 Task: Look for space in Khātra, India from 17th June, 2023 to 21st June, 2023 for 2 adults in price range Rs.7000 to Rs.12000. Place can be private room with 1  bedroom having 2 beds and 1 bathroom. Property type can be house, flat, guest house. Amenities needed are: wifi. Booking option can be shelf check-in. Required host language is English.
Action: Mouse moved to (571, 107)
Screenshot: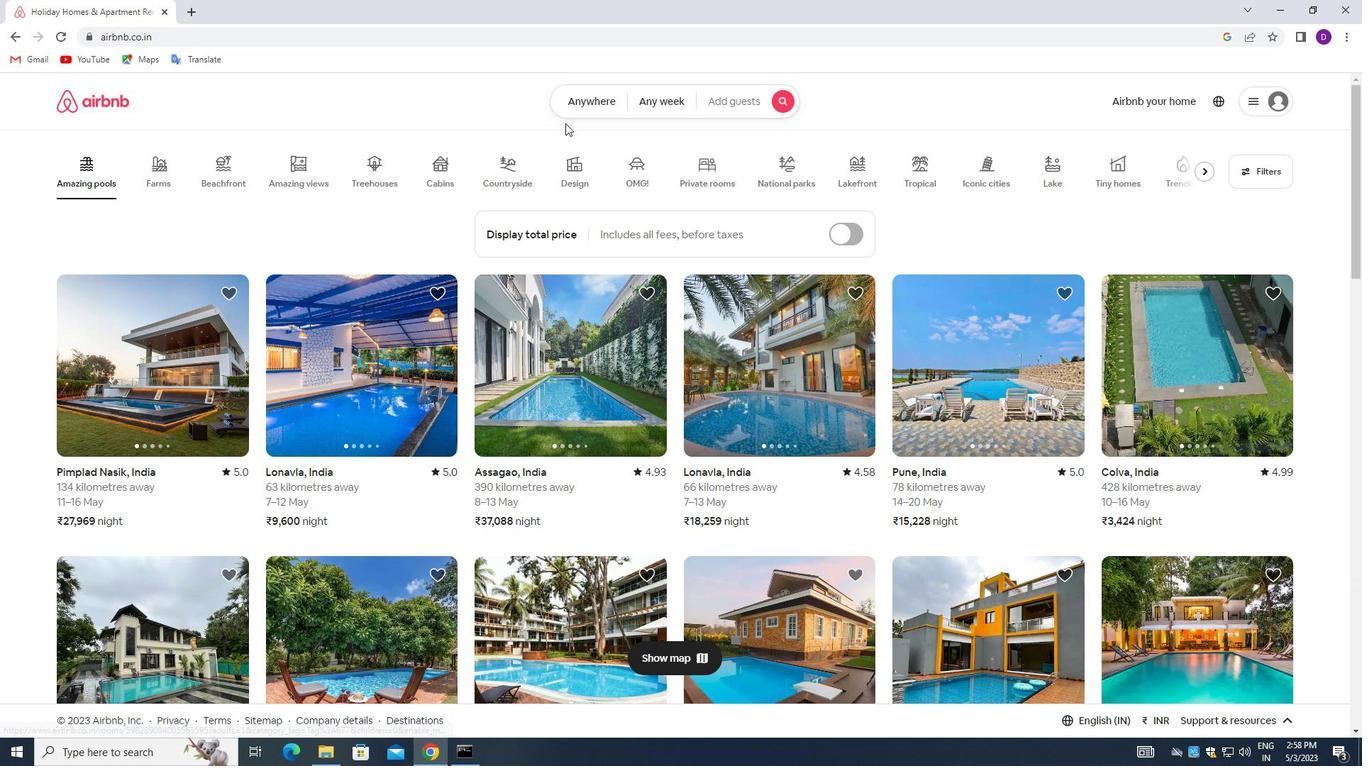 
Action: Mouse pressed left at (571, 107)
Screenshot: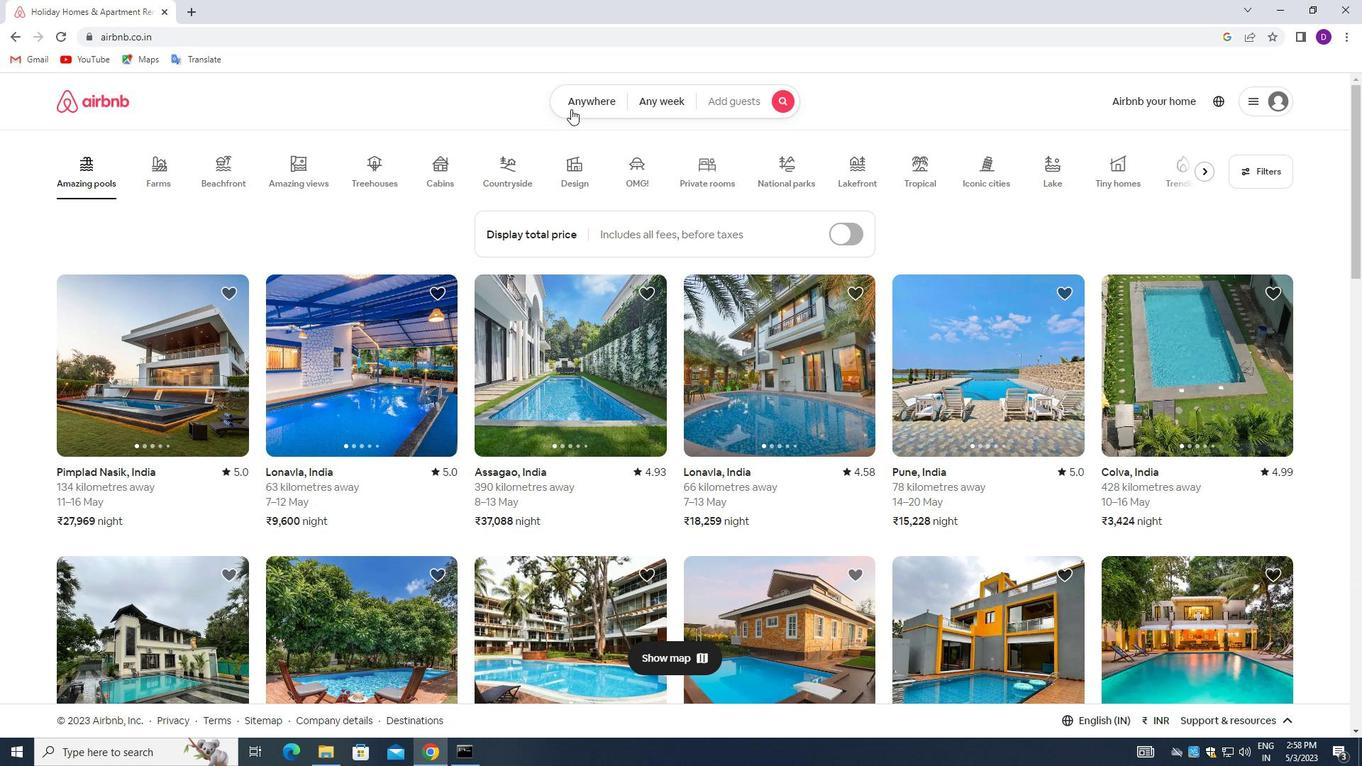 
Action: Mouse moved to (446, 161)
Screenshot: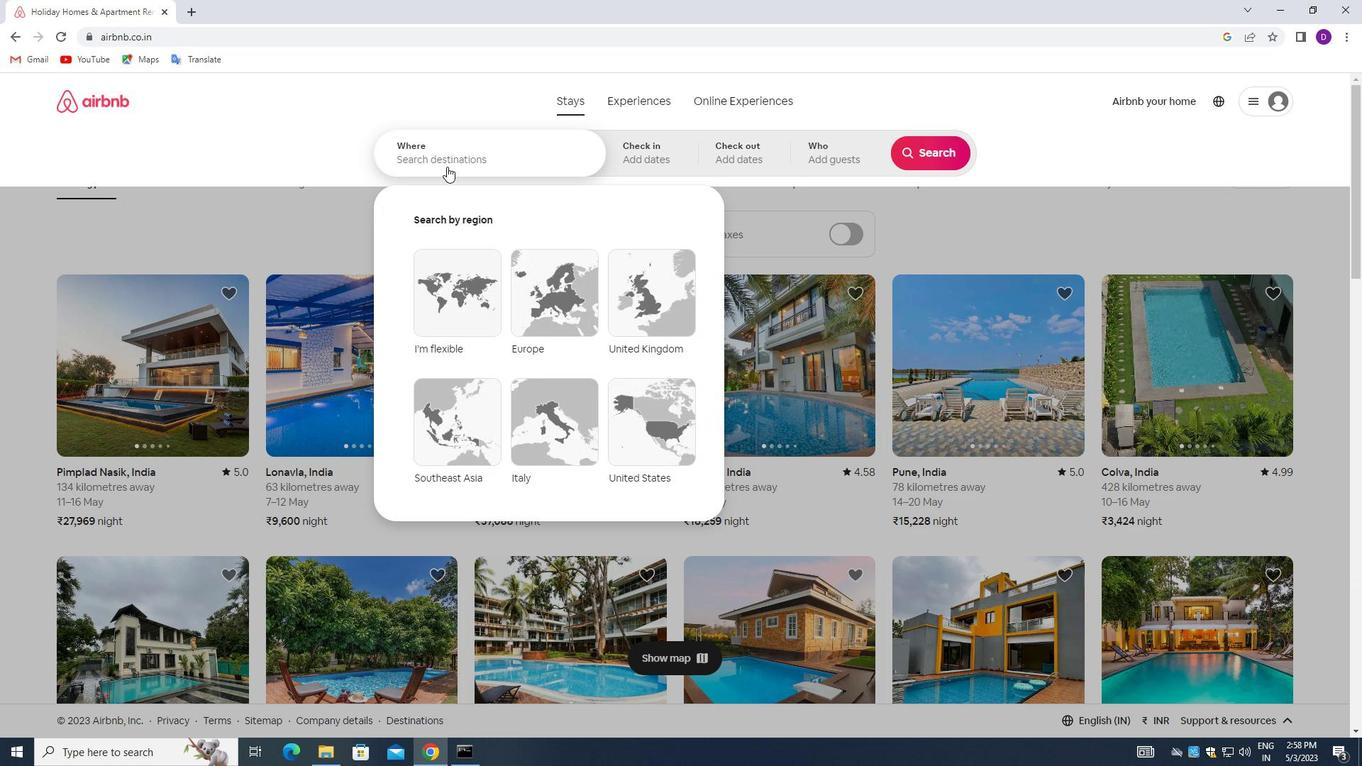 
Action: Mouse pressed left at (446, 161)
Screenshot: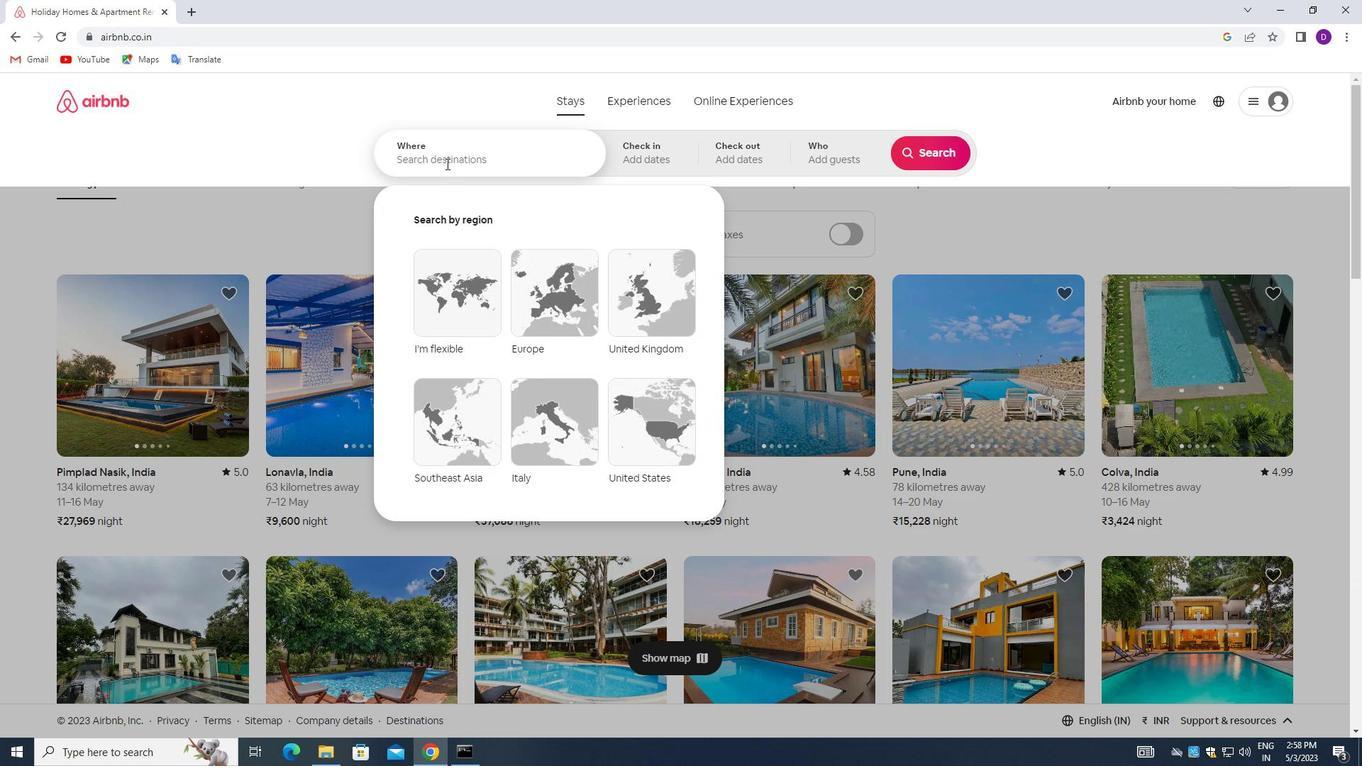 
Action: Mouse moved to (309, 134)
Screenshot: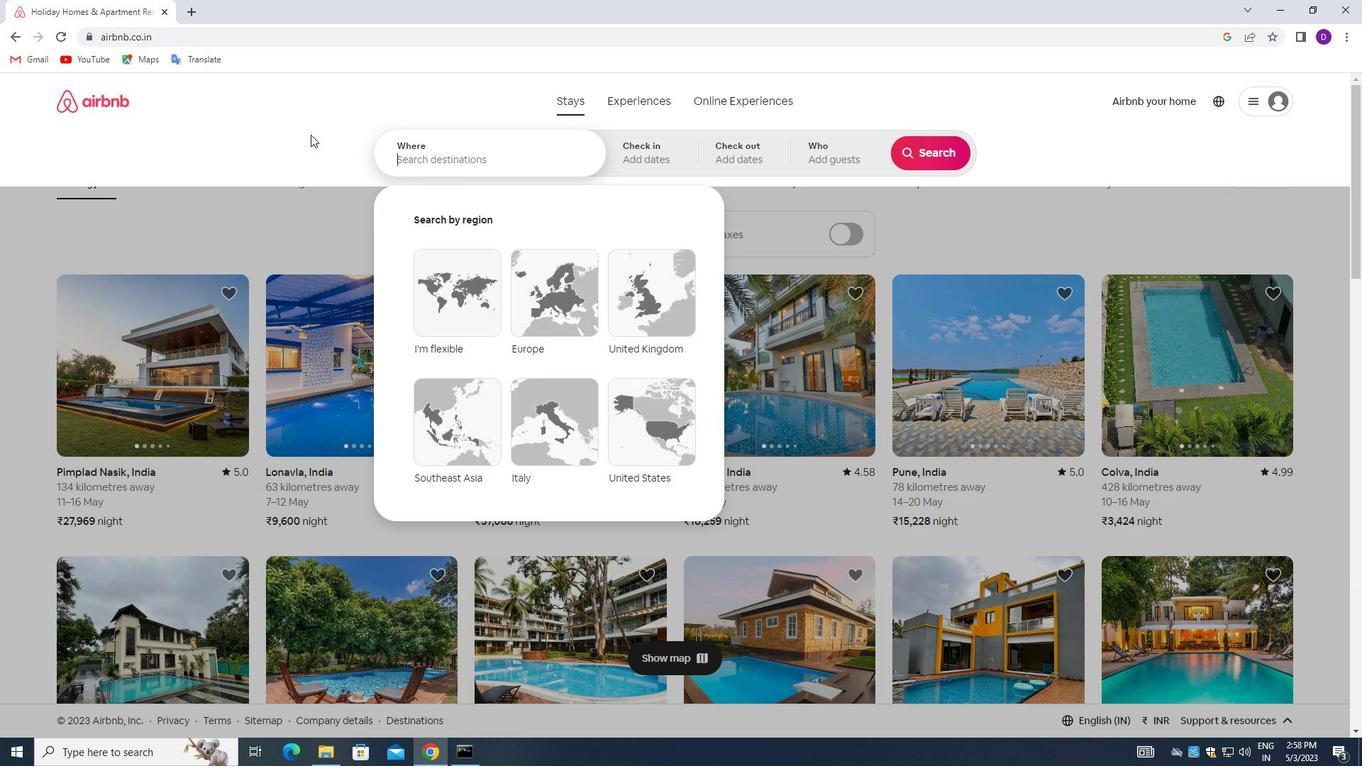 
Action: Key pressed <Key.shift>KHAR<Key.backspace>TRA,<Key.space><Key.shift>INDIA<Key.enter>
Screenshot: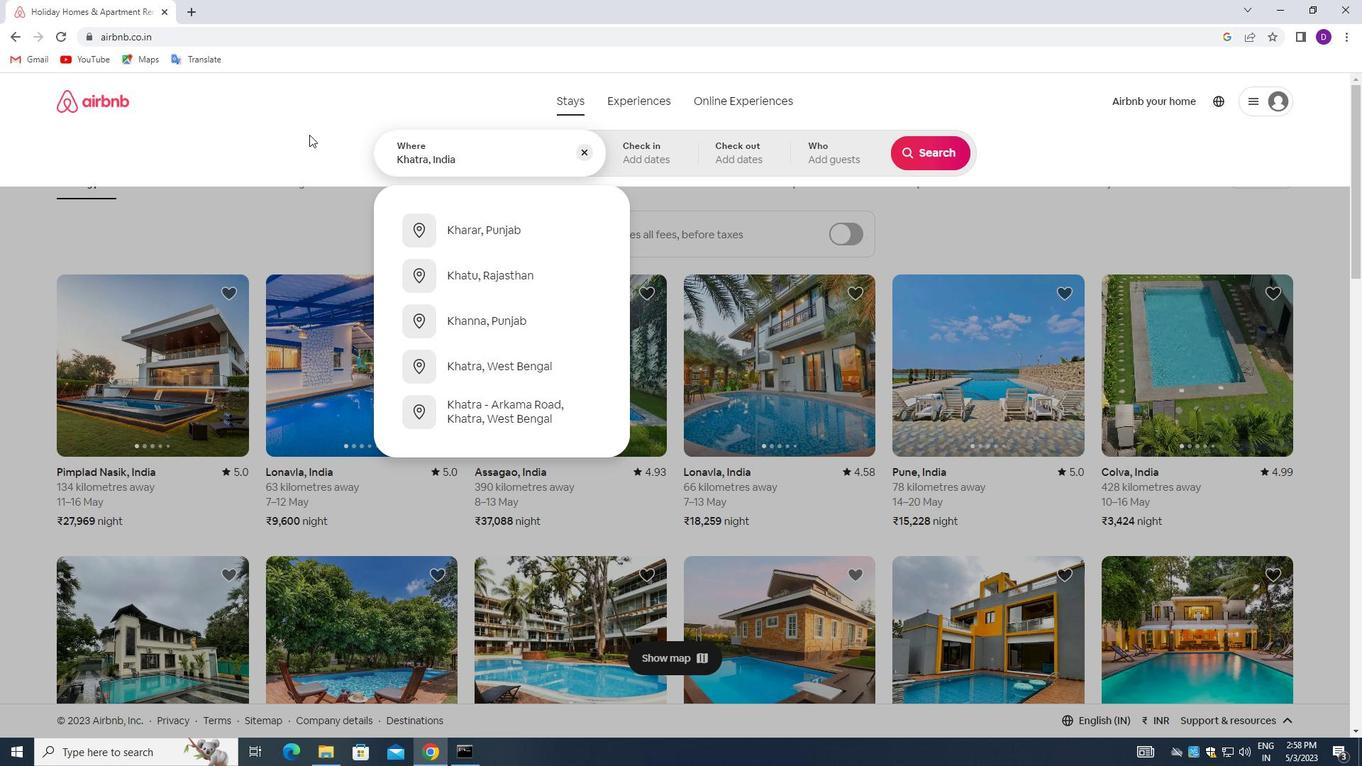 
Action: Mouse moved to (910, 391)
Screenshot: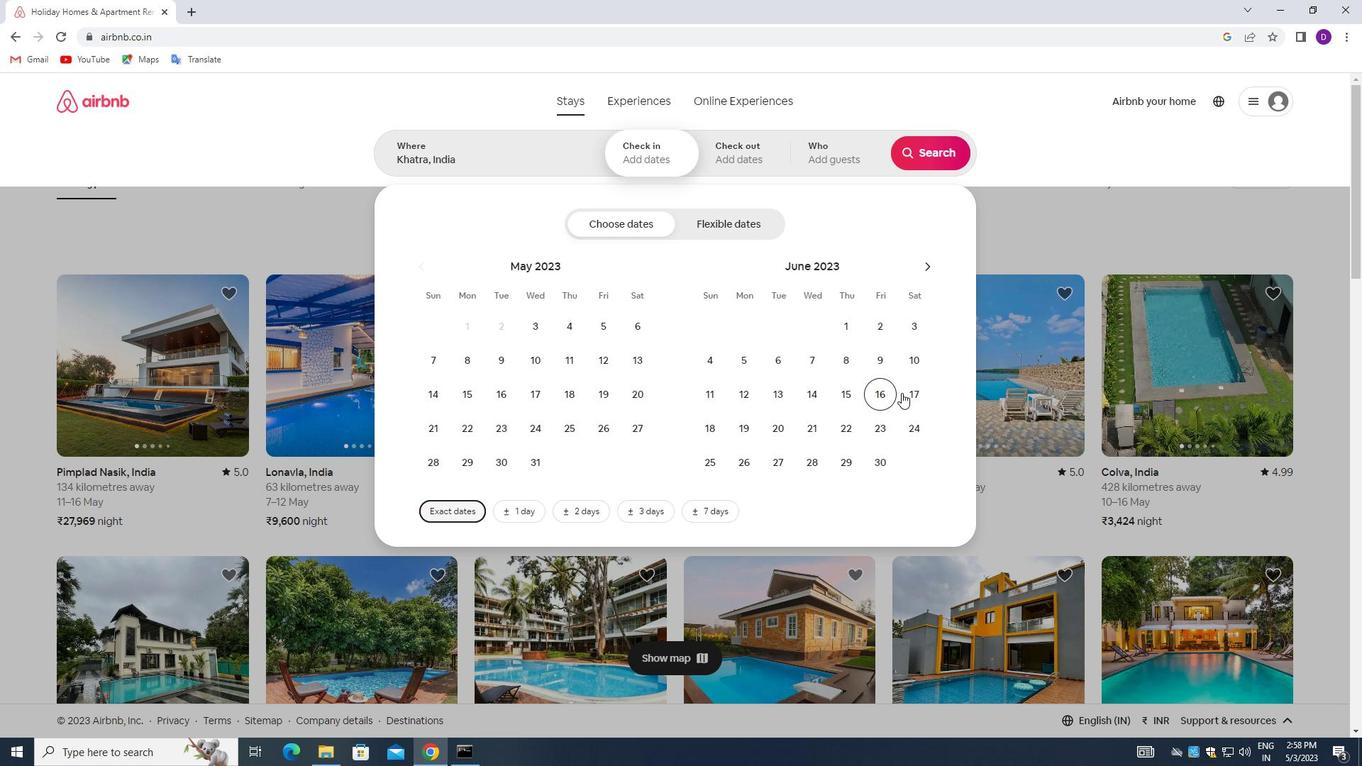 
Action: Mouse pressed left at (910, 391)
Screenshot: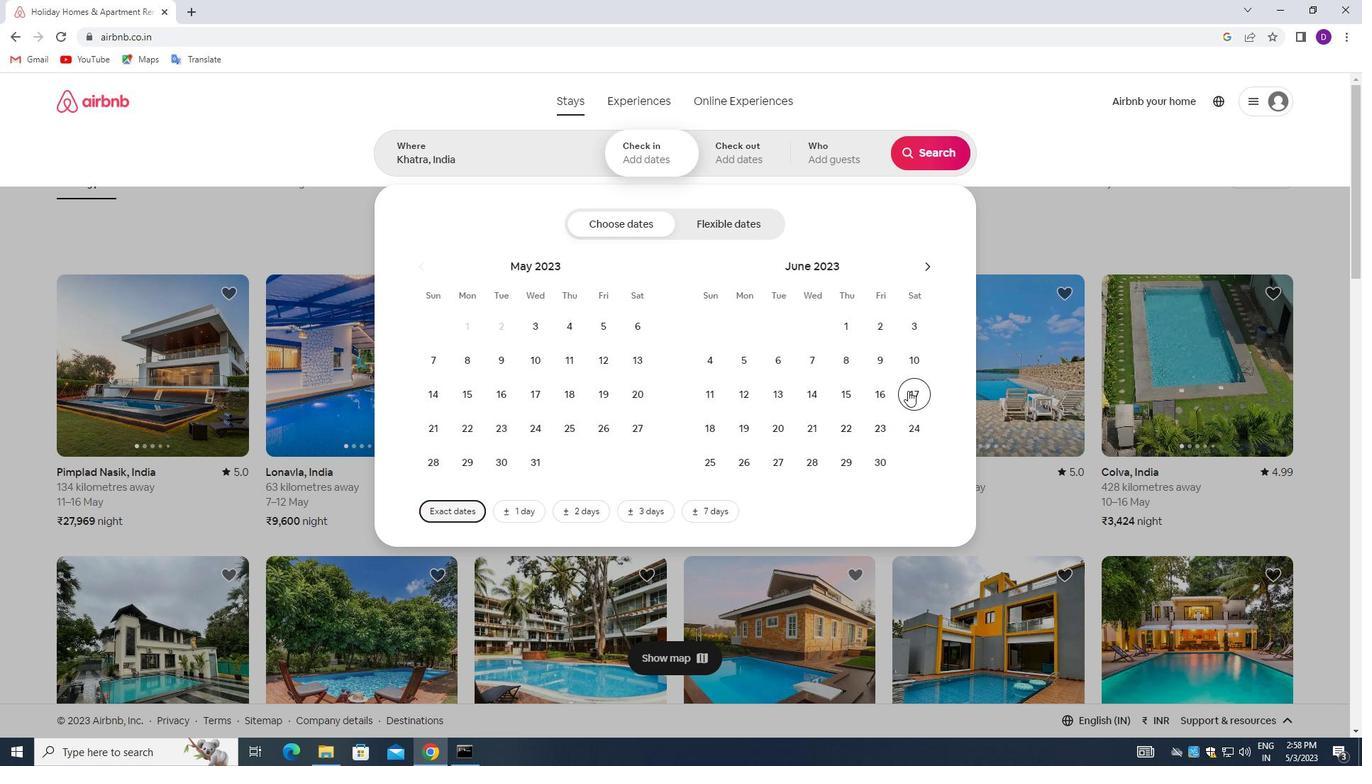 
Action: Mouse moved to (806, 430)
Screenshot: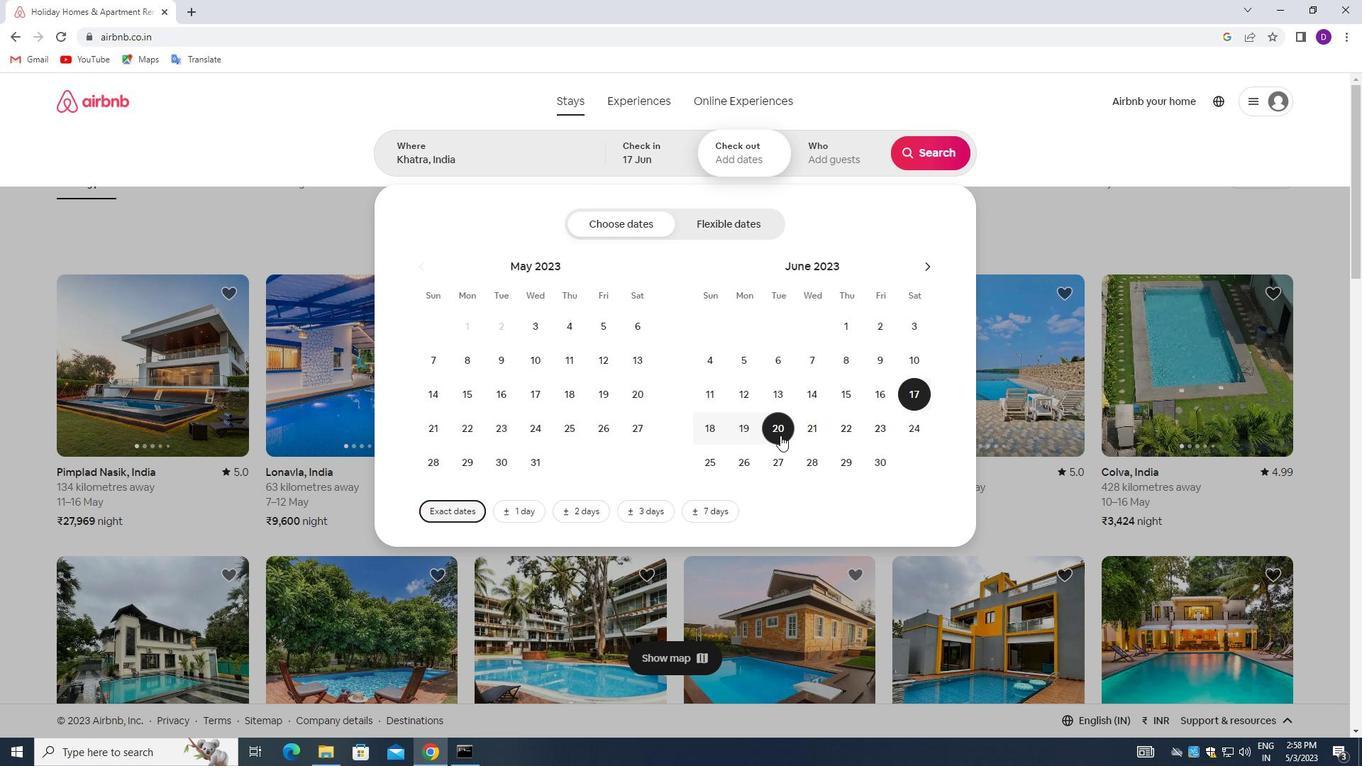 
Action: Mouse pressed left at (806, 430)
Screenshot: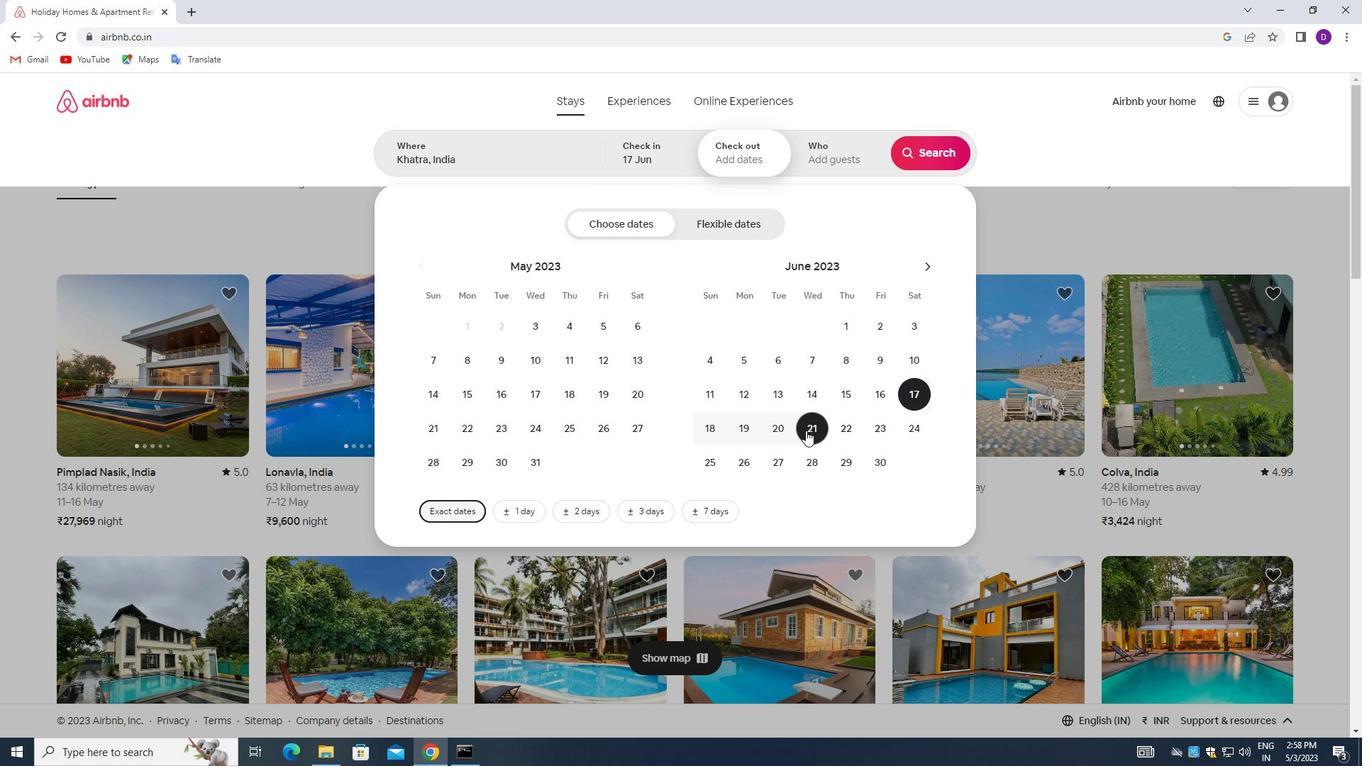 
Action: Mouse moved to (816, 160)
Screenshot: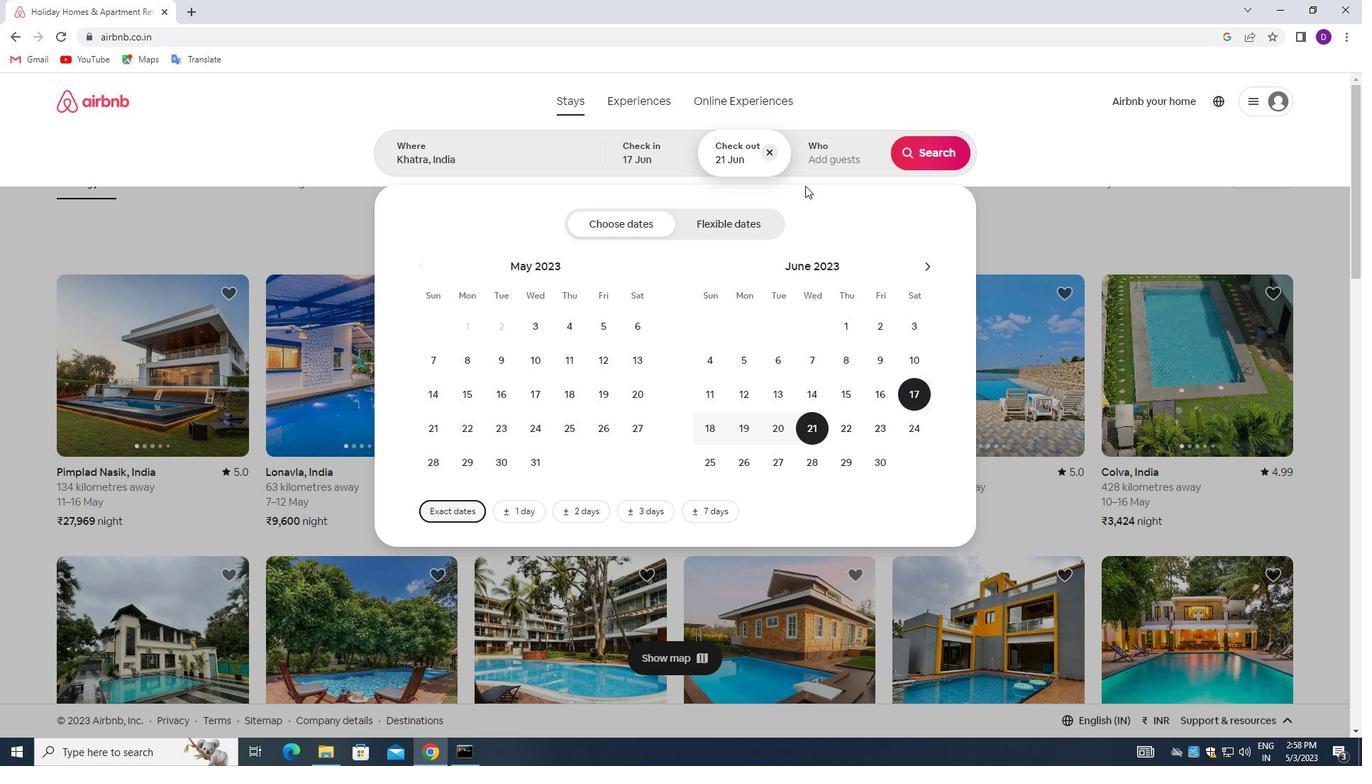 
Action: Mouse pressed left at (816, 160)
Screenshot: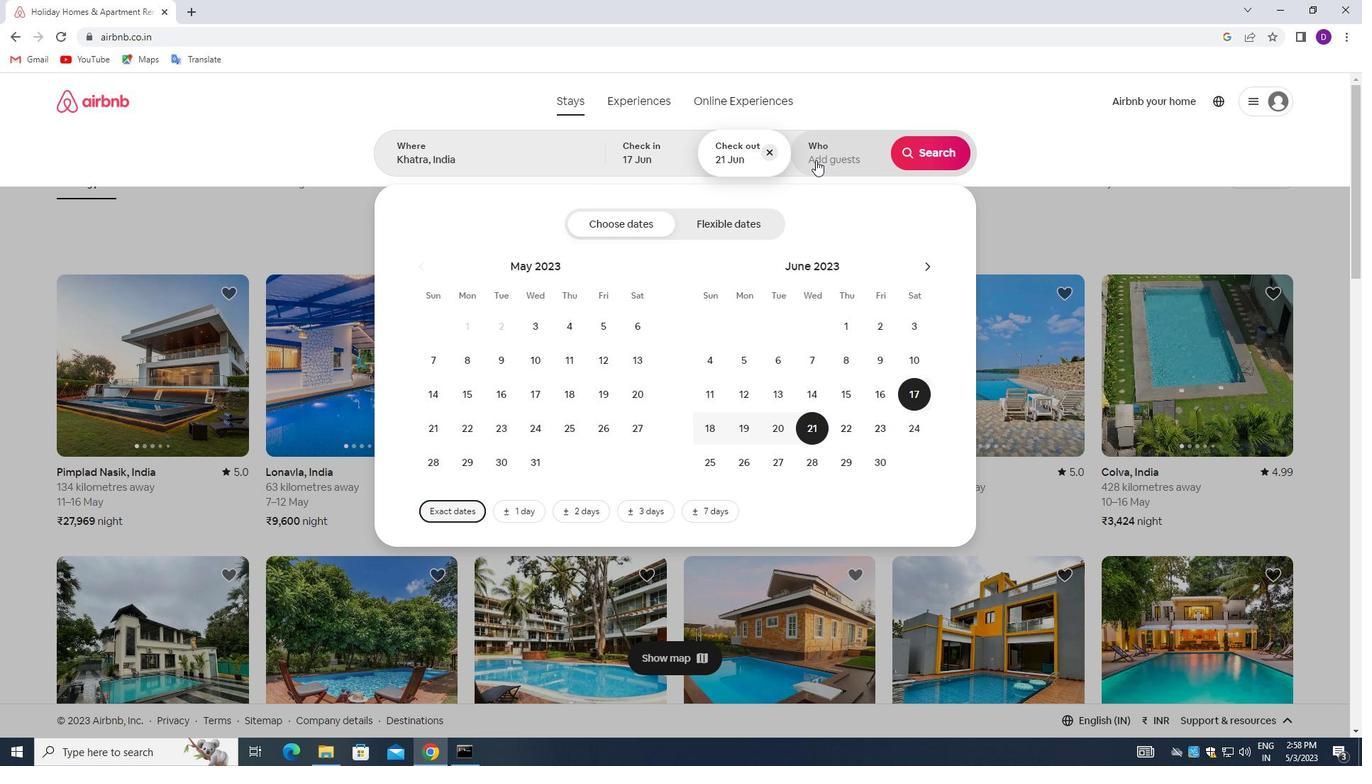 
Action: Mouse moved to (935, 229)
Screenshot: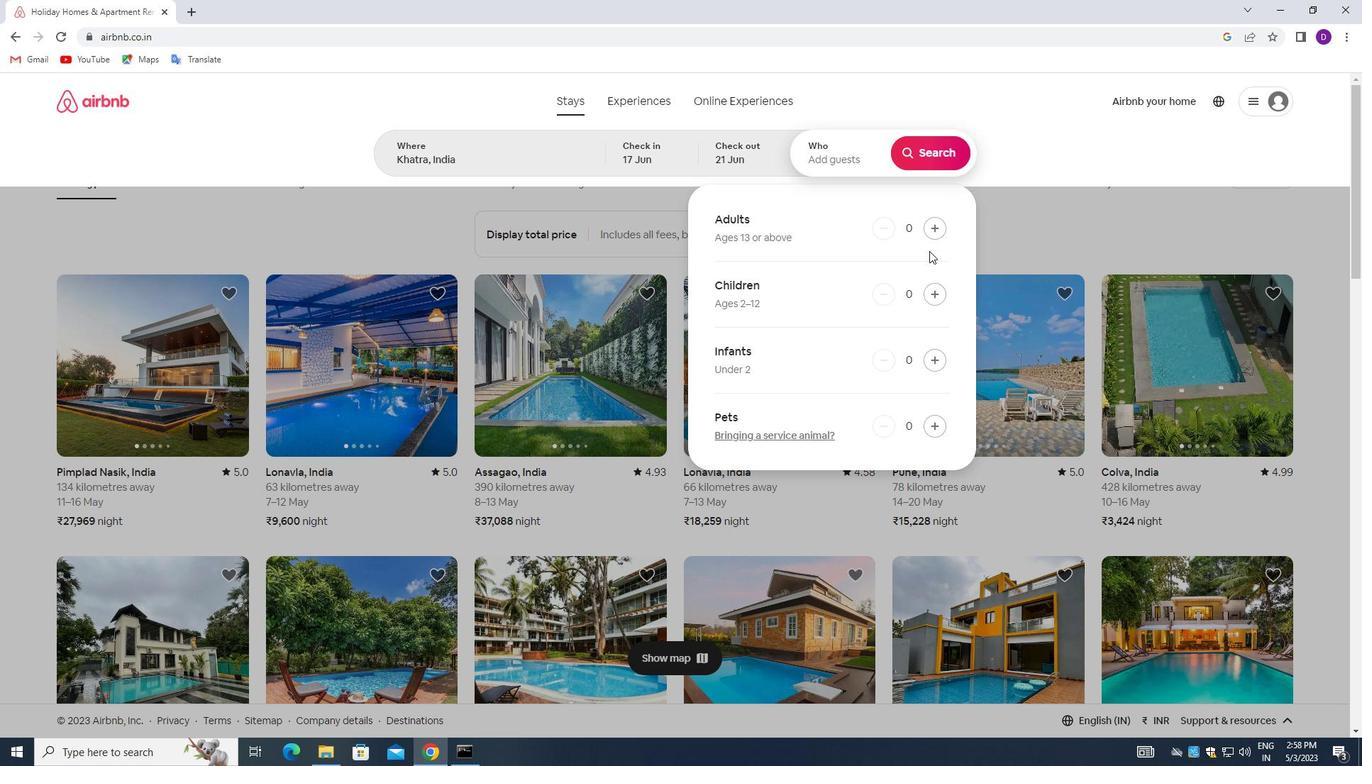 
Action: Mouse pressed left at (935, 229)
Screenshot: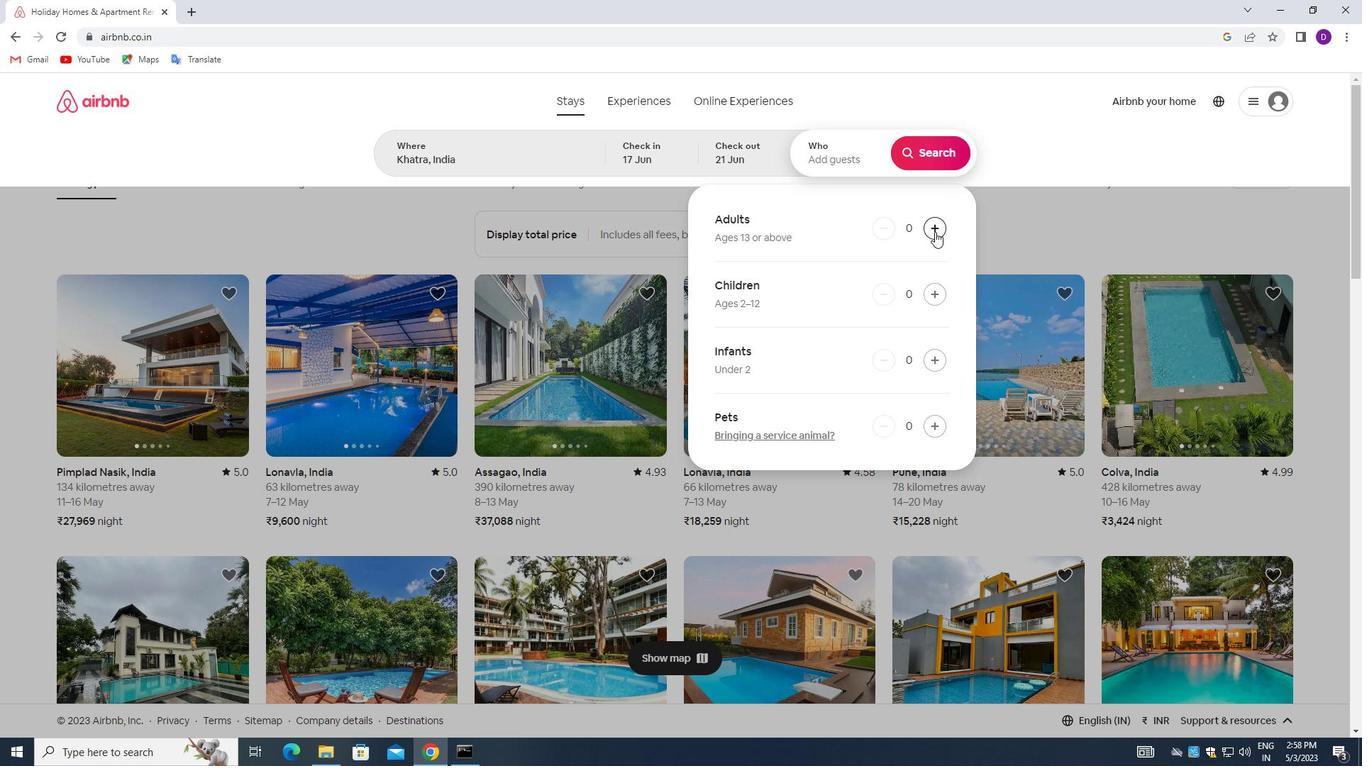 
Action: Mouse pressed left at (935, 229)
Screenshot: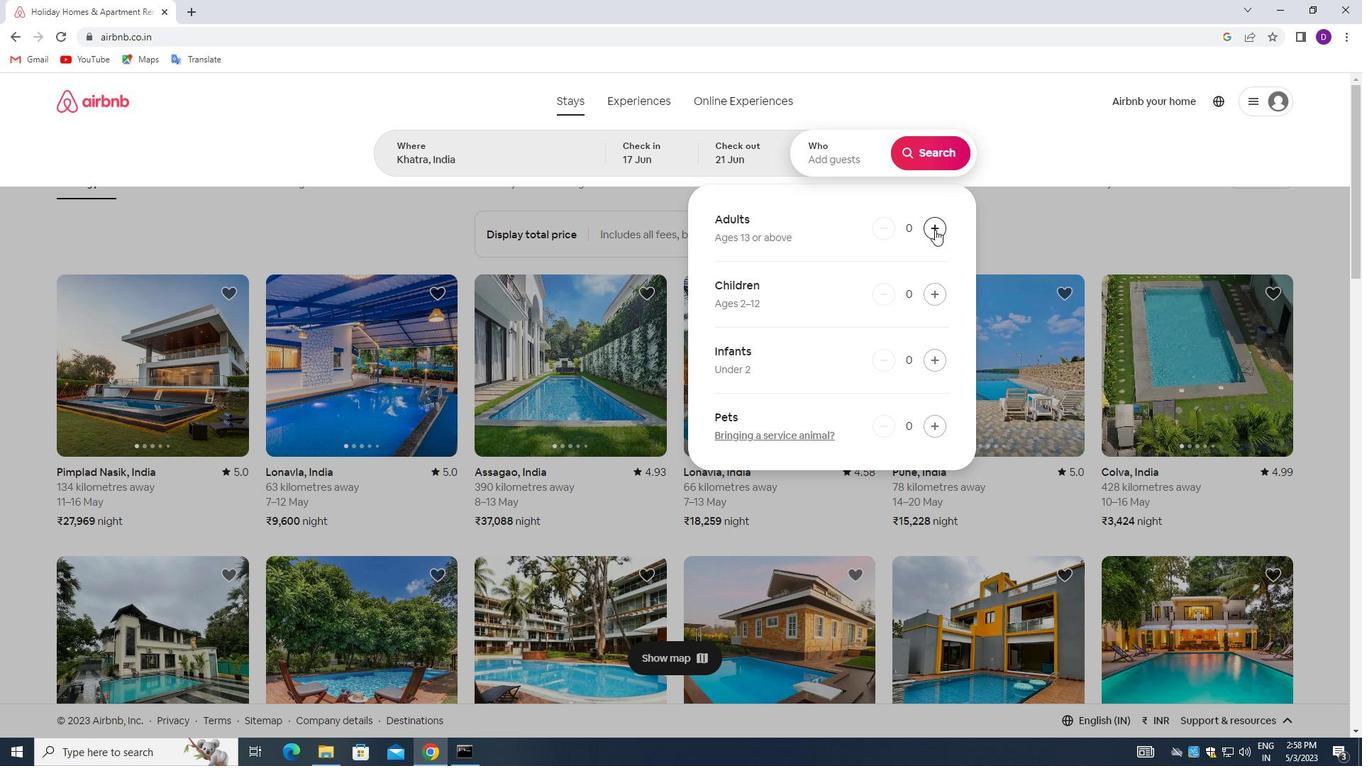 
Action: Mouse moved to (929, 154)
Screenshot: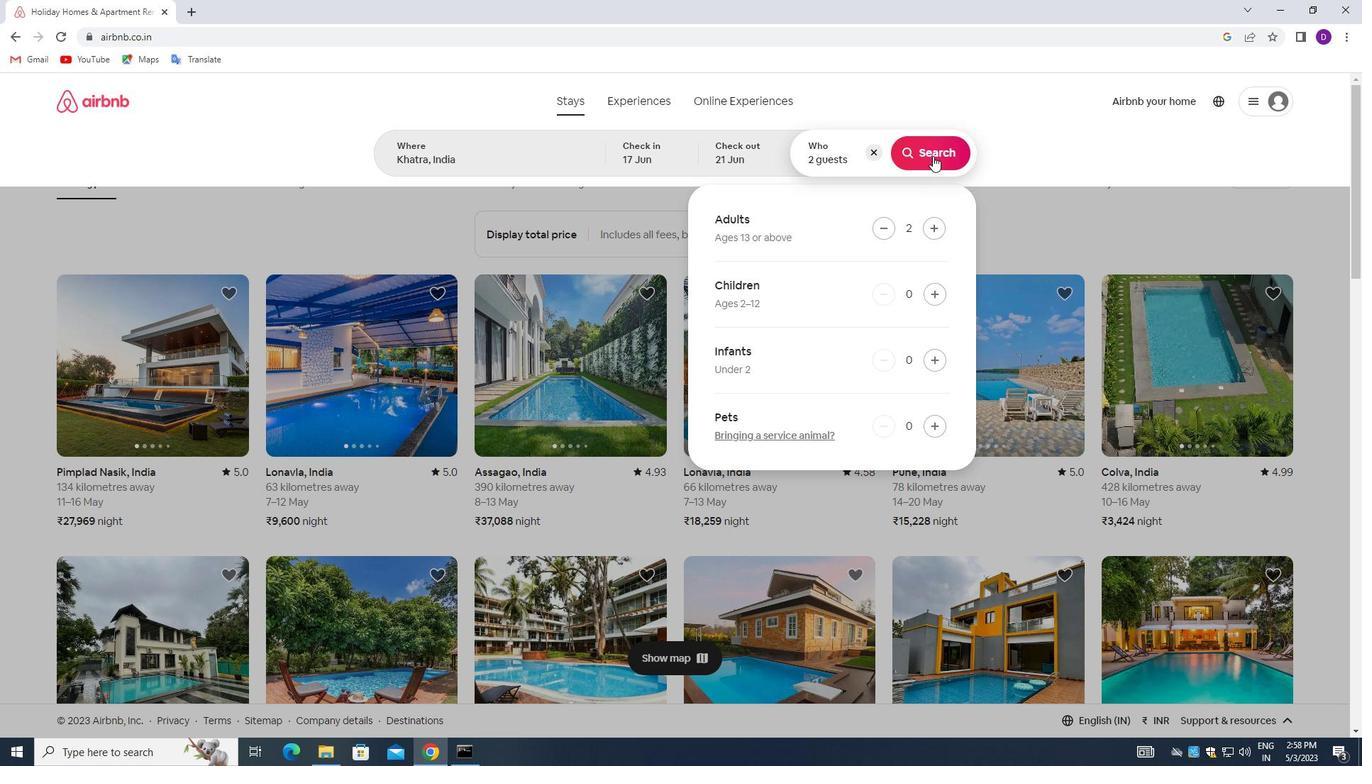 
Action: Mouse pressed left at (929, 154)
Screenshot: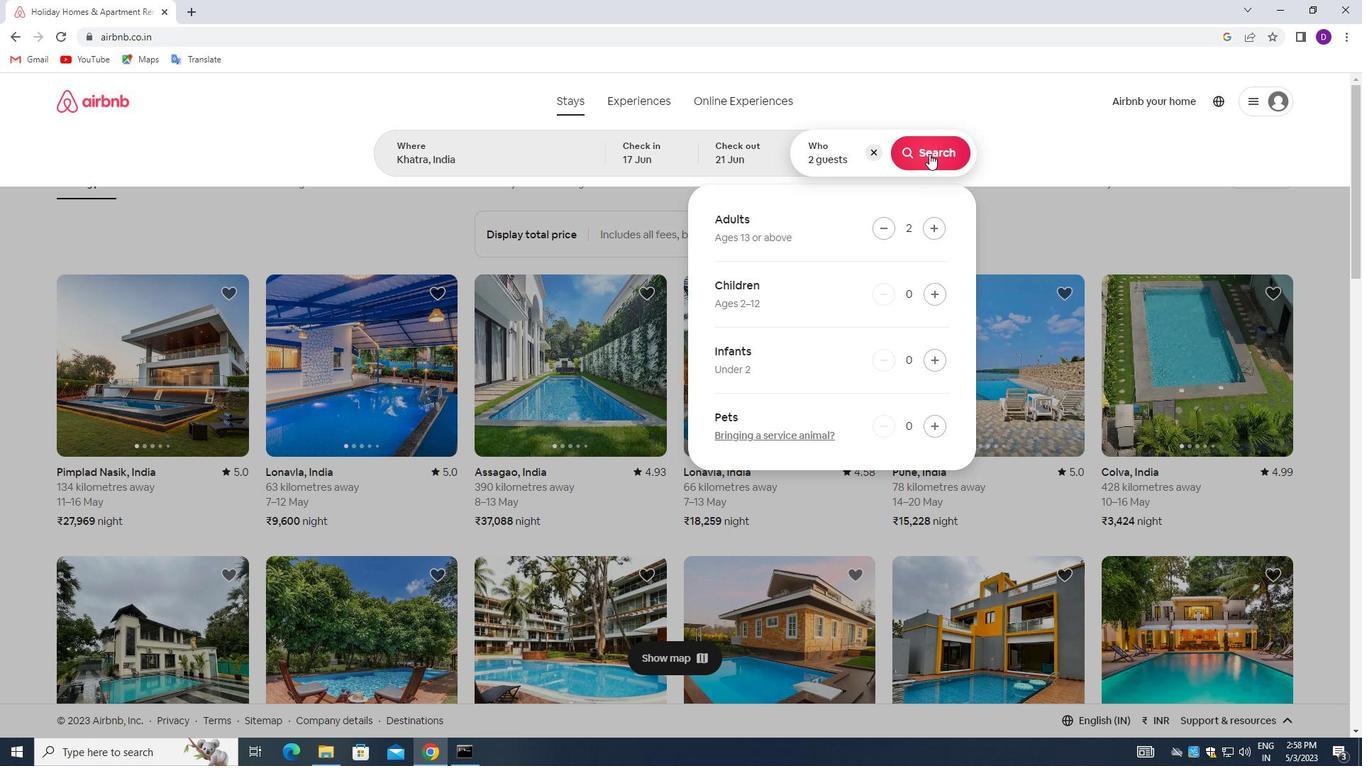 
Action: Mouse moved to (1281, 164)
Screenshot: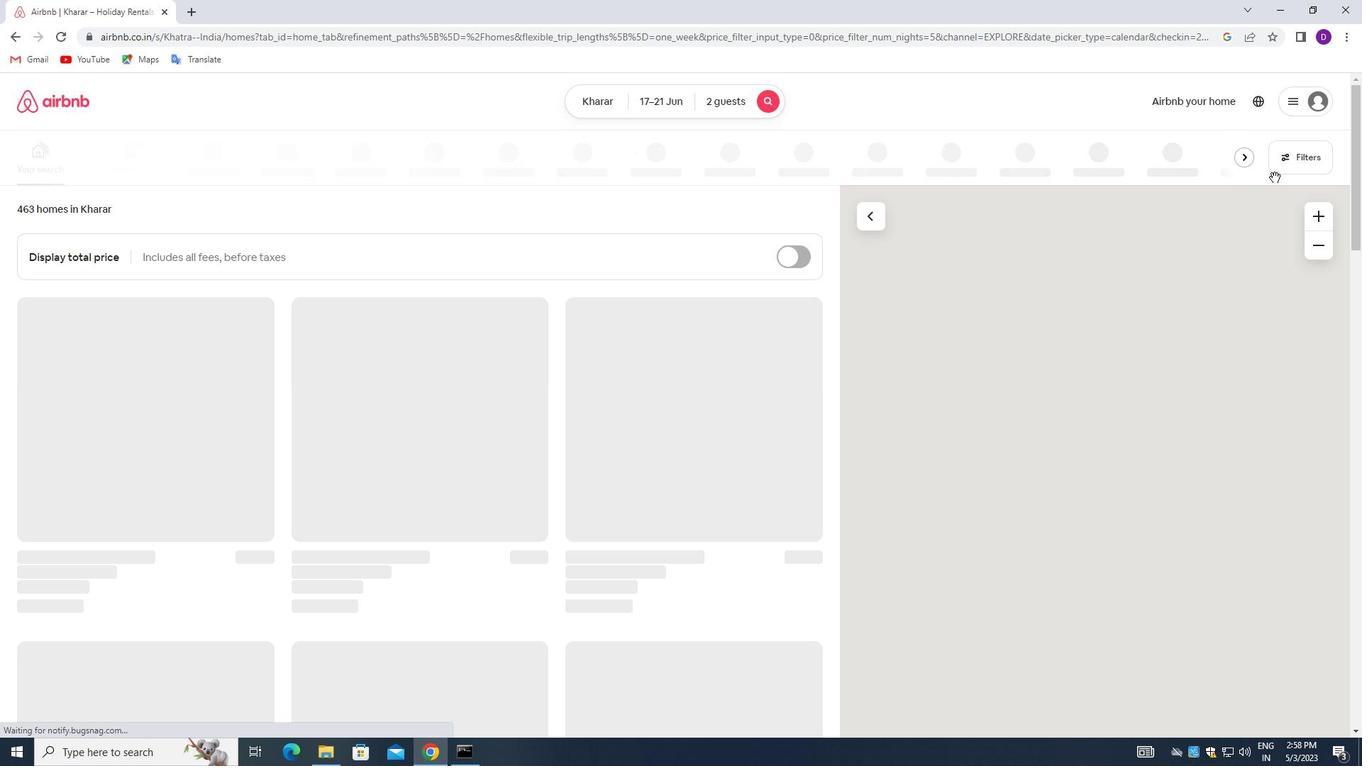 
Action: Mouse pressed left at (1281, 164)
Screenshot: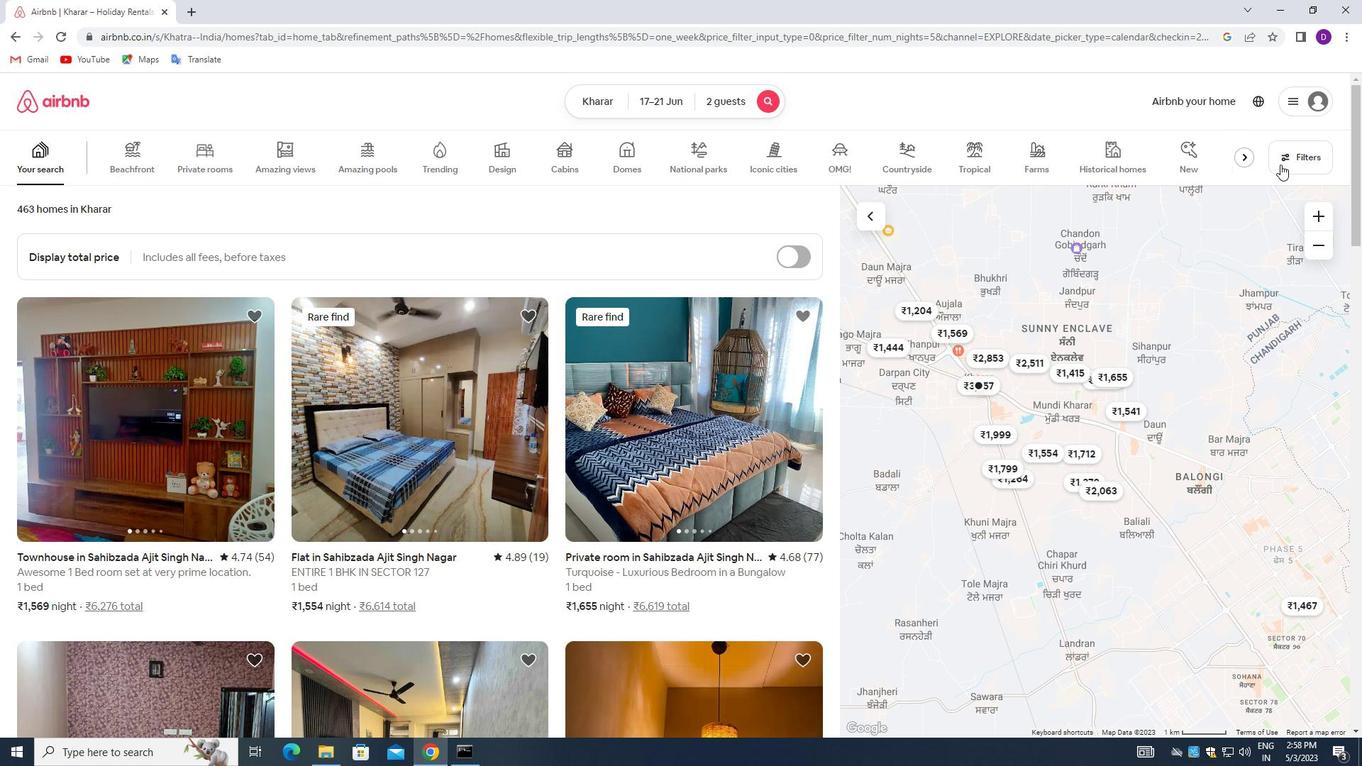 
Action: Mouse moved to (492, 340)
Screenshot: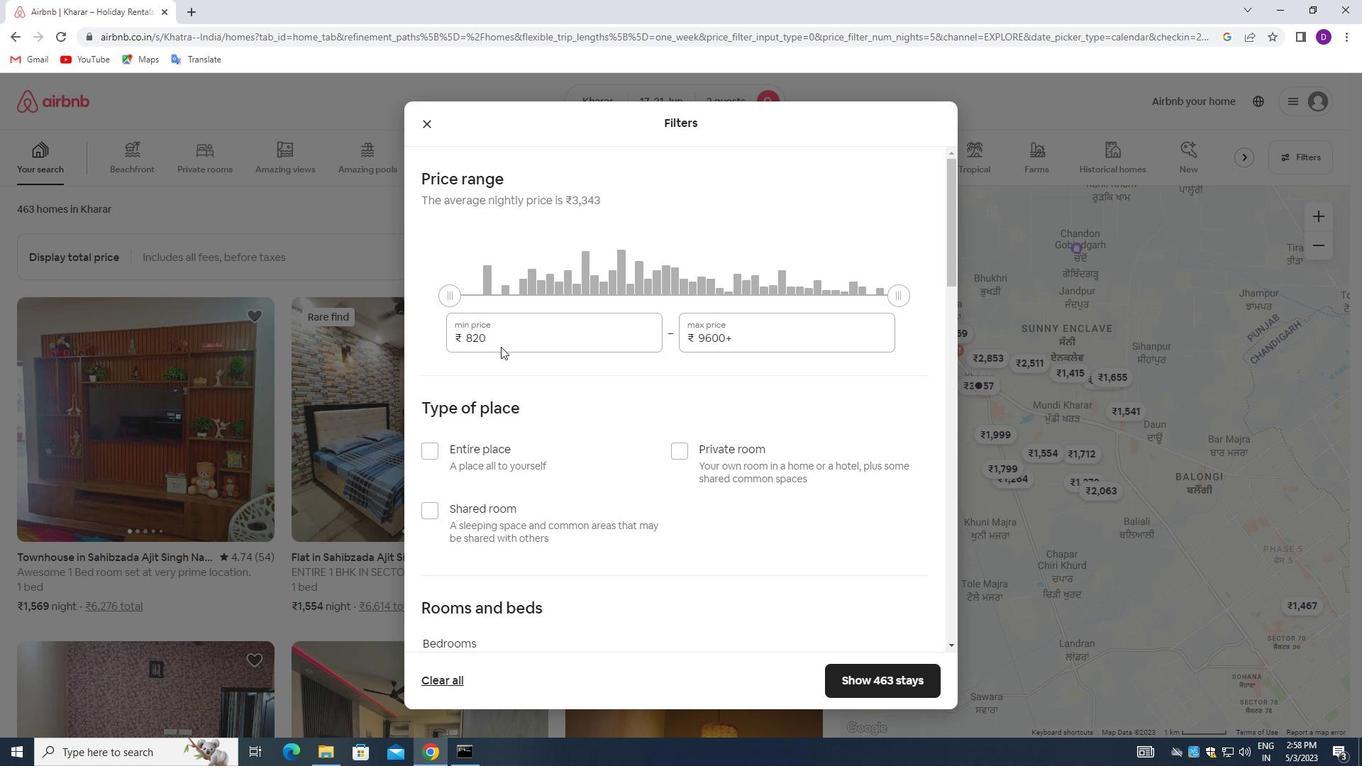
Action: Mouse pressed left at (492, 340)
Screenshot: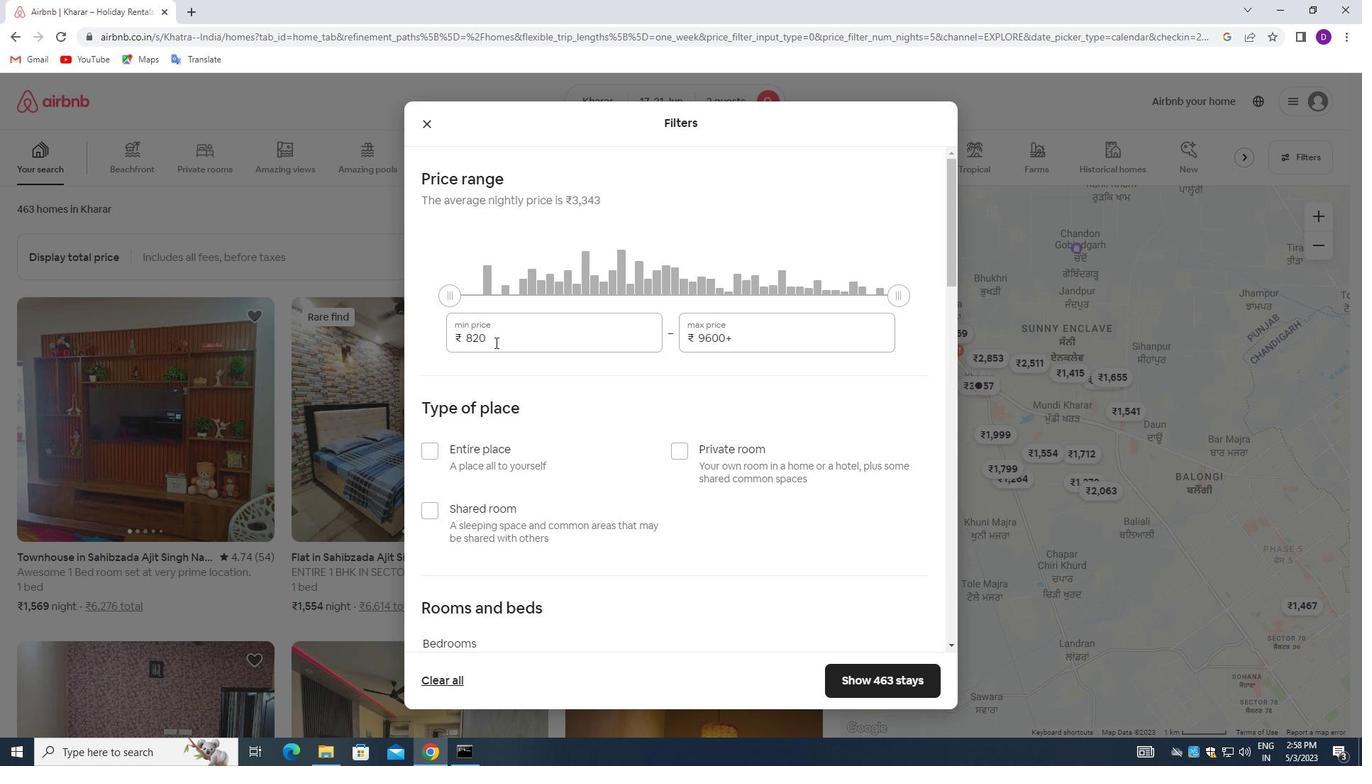 
Action: Mouse pressed left at (492, 340)
Screenshot: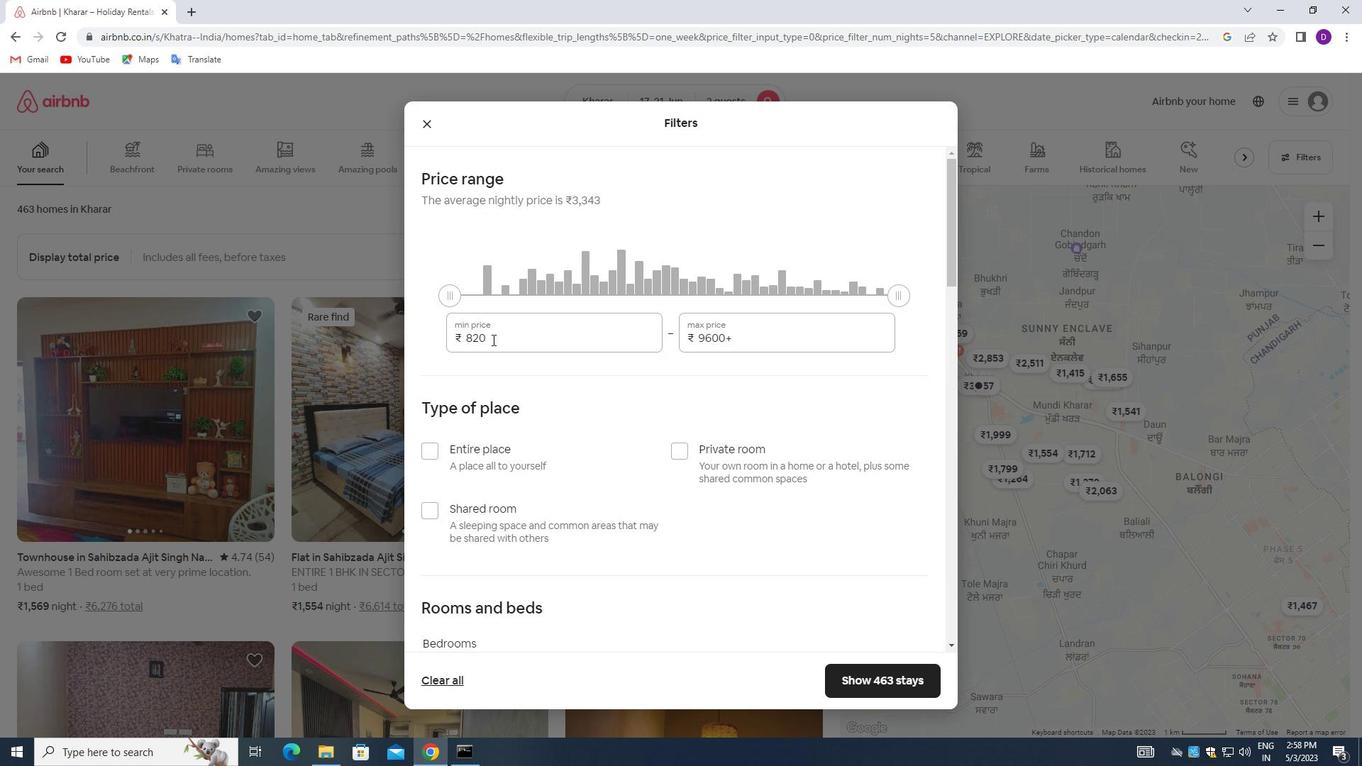 
Action: Key pressed 7000<Key.tab>12000
Screenshot: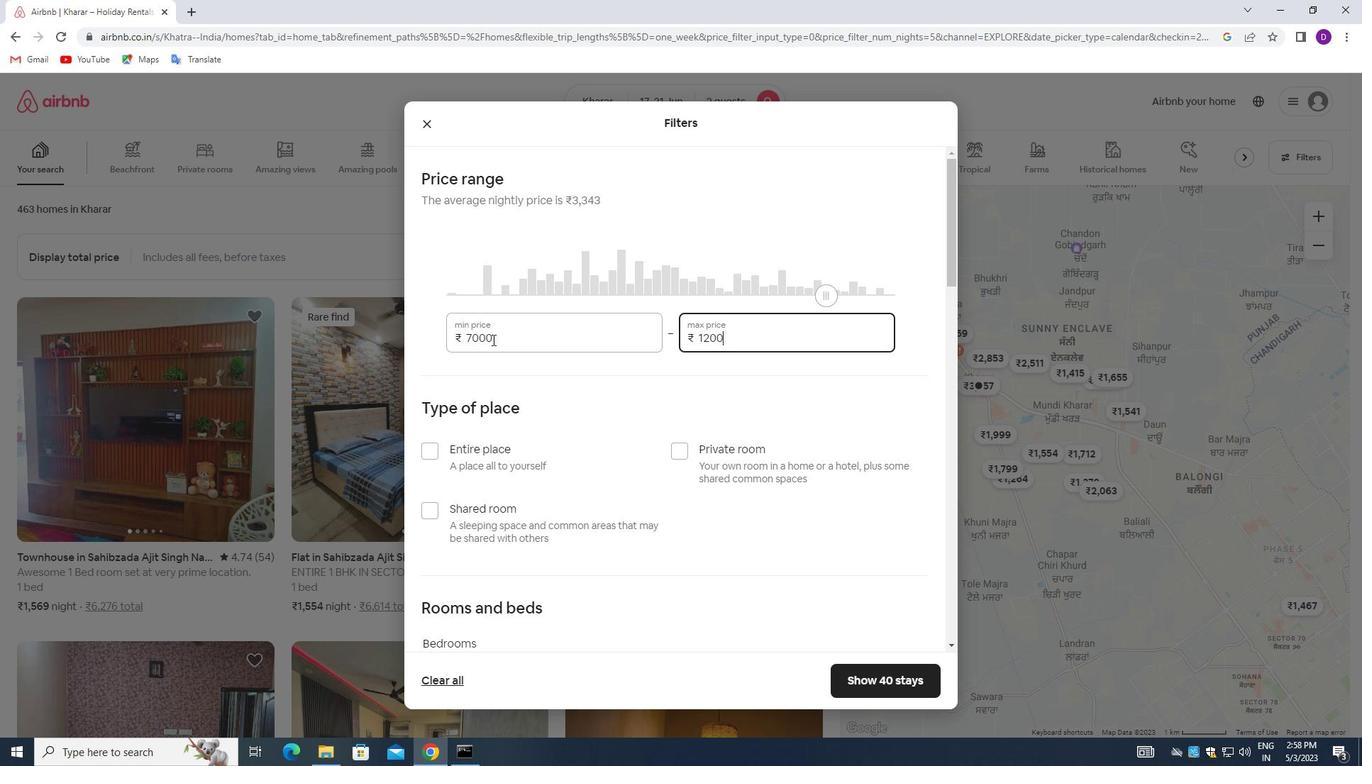 
Action: Mouse moved to (532, 401)
Screenshot: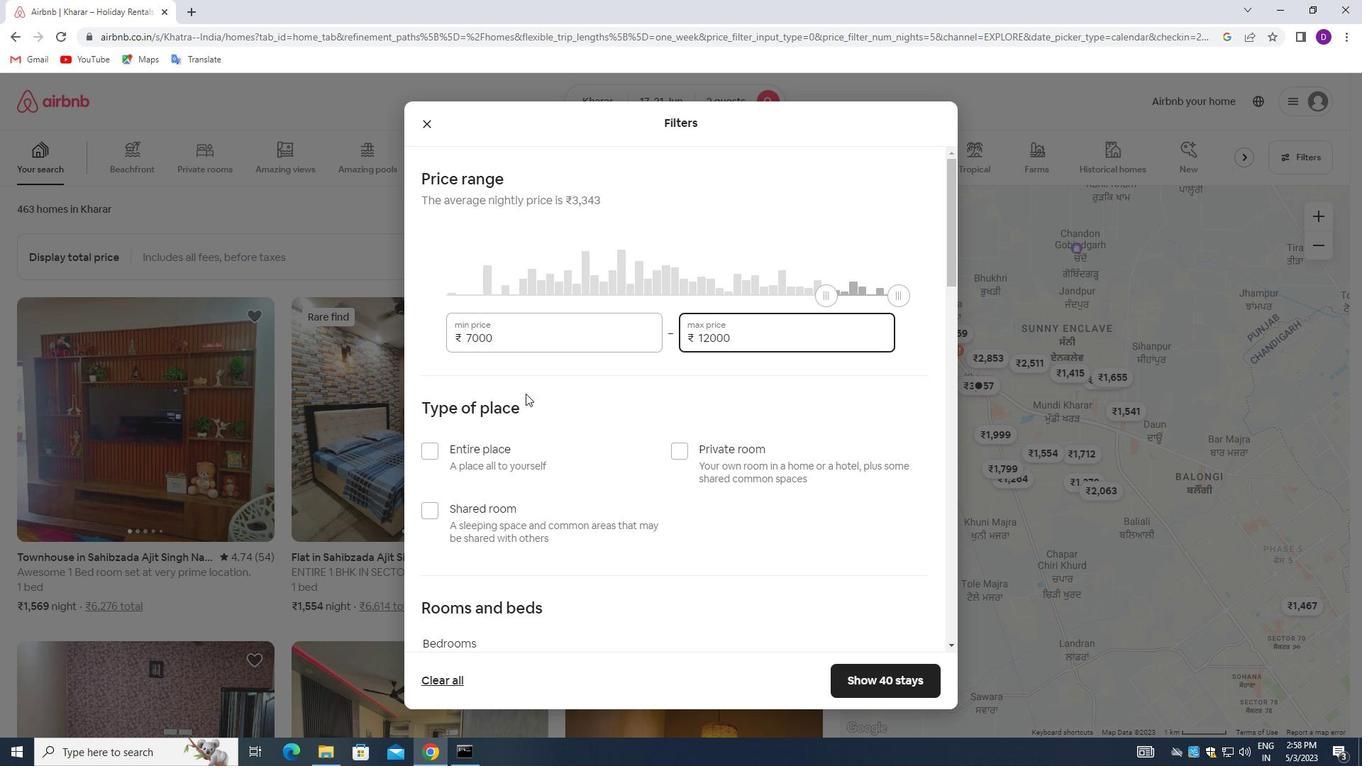 
Action: Mouse scrolled (532, 401) with delta (0, 0)
Screenshot: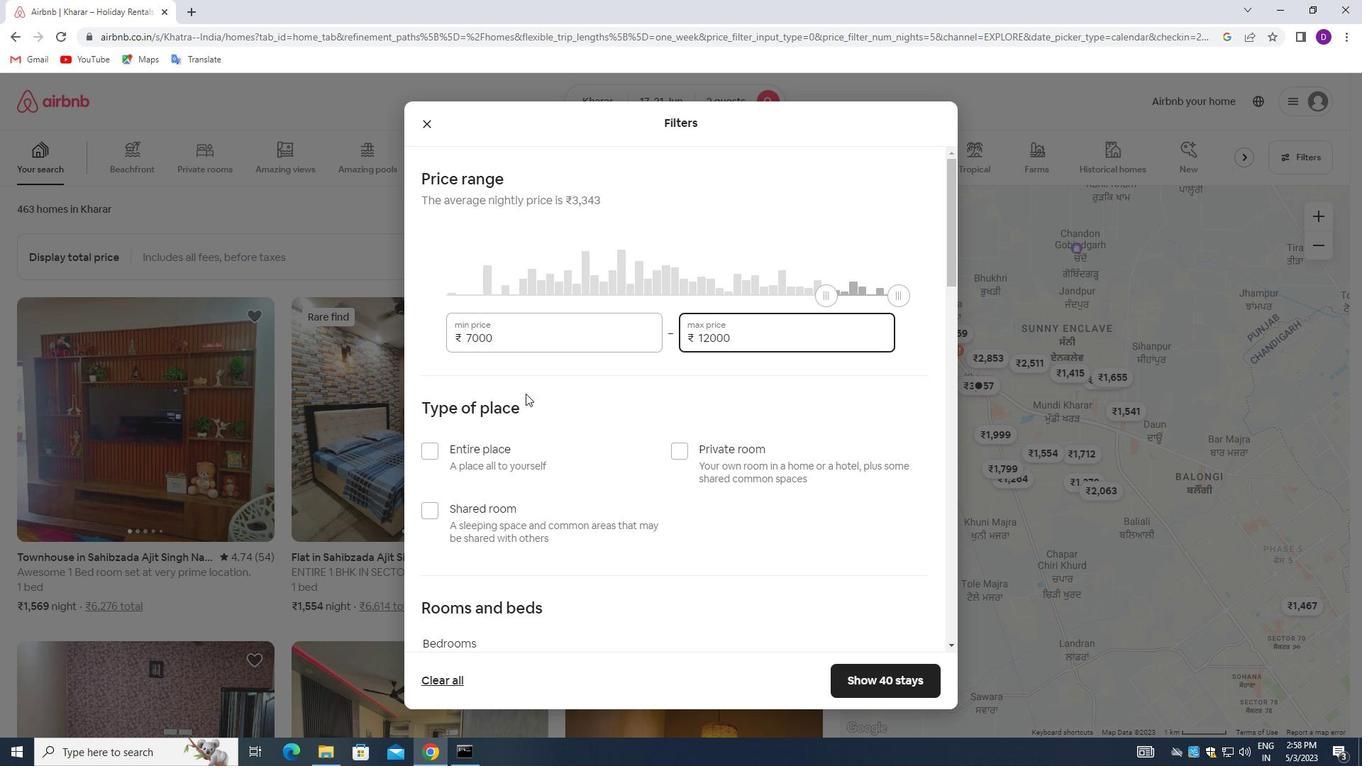 
Action: Mouse moved to (673, 388)
Screenshot: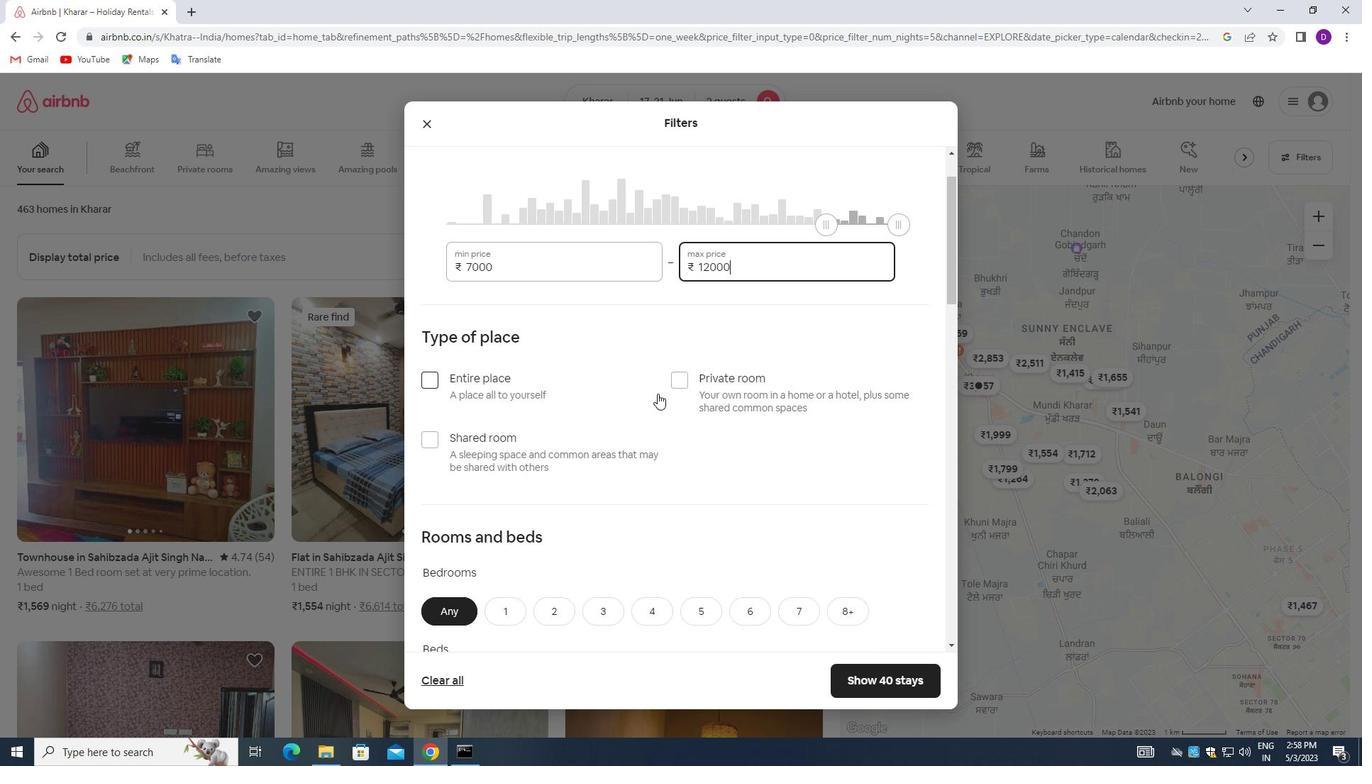 
Action: Mouse pressed left at (673, 388)
Screenshot: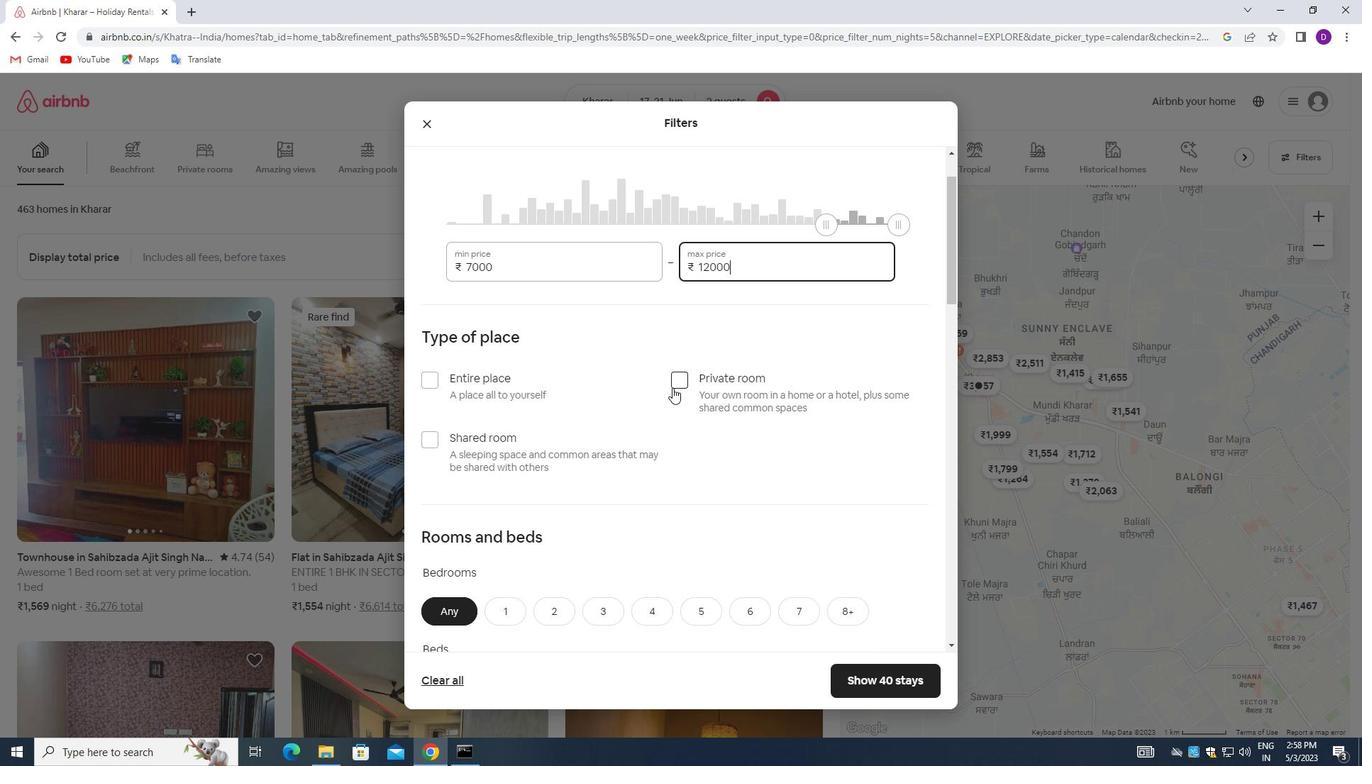 
Action: Mouse moved to (597, 411)
Screenshot: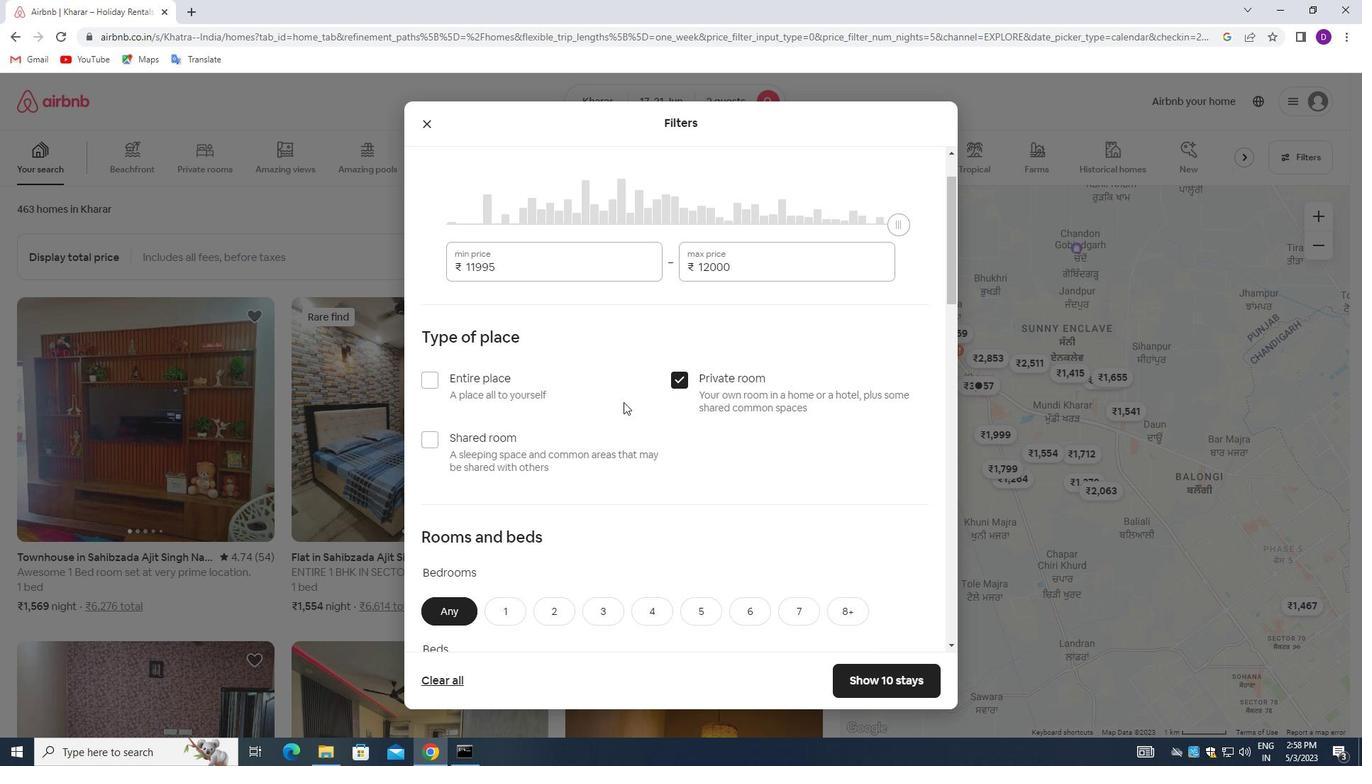 
Action: Mouse scrolled (597, 410) with delta (0, 0)
Screenshot: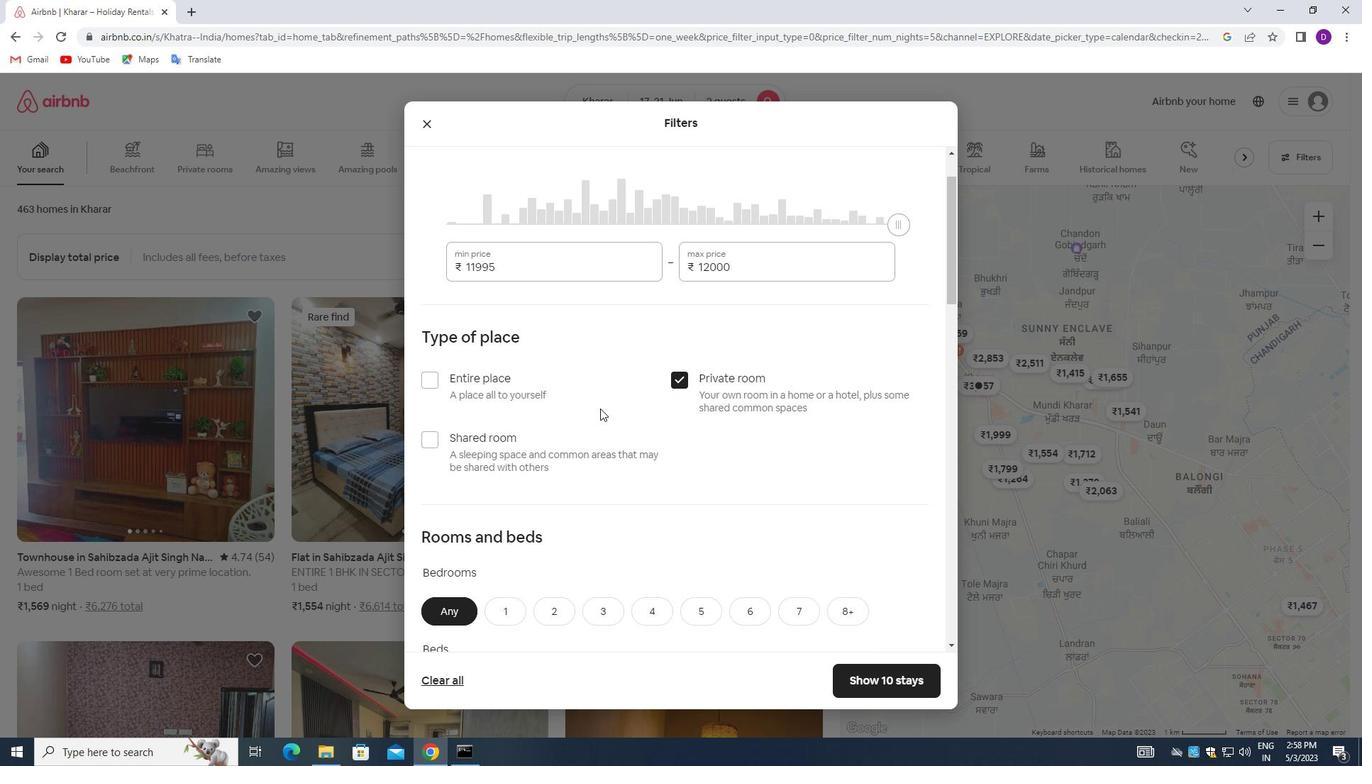 
Action: Mouse scrolled (597, 410) with delta (0, 0)
Screenshot: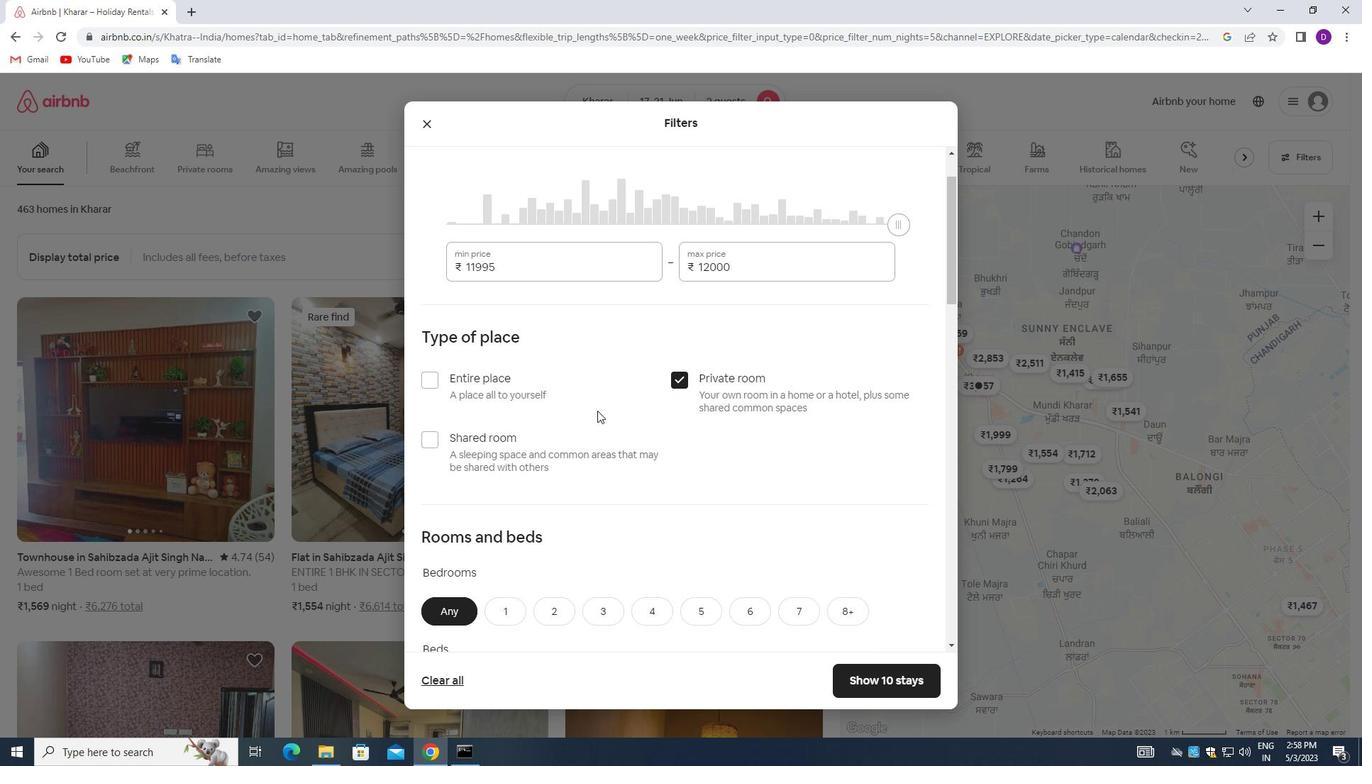 
Action: Mouse scrolled (597, 410) with delta (0, 0)
Screenshot: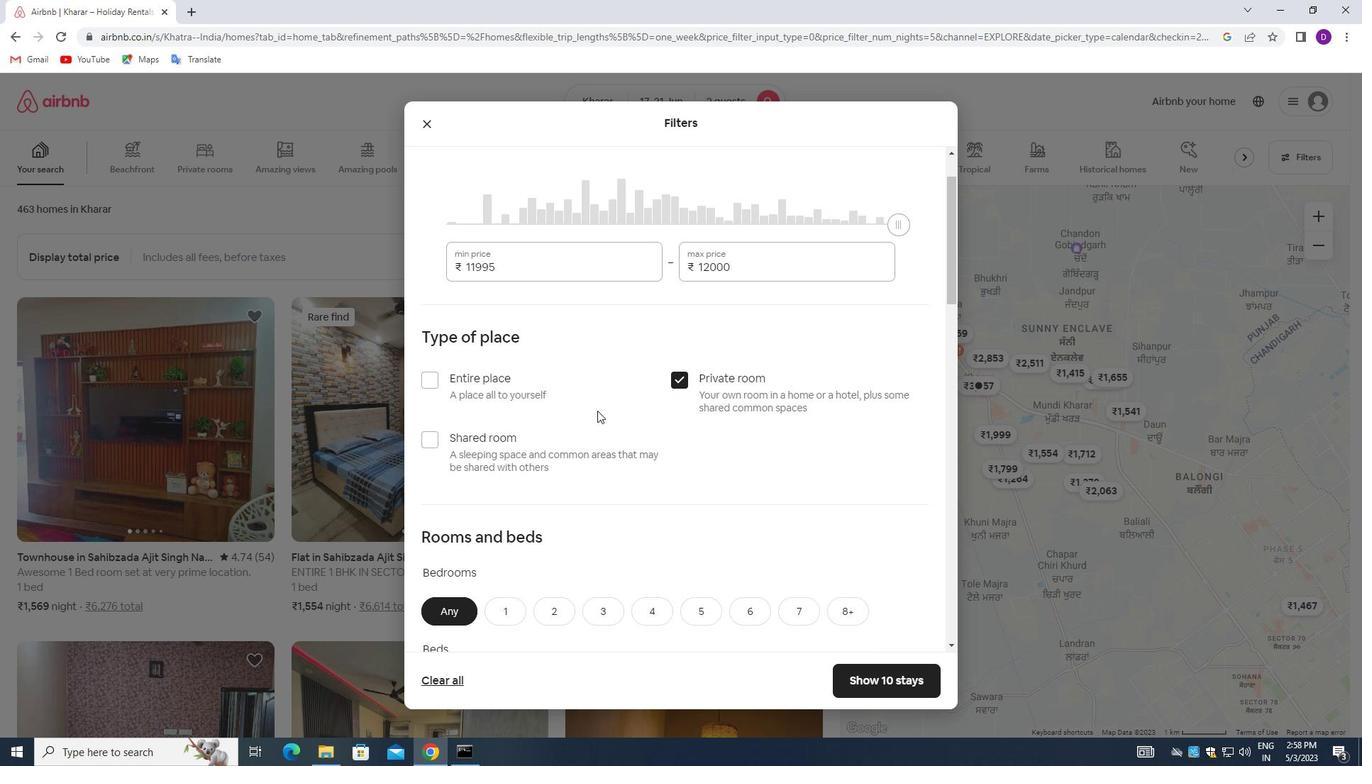 
Action: Mouse scrolled (597, 410) with delta (0, 0)
Screenshot: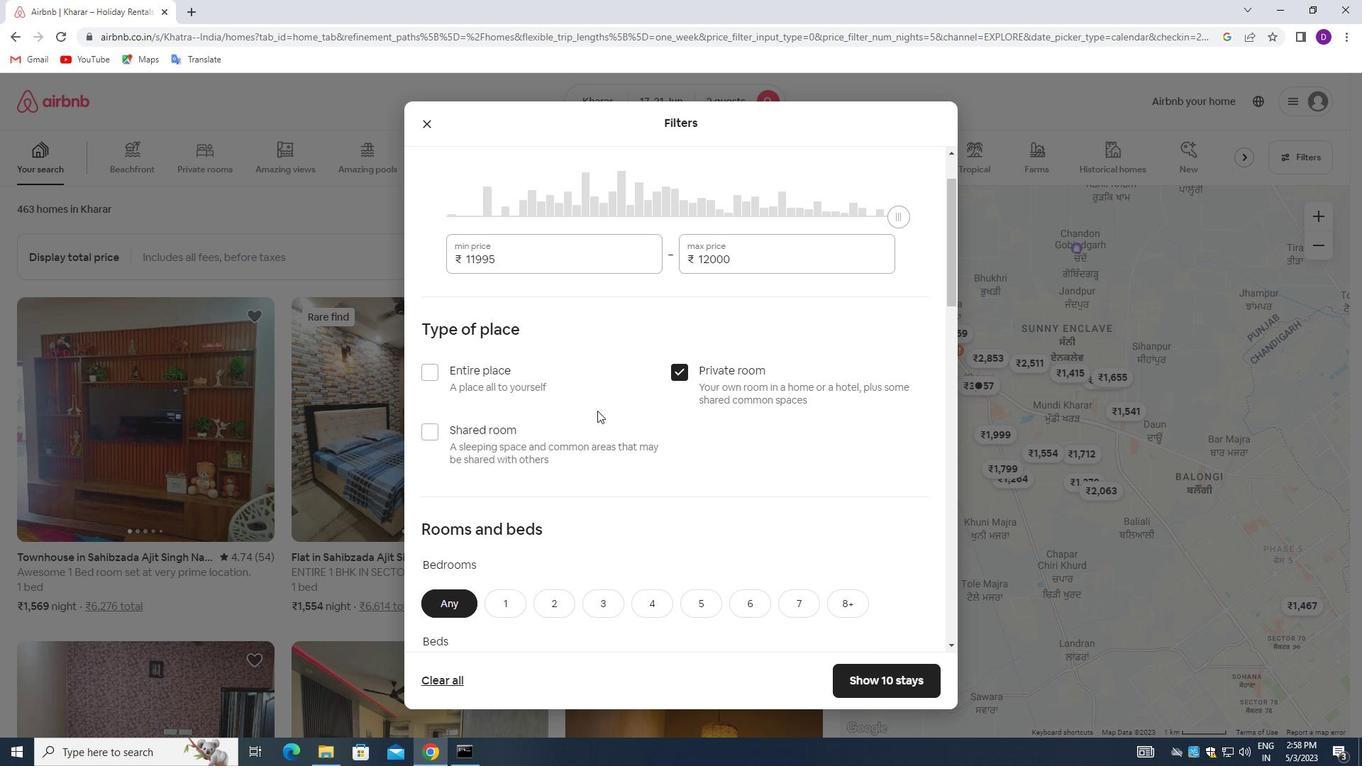 
Action: Mouse moved to (501, 337)
Screenshot: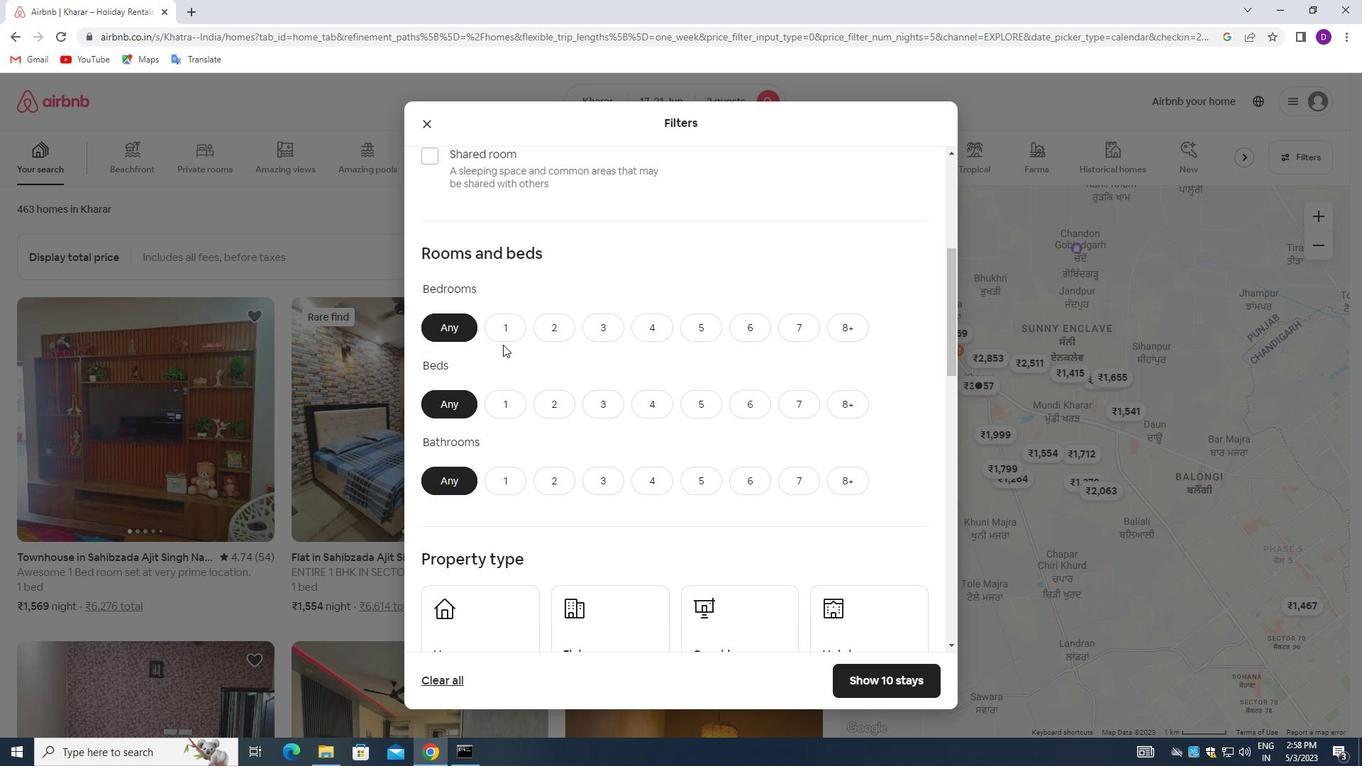 
Action: Mouse pressed left at (501, 337)
Screenshot: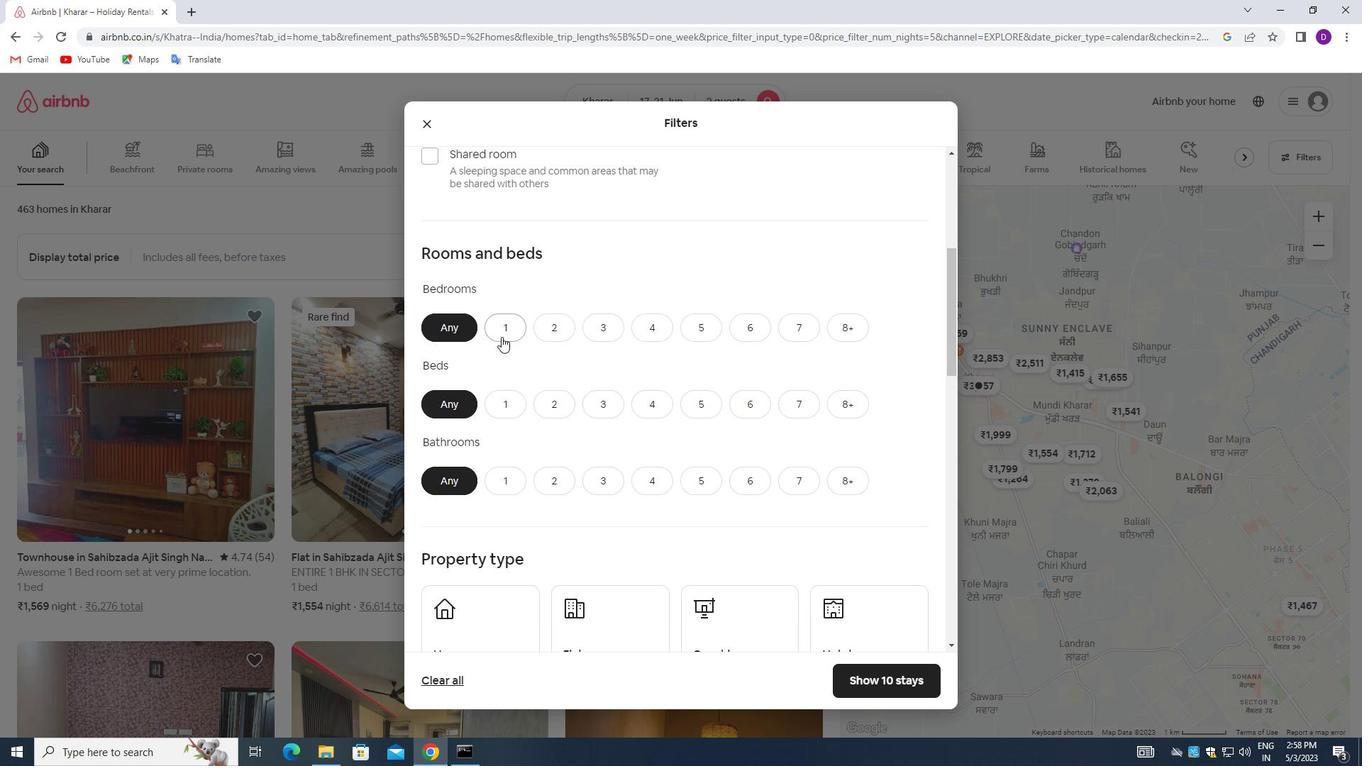 
Action: Mouse moved to (544, 405)
Screenshot: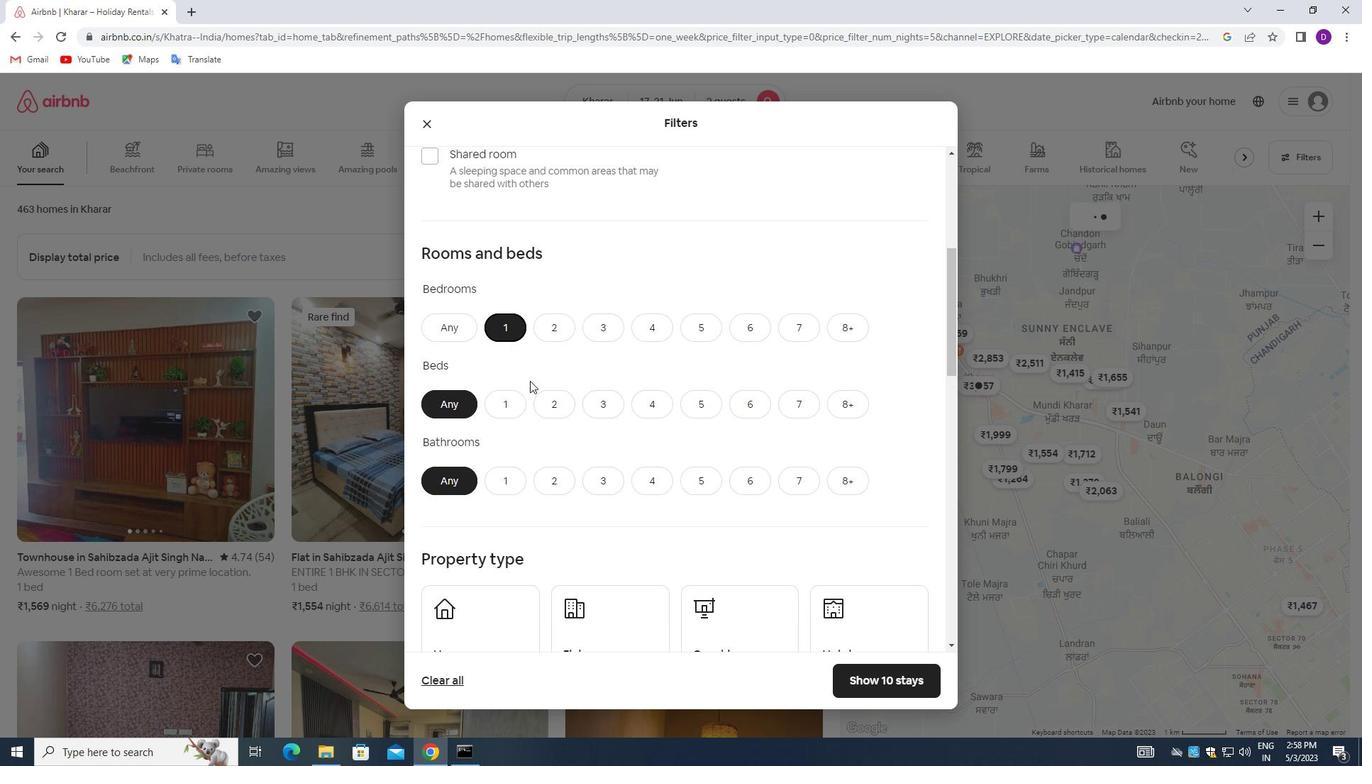 
Action: Mouse pressed left at (544, 405)
Screenshot: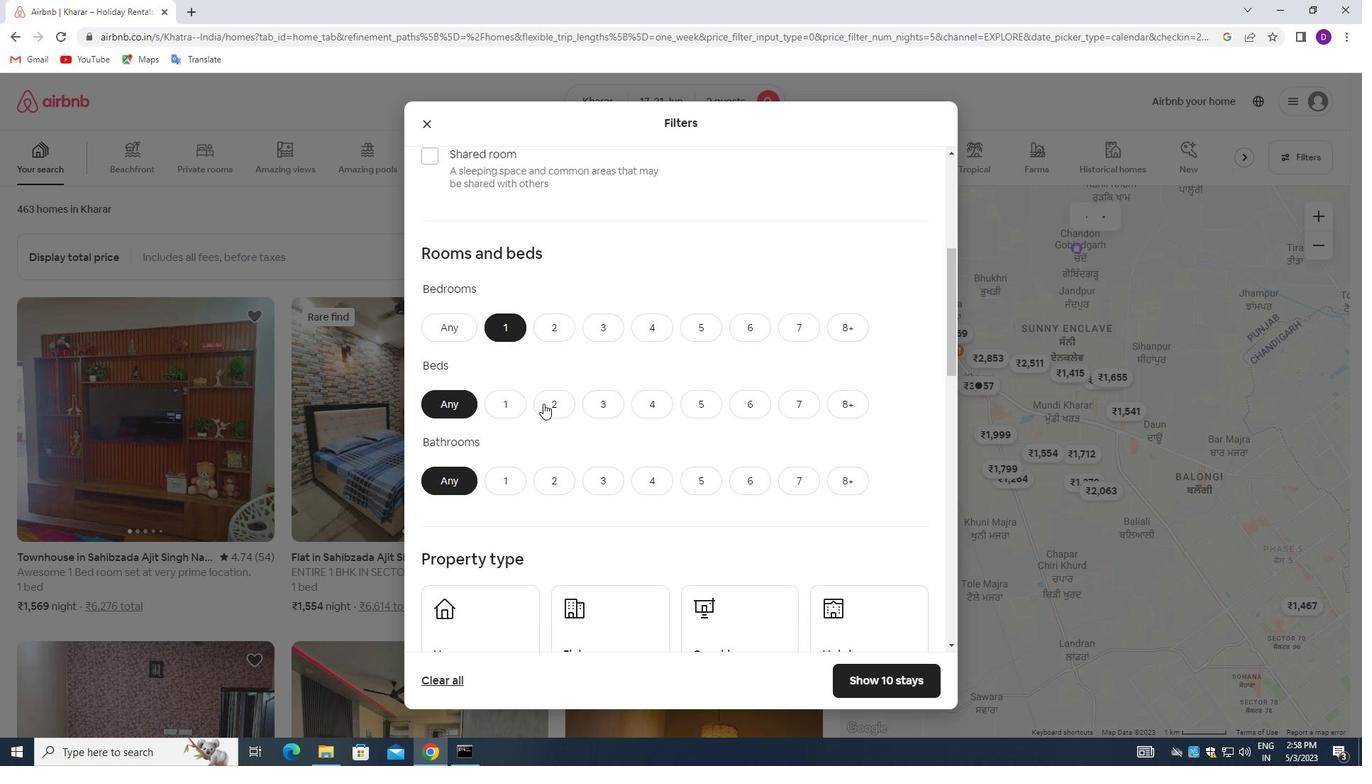 
Action: Mouse moved to (509, 474)
Screenshot: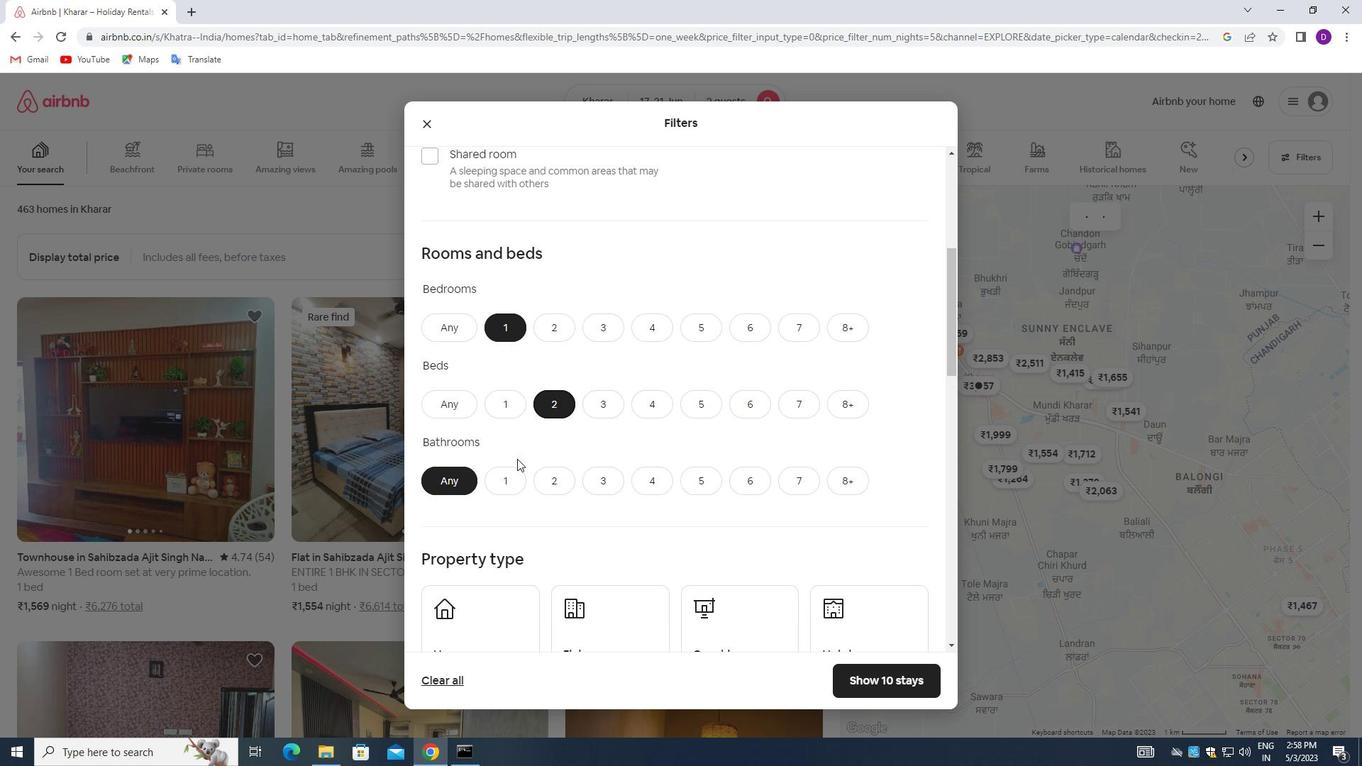 
Action: Mouse pressed left at (509, 474)
Screenshot: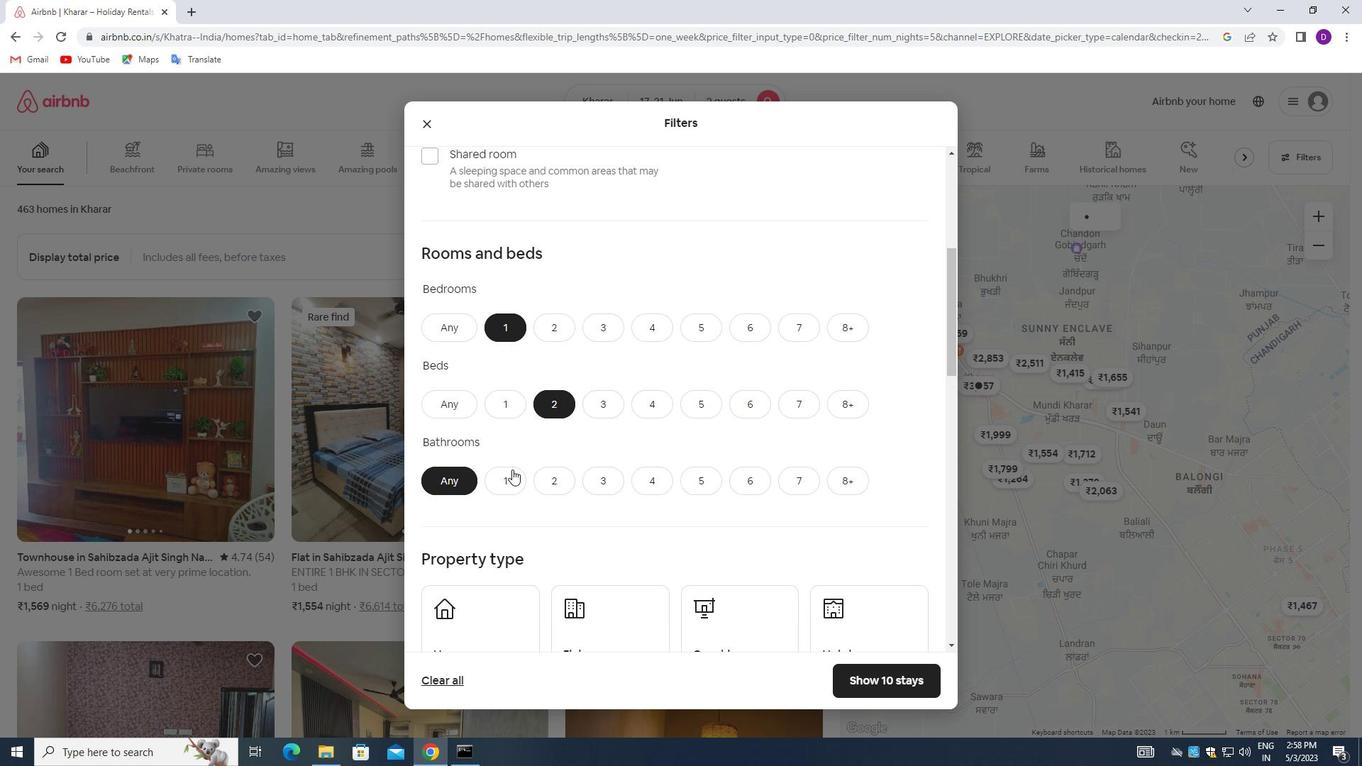 
Action: Mouse moved to (606, 454)
Screenshot: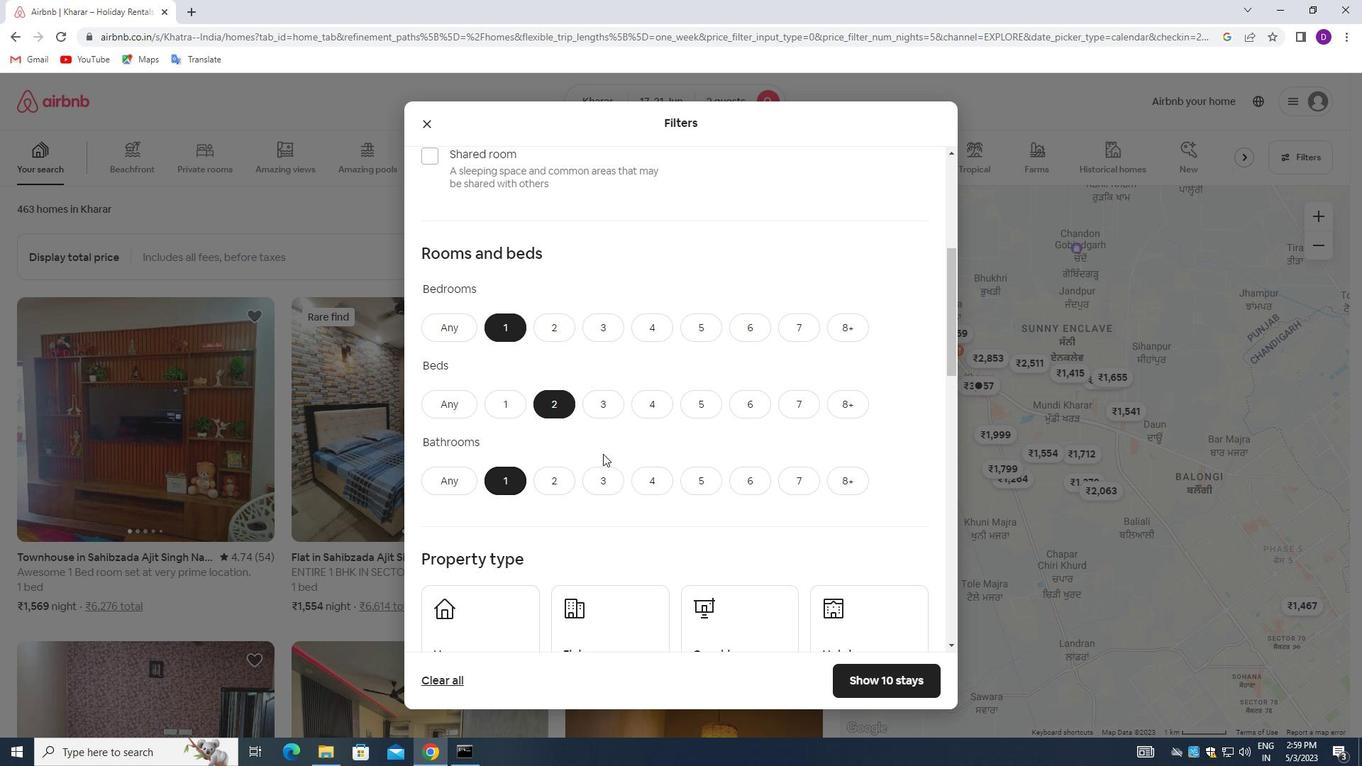 
Action: Mouse scrolled (606, 453) with delta (0, 0)
Screenshot: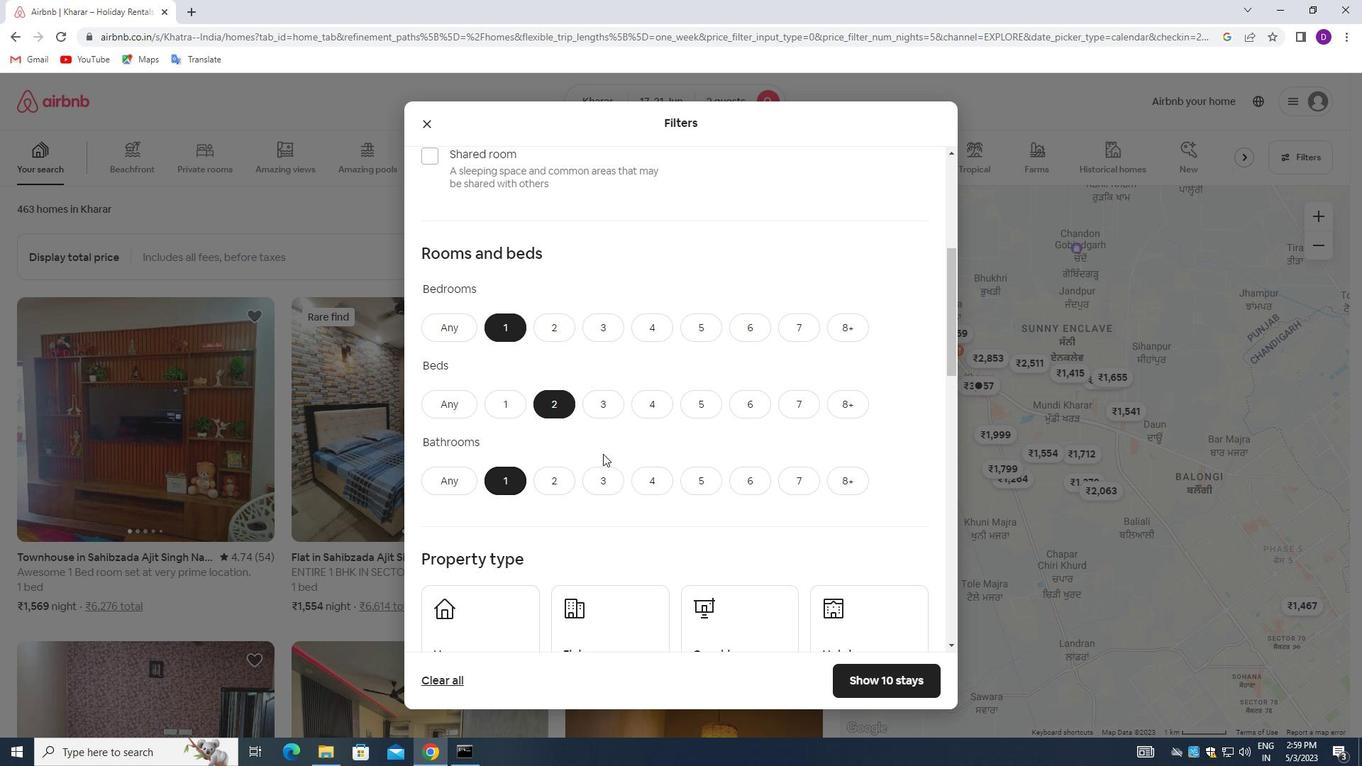 
Action: Mouse moved to (607, 453)
Screenshot: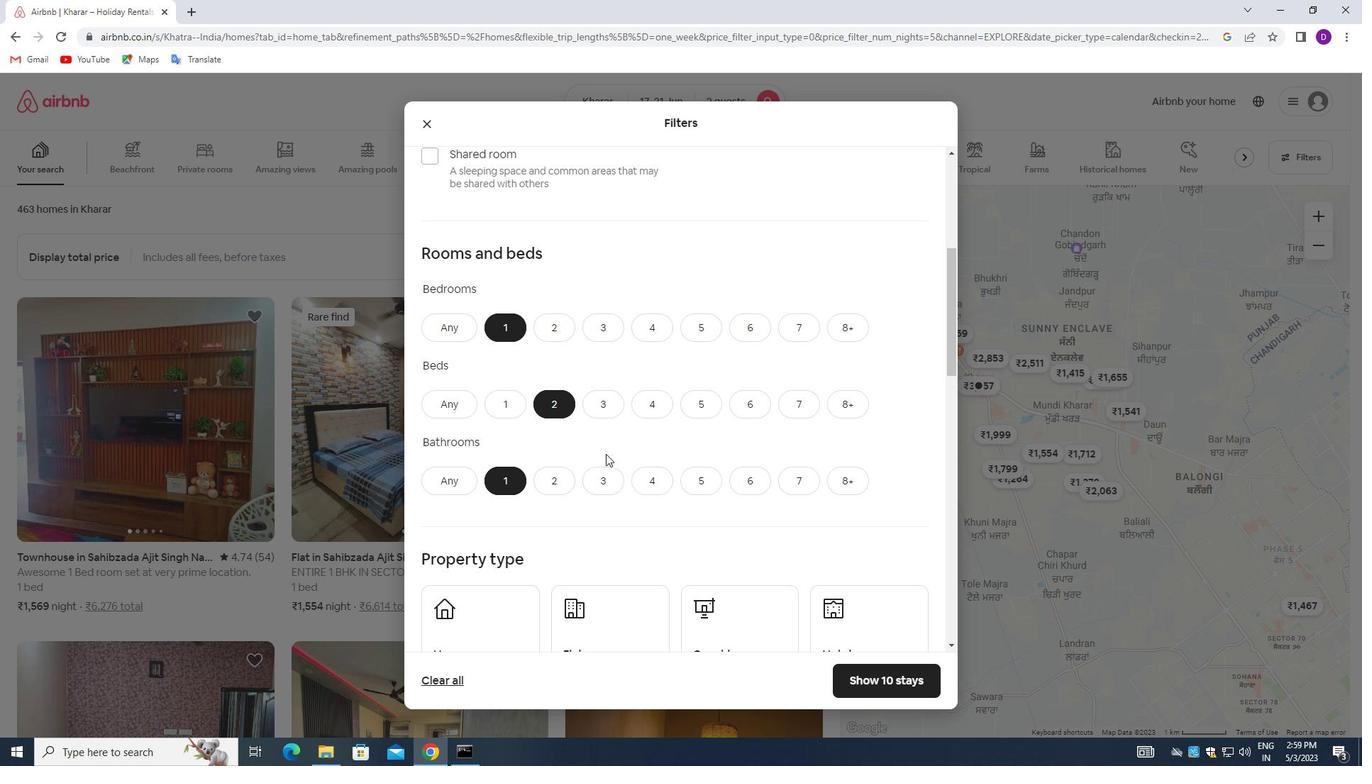 
Action: Mouse scrolled (607, 452) with delta (0, 0)
Screenshot: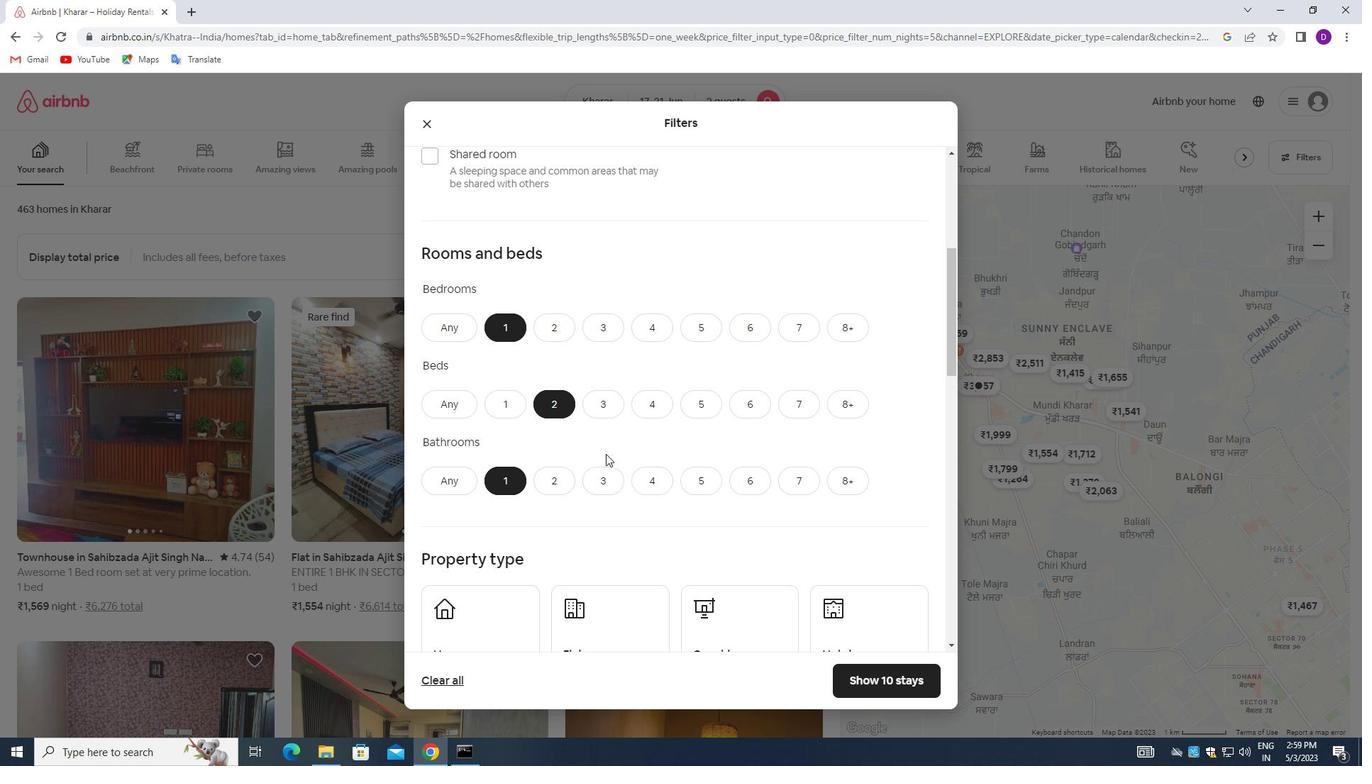 
Action: Mouse moved to (516, 480)
Screenshot: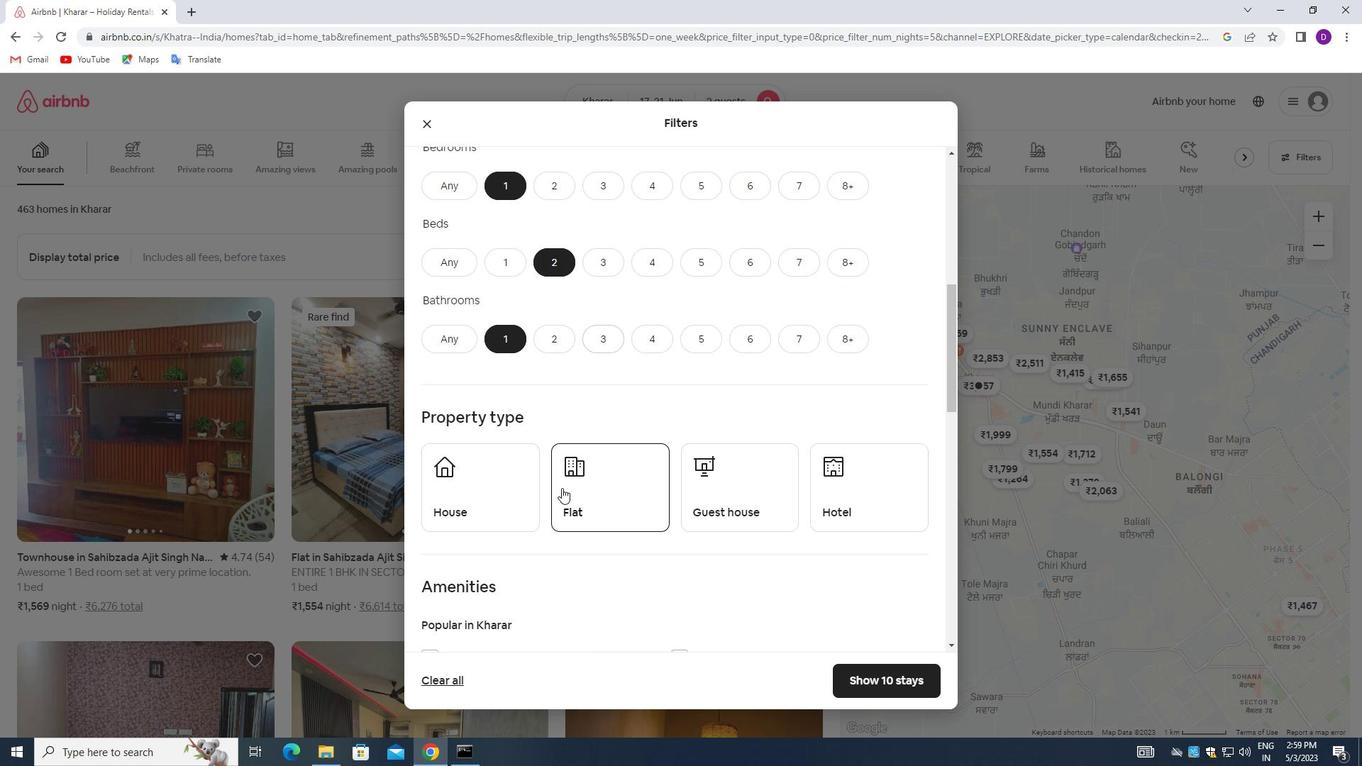 
Action: Mouse pressed left at (516, 480)
Screenshot: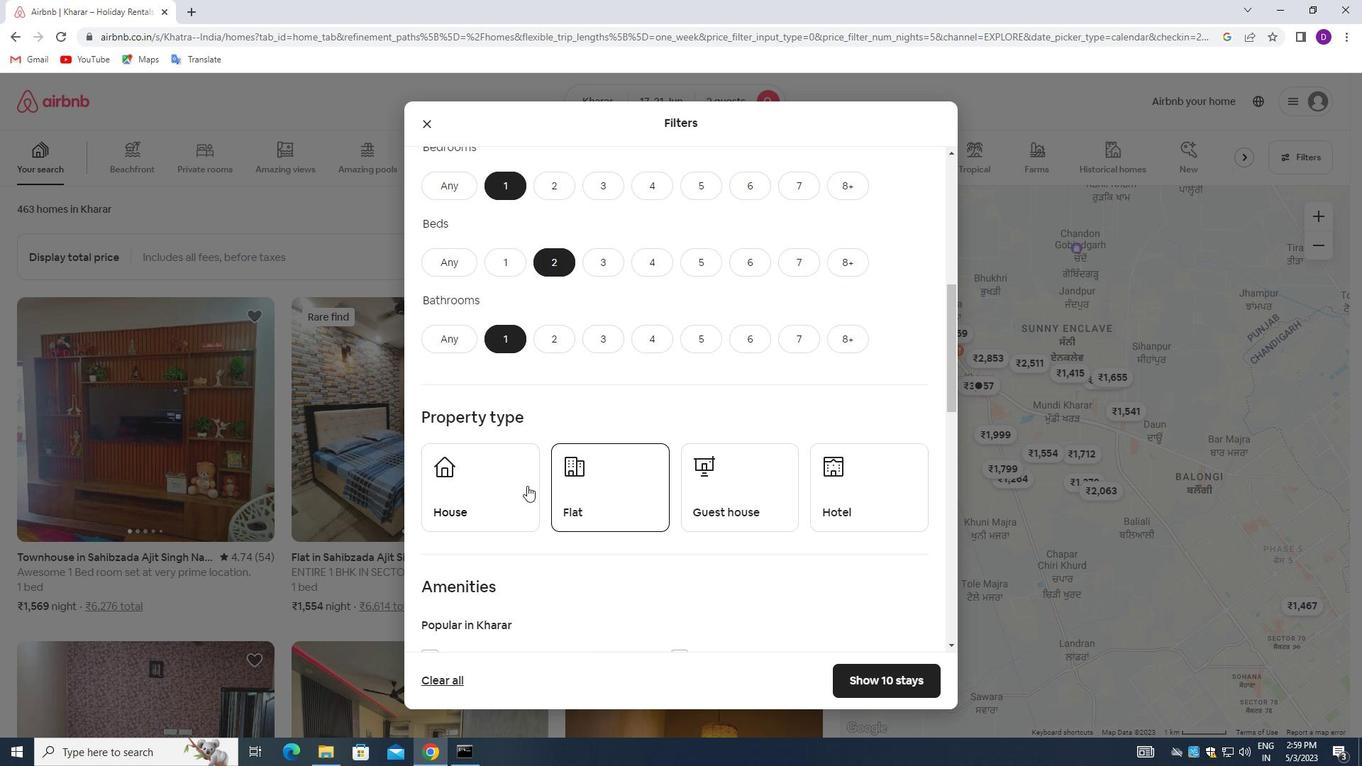 
Action: Mouse moved to (589, 497)
Screenshot: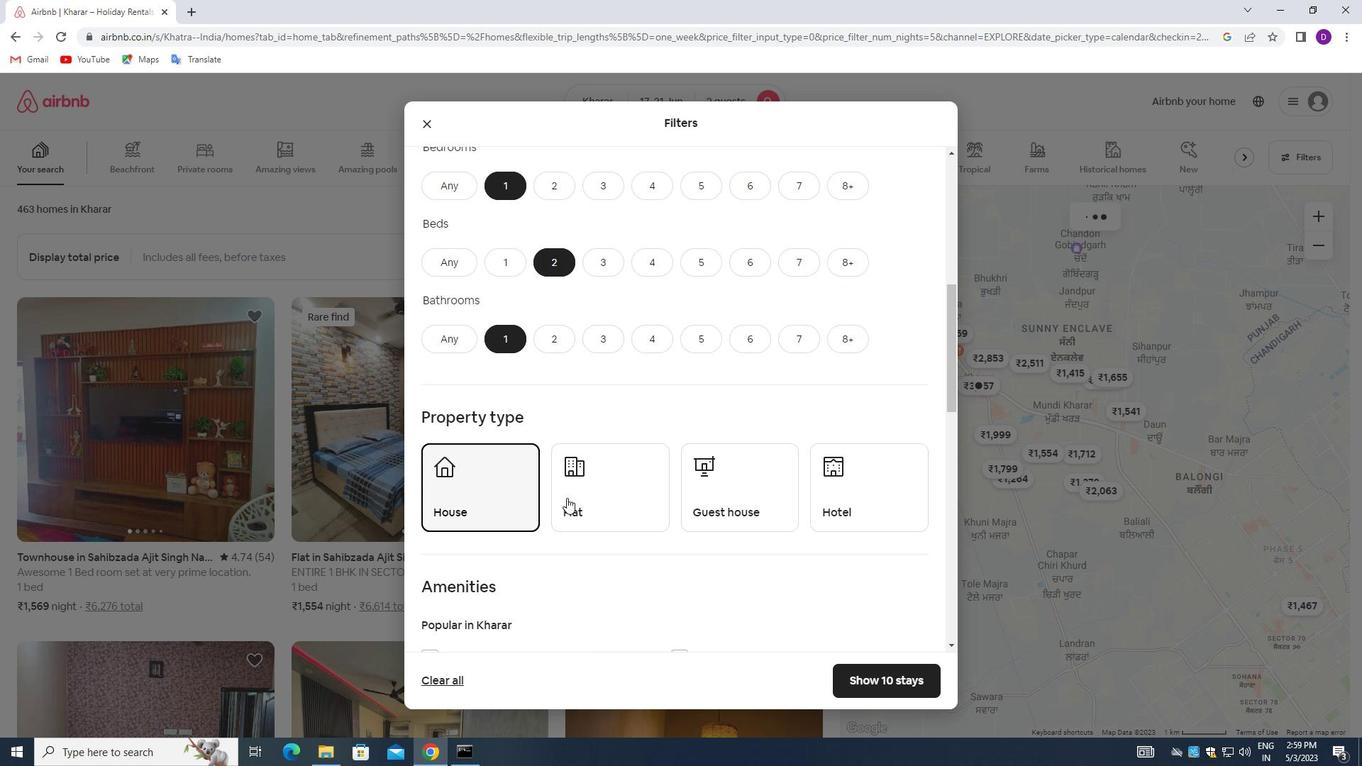 
Action: Mouse pressed left at (589, 497)
Screenshot: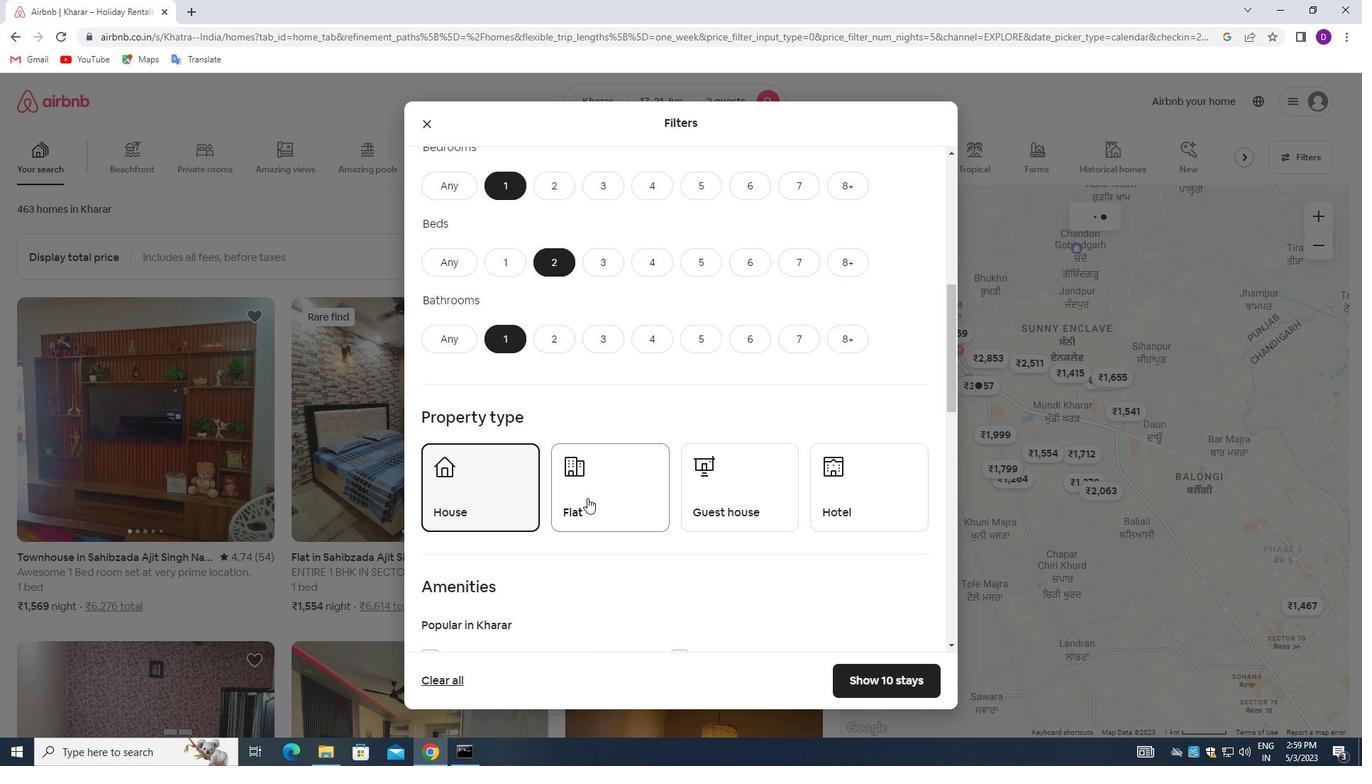 
Action: Mouse moved to (704, 492)
Screenshot: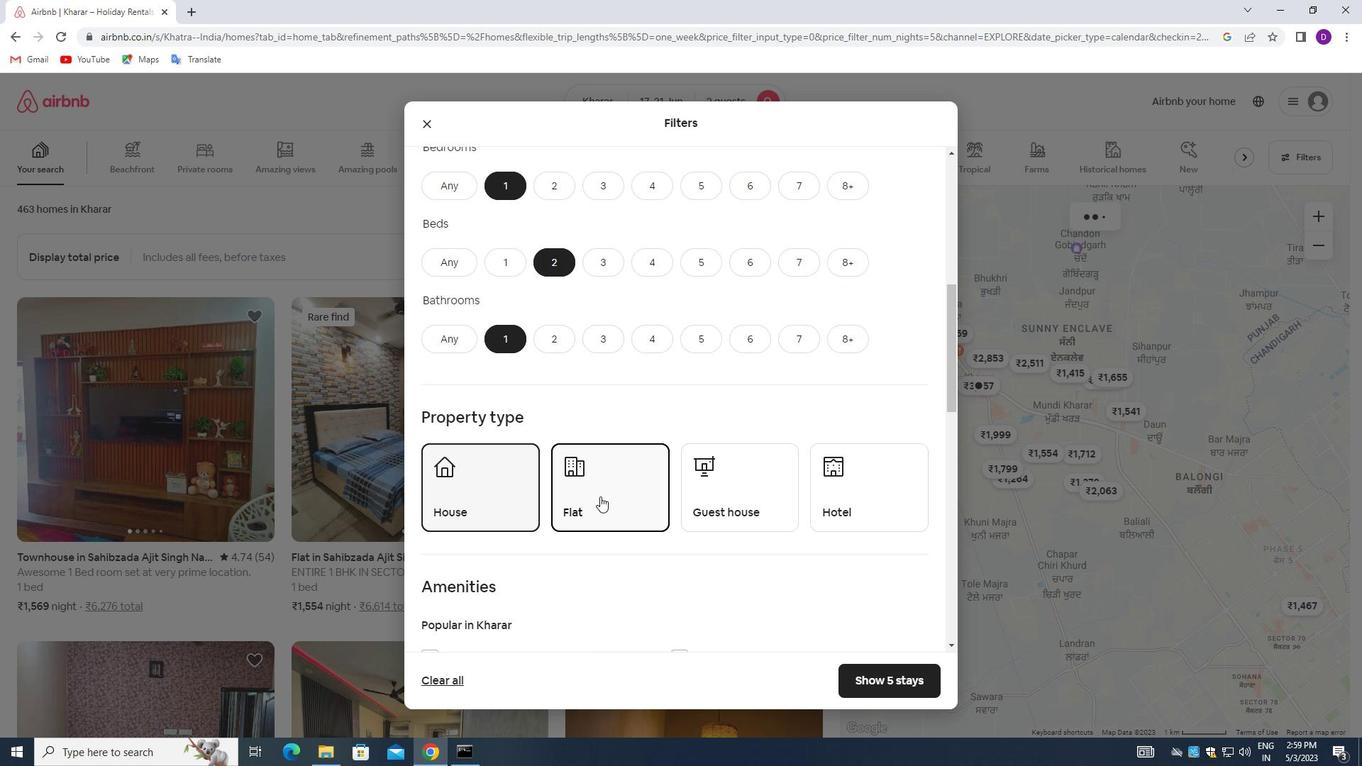 
Action: Mouse pressed left at (704, 492)
Screenshot: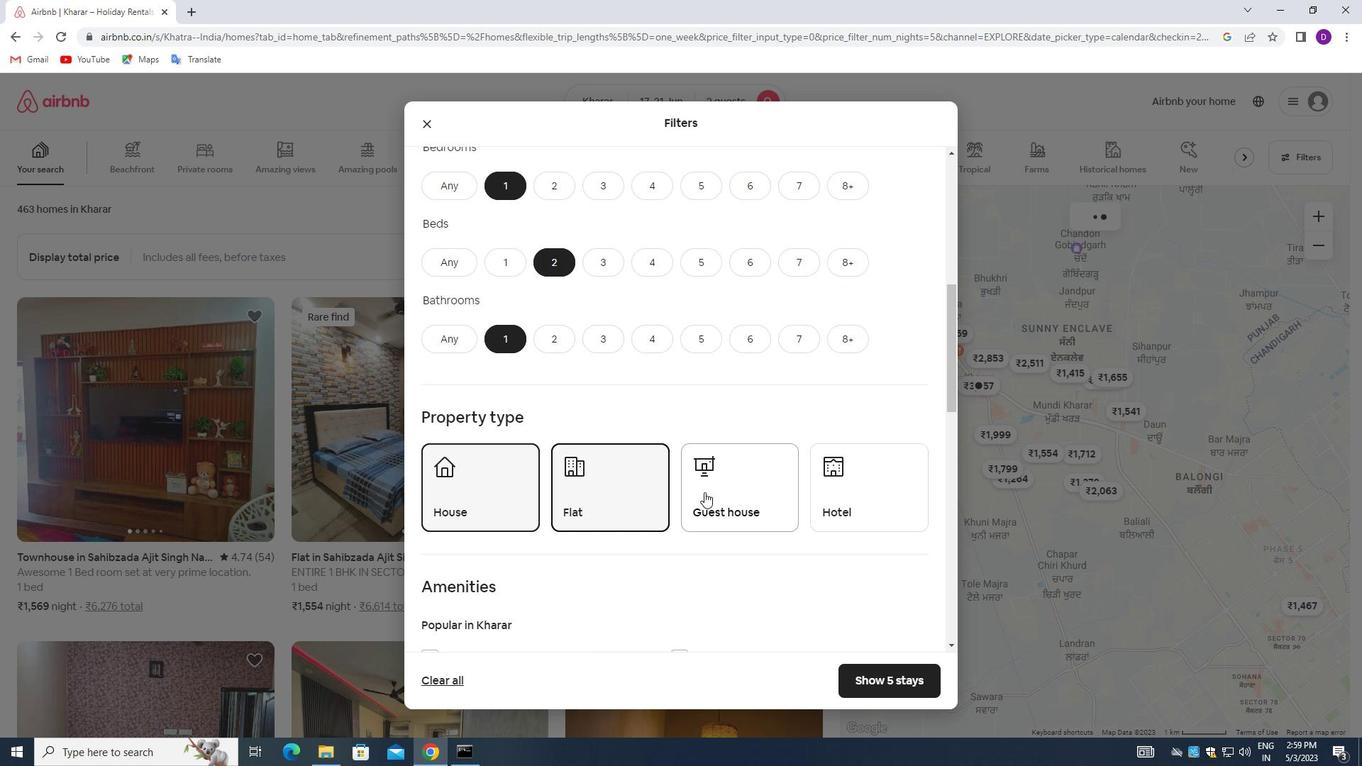 
Action: Mouse moved to (665, 457)
Screenshot: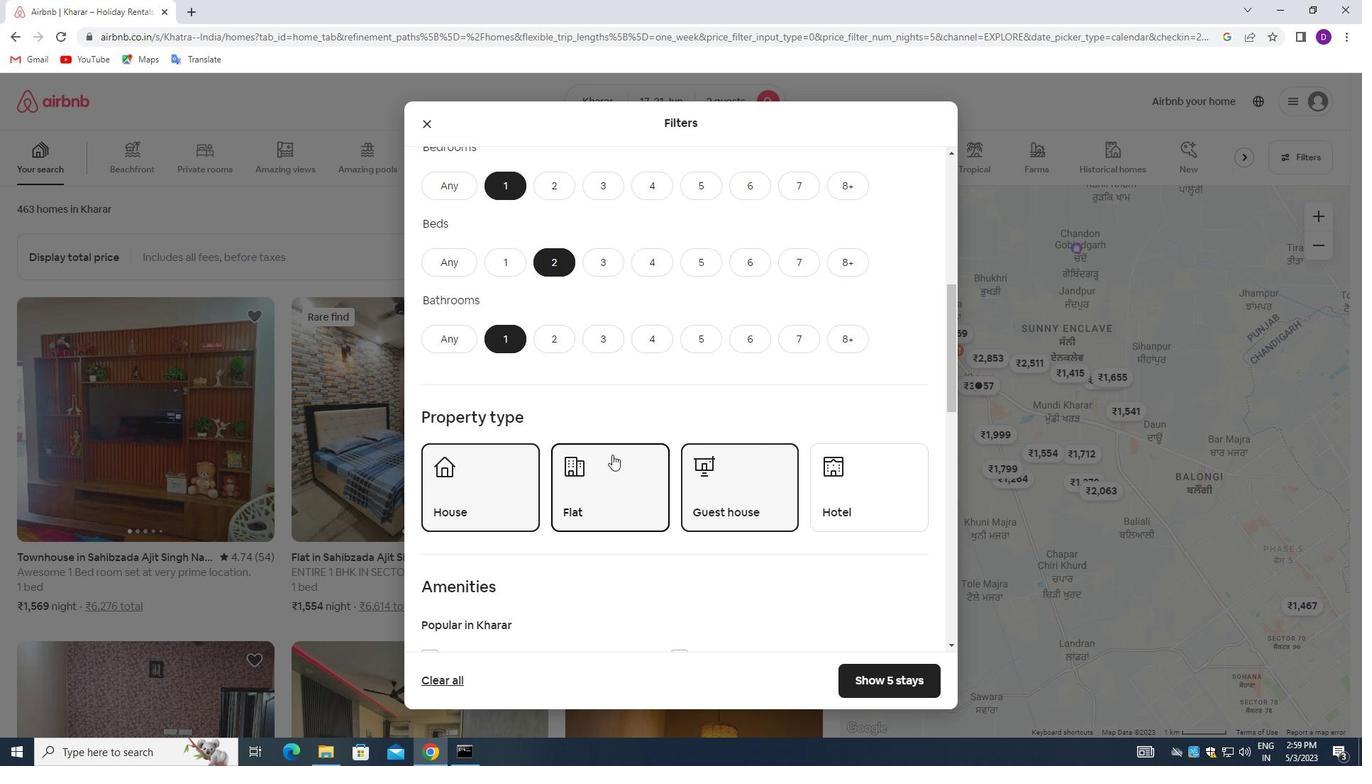 
Action: Mouse scrolled (665, 457) with delta (0, 0)
Screenshot: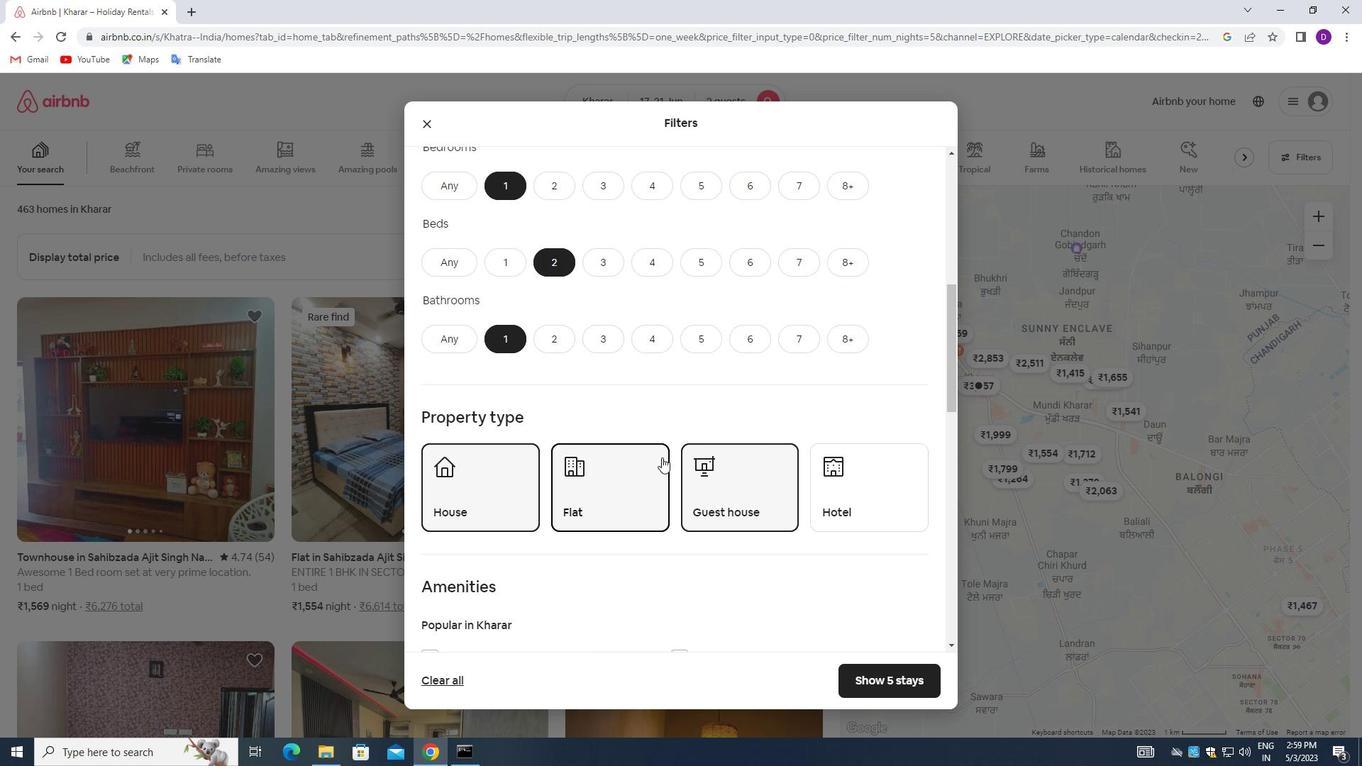 
Action: Mouse moved to (663, 455)
Screenshot: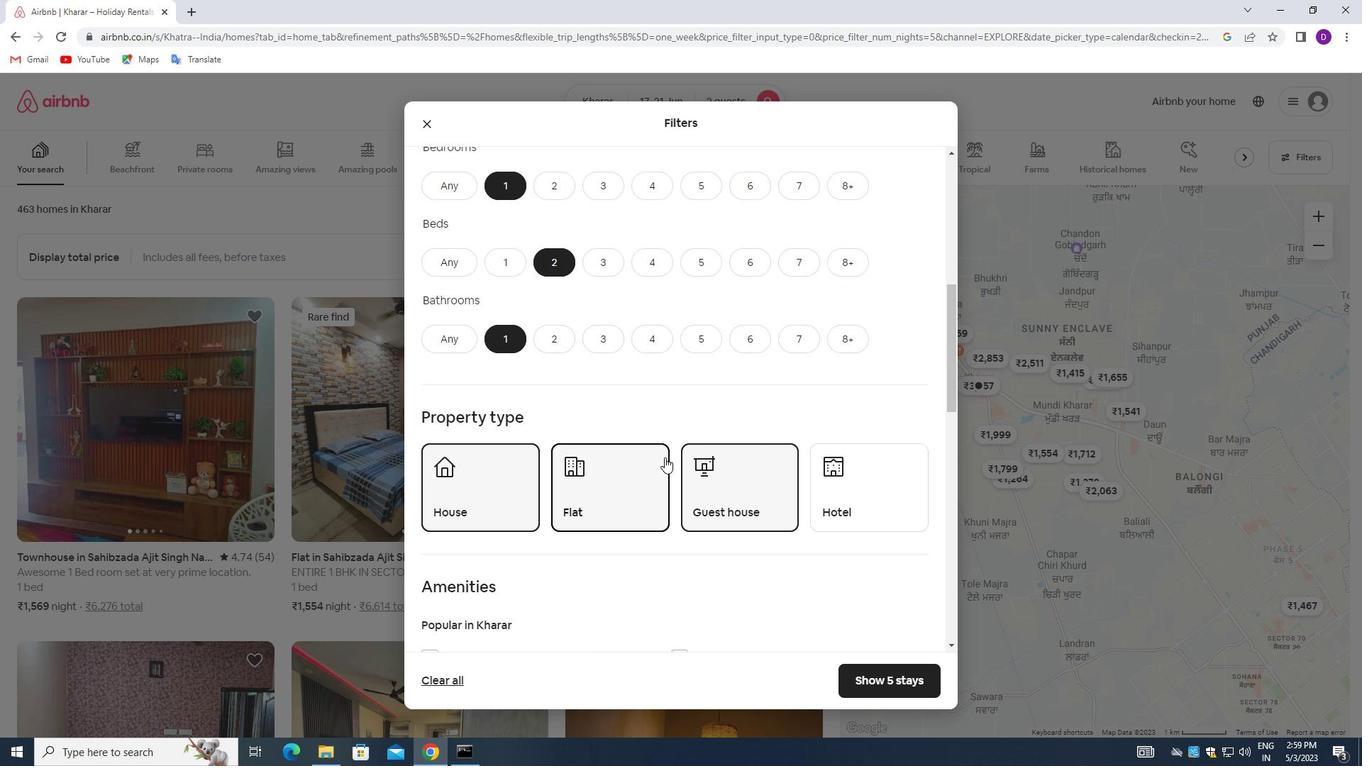 
Action: Mouse scrolled (663, 455) with delta (0, 0)
Screenshot: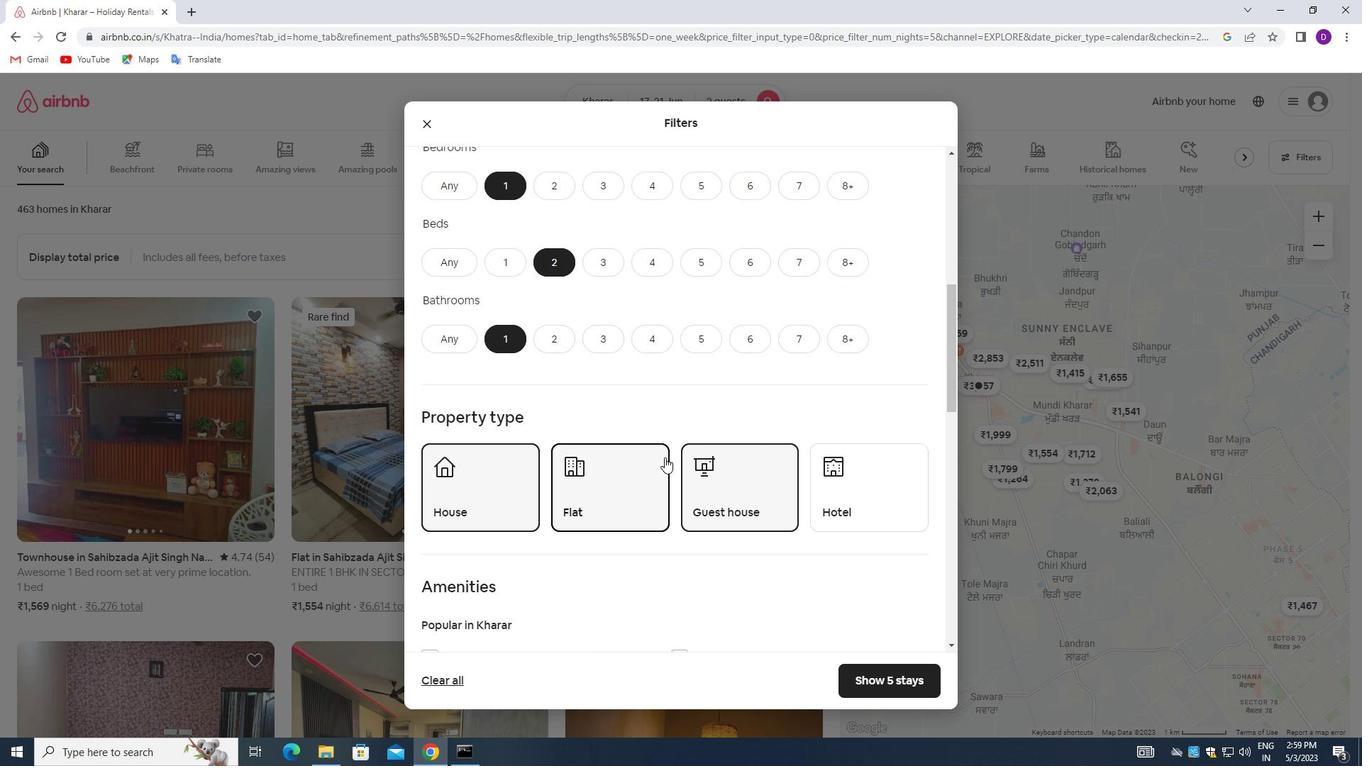 
Action: Mouse moved to (629, 442)
Screenshot: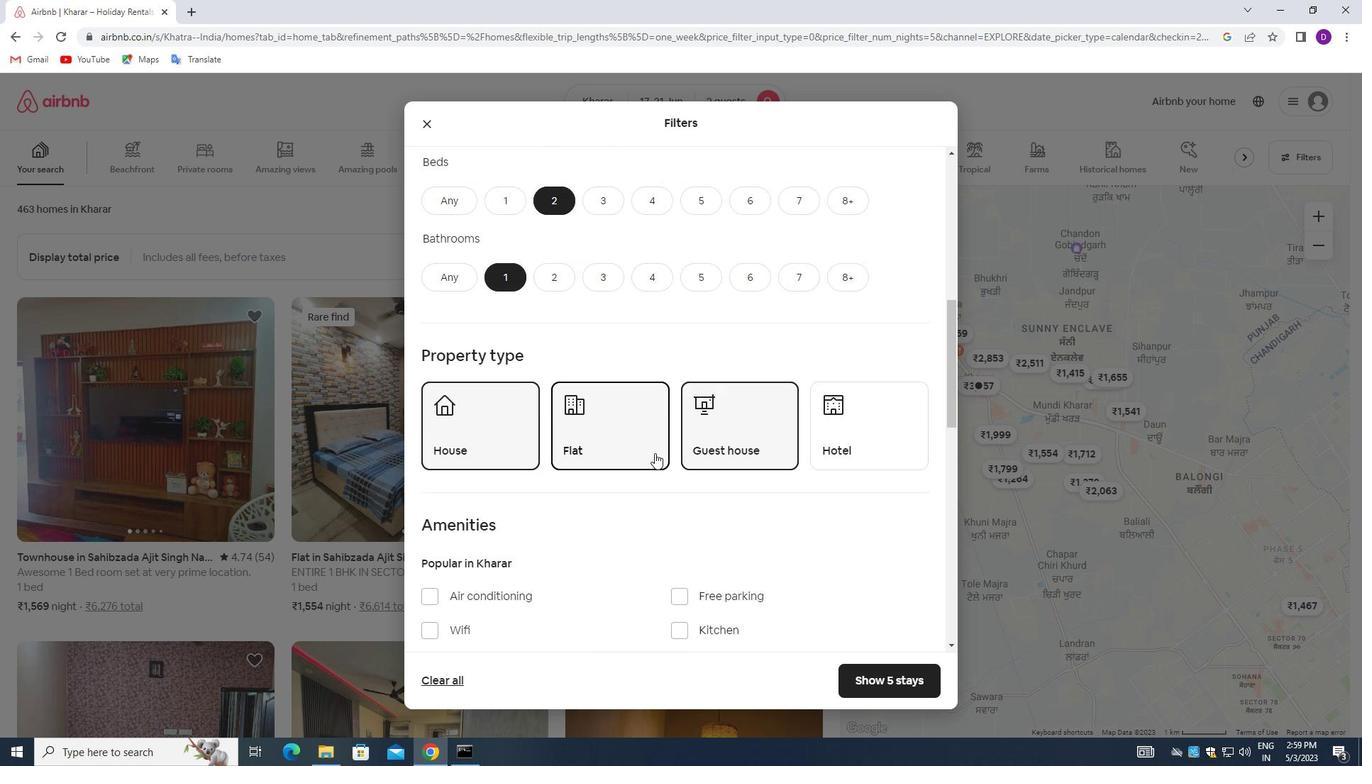 
Action: Mouse scrolled (629, 442) with delta (0, 0)
Screenshot: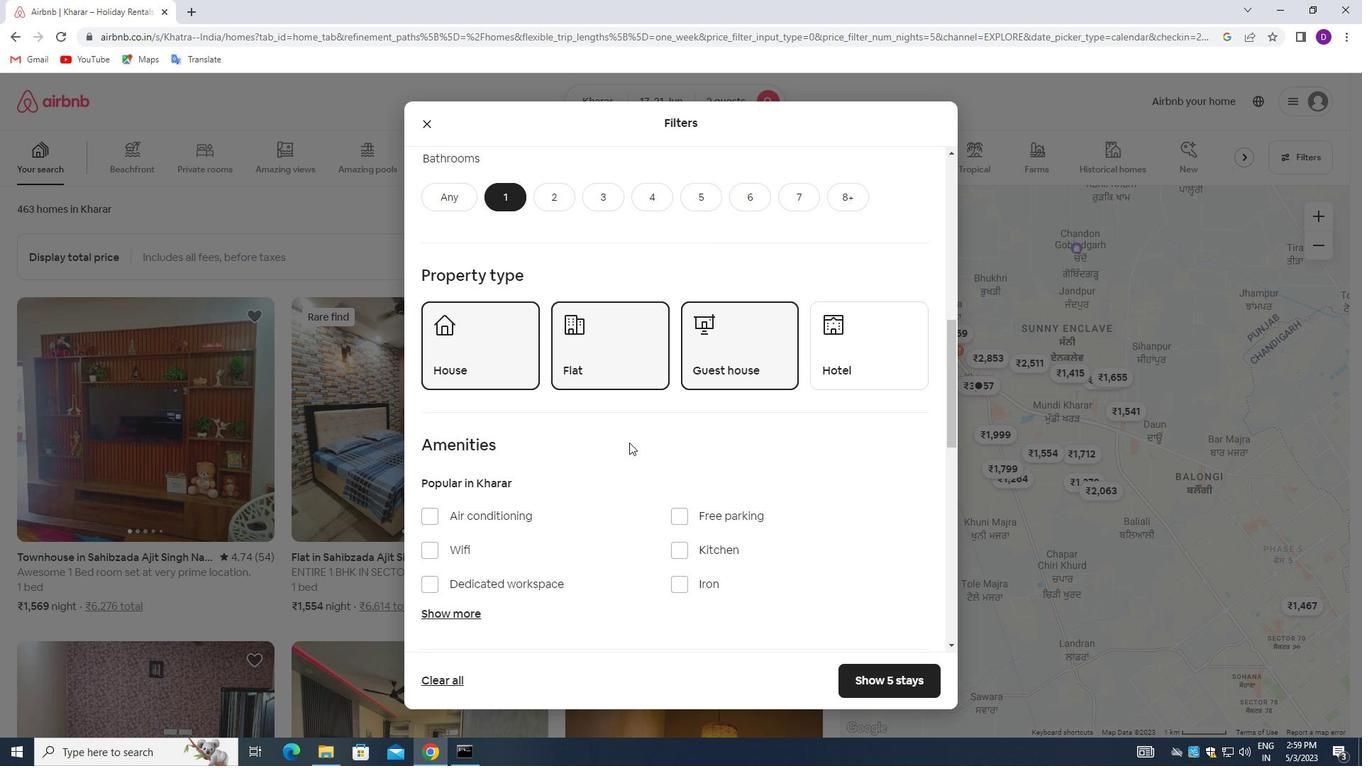 
Action: Mouse scrolled (629, 442) with delta (0, 0)
Screenshot: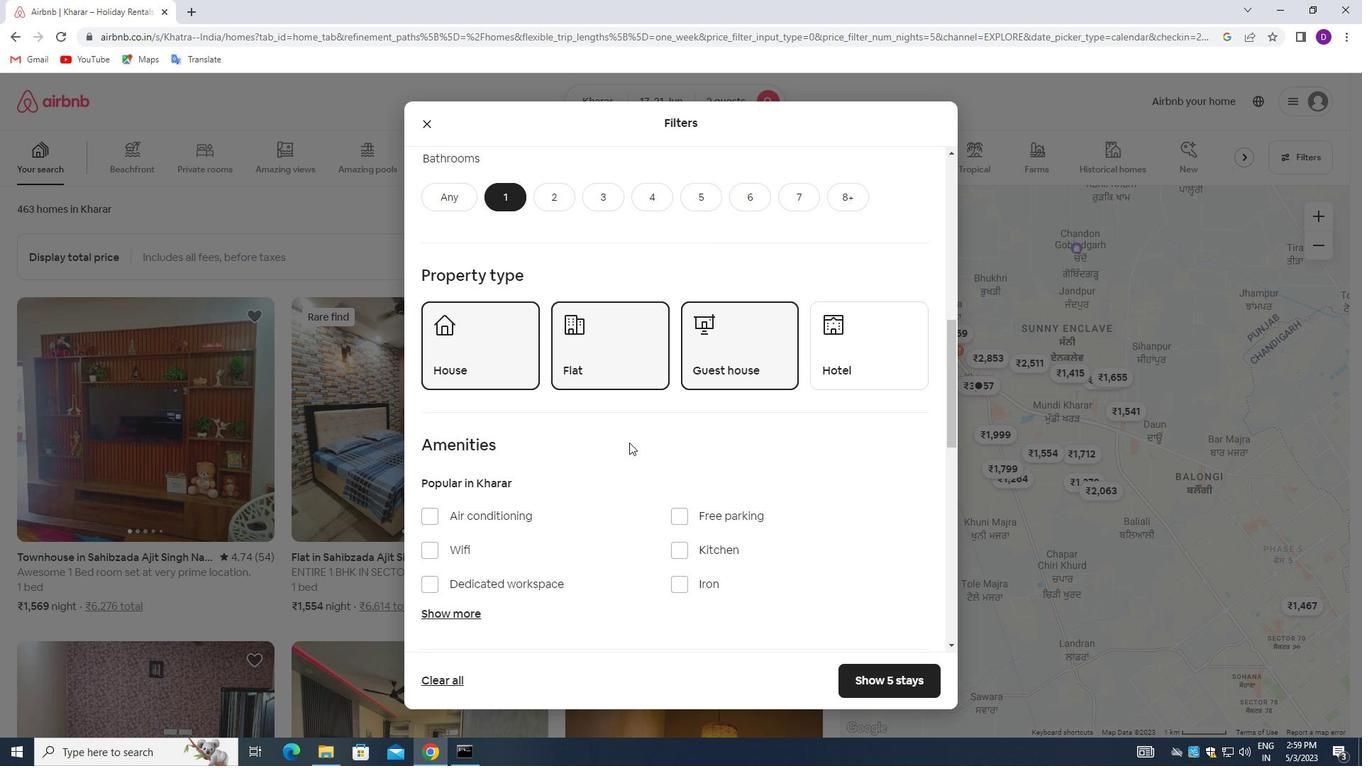 
Action: Mouse moved to (433, 407)
Screenshot: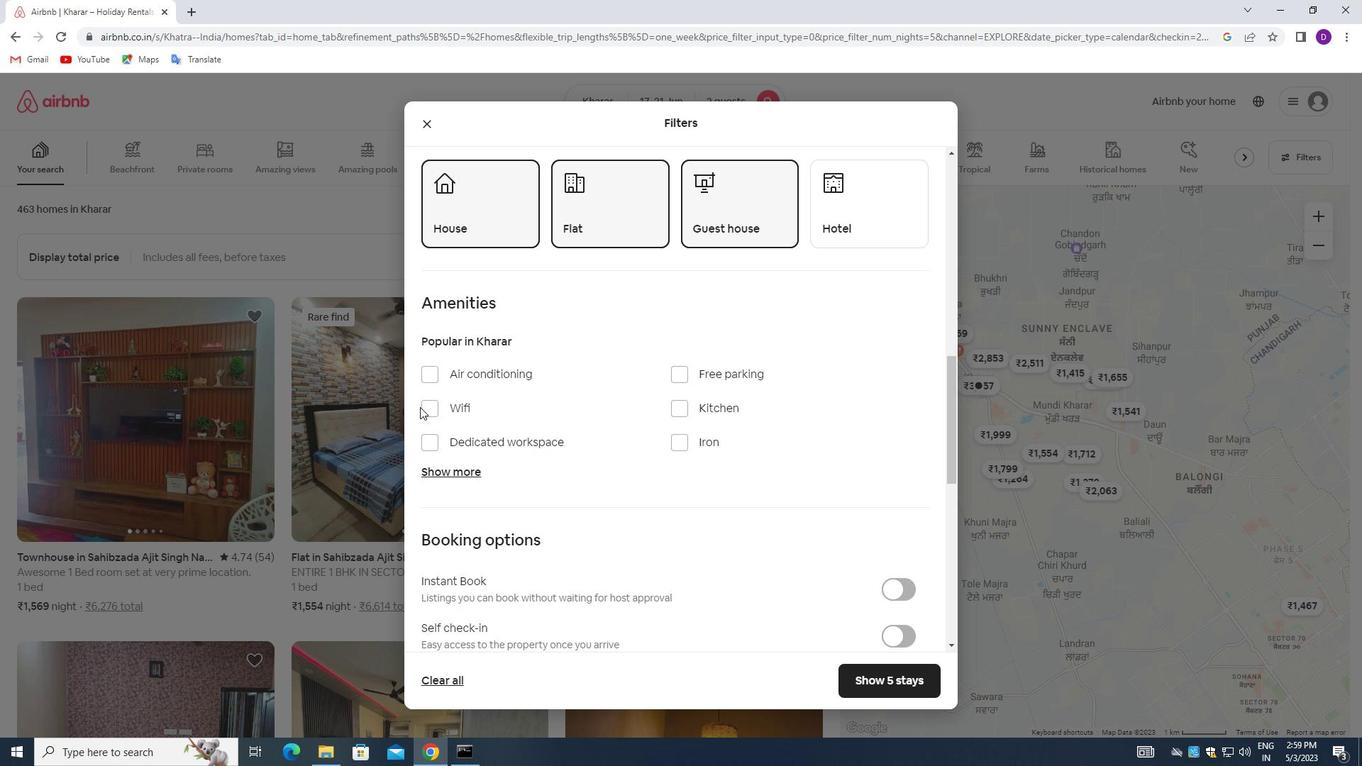 
Action: Mouse pressed left at (433, 407)
Screenshot: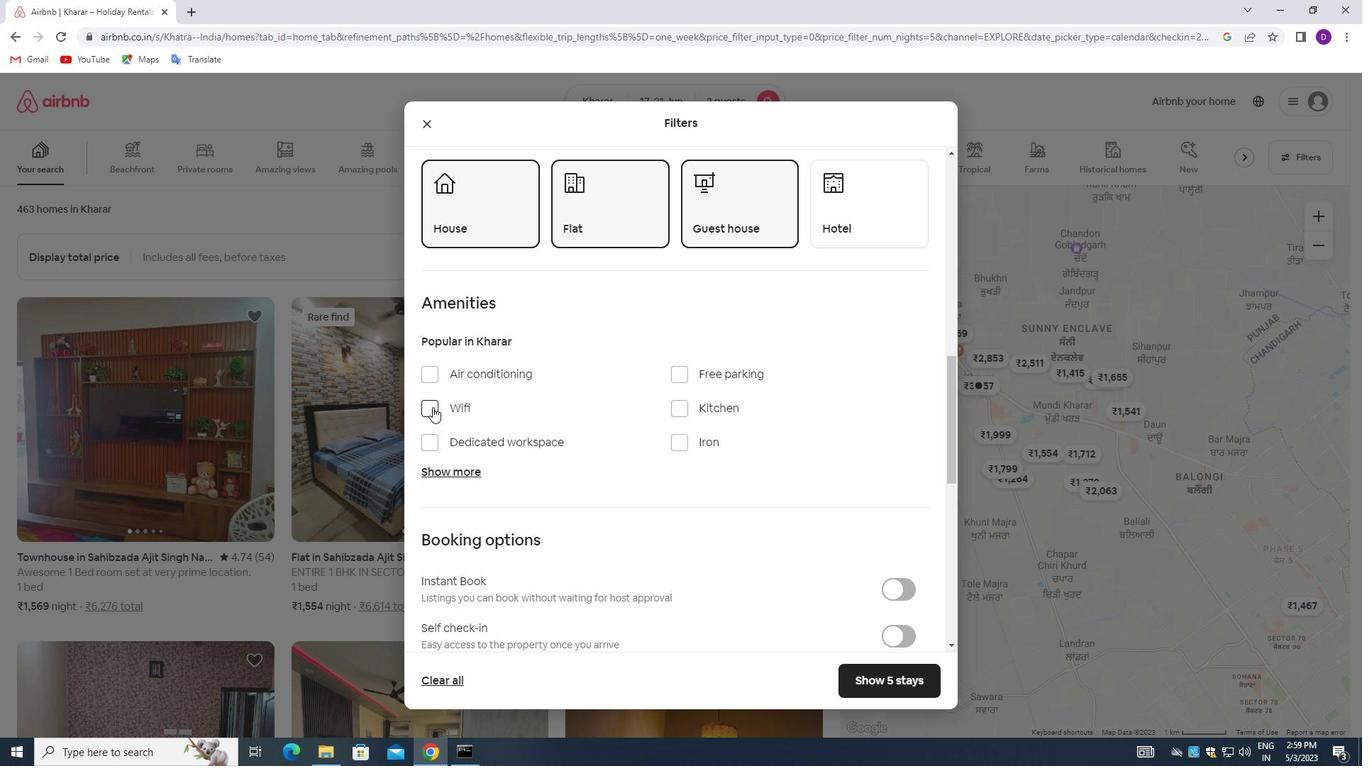 
Action: Mouse moved to (622, 418)
Screenshot: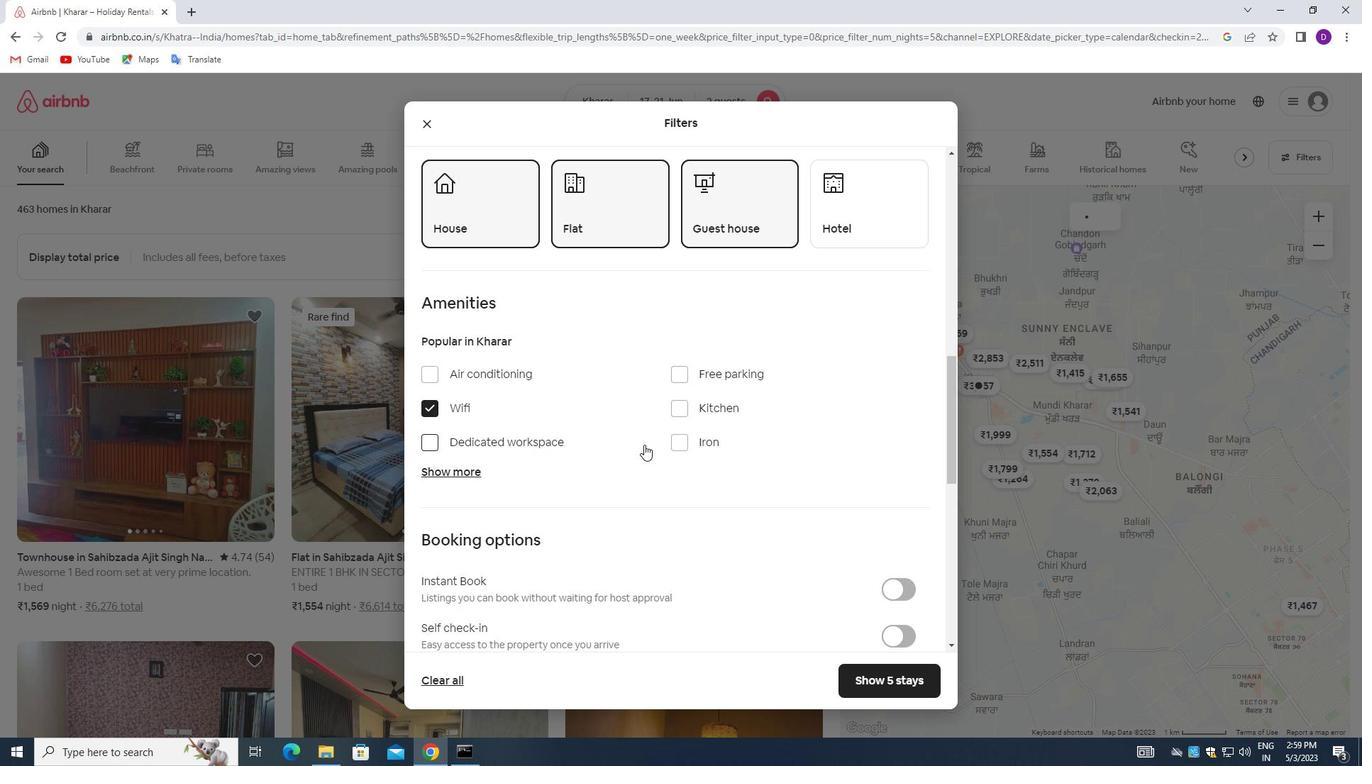 
Action: Mouse scrolled (622, 417) with delta (0, 0)
Screenshot: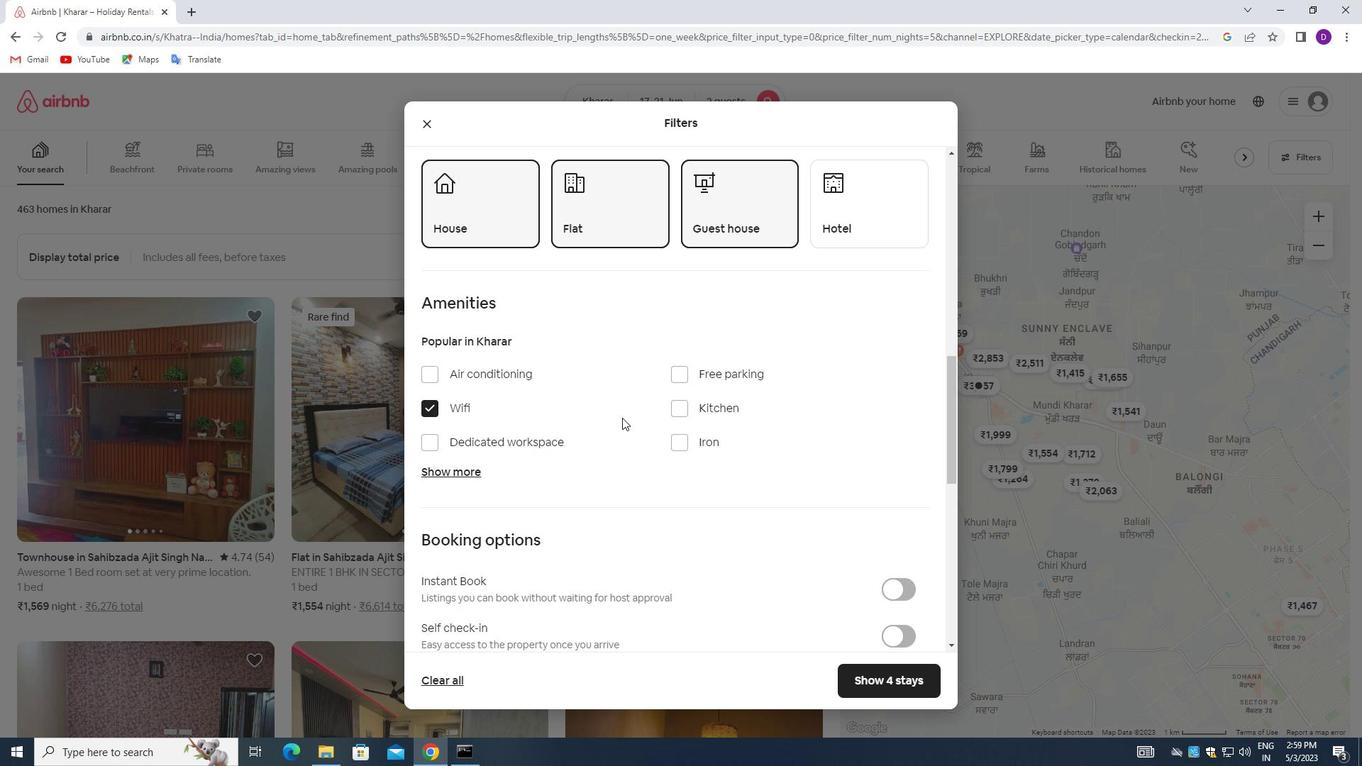 
Action: Mouse scrolled (622, 417) with delta (0, 0)
Screenshot: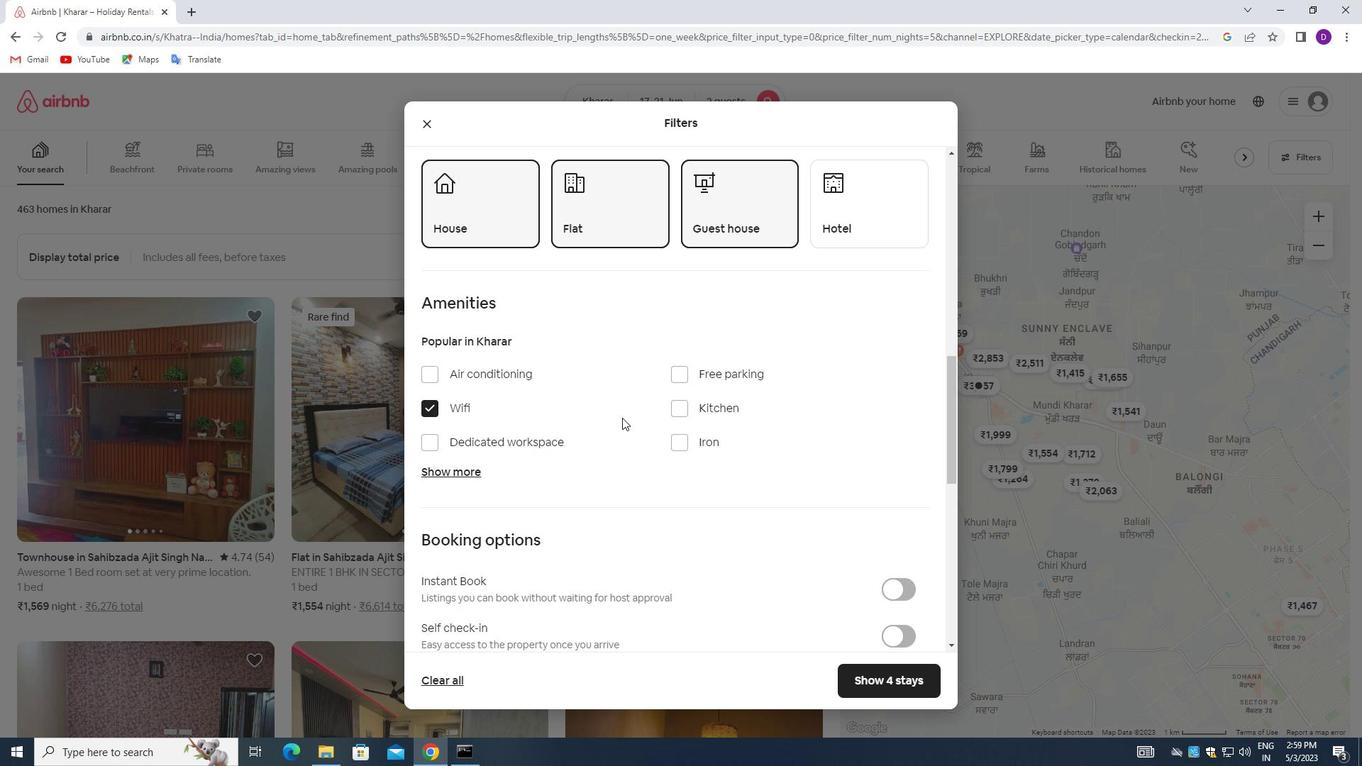 
Action: Mouse moved to (622, 418)
Screenshot: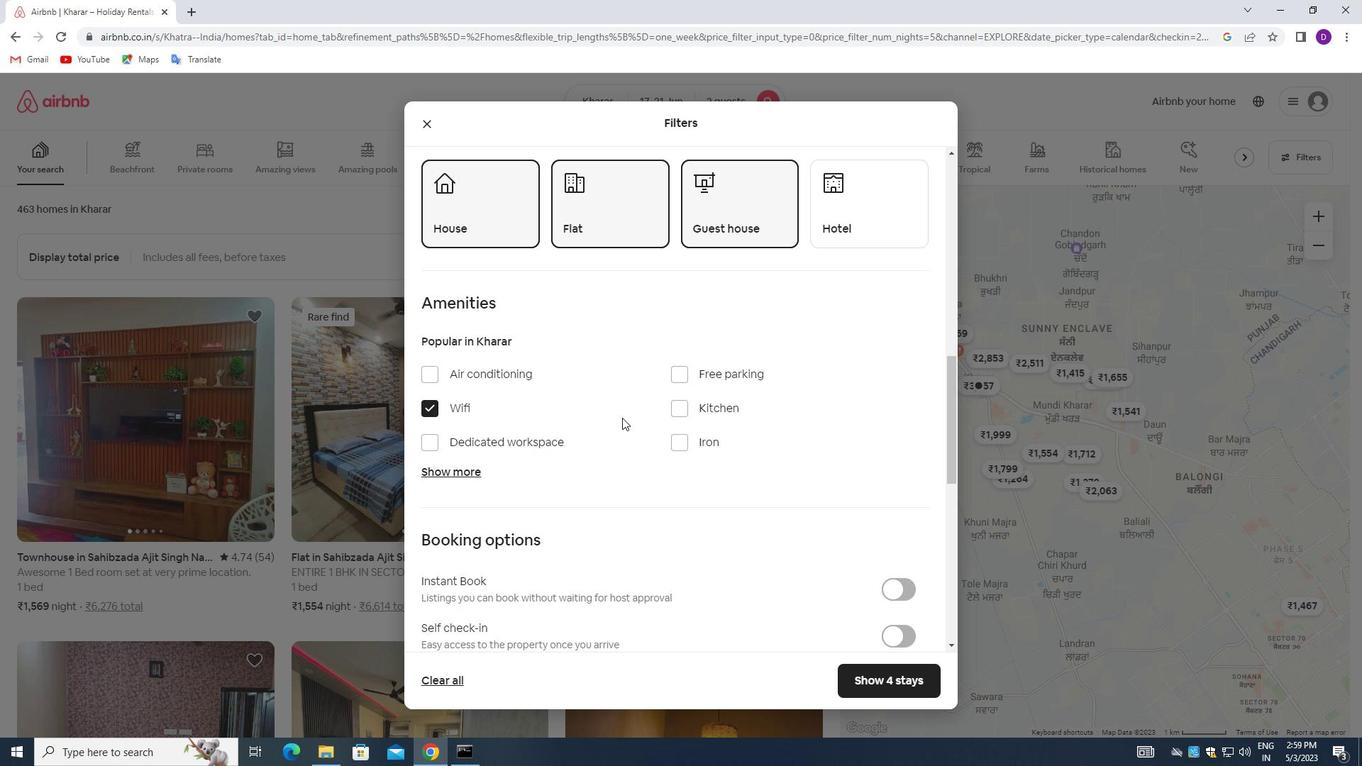 
Action: Mouse scrolled (622, 417) with delta (0, 0)
Screenshot: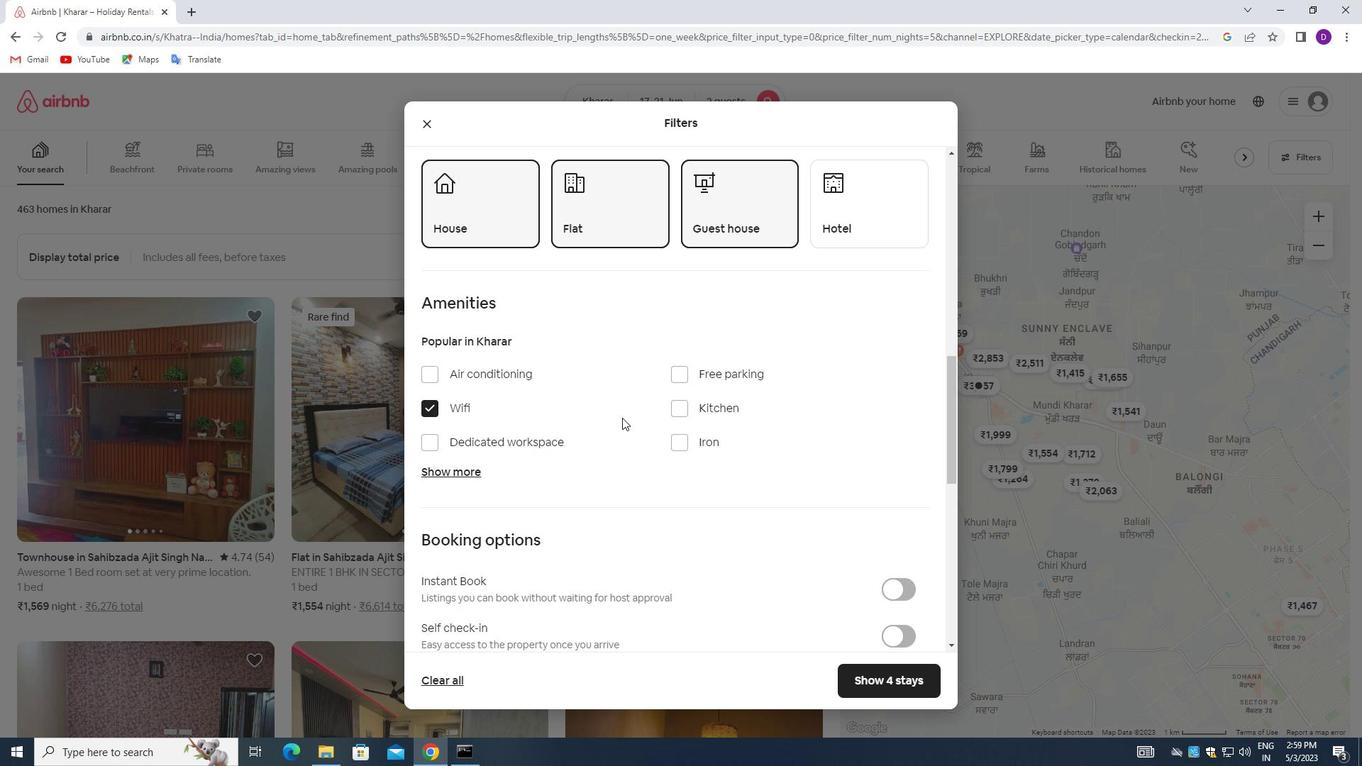 
Action: Mouse moved to (891, 424)
Screenshot: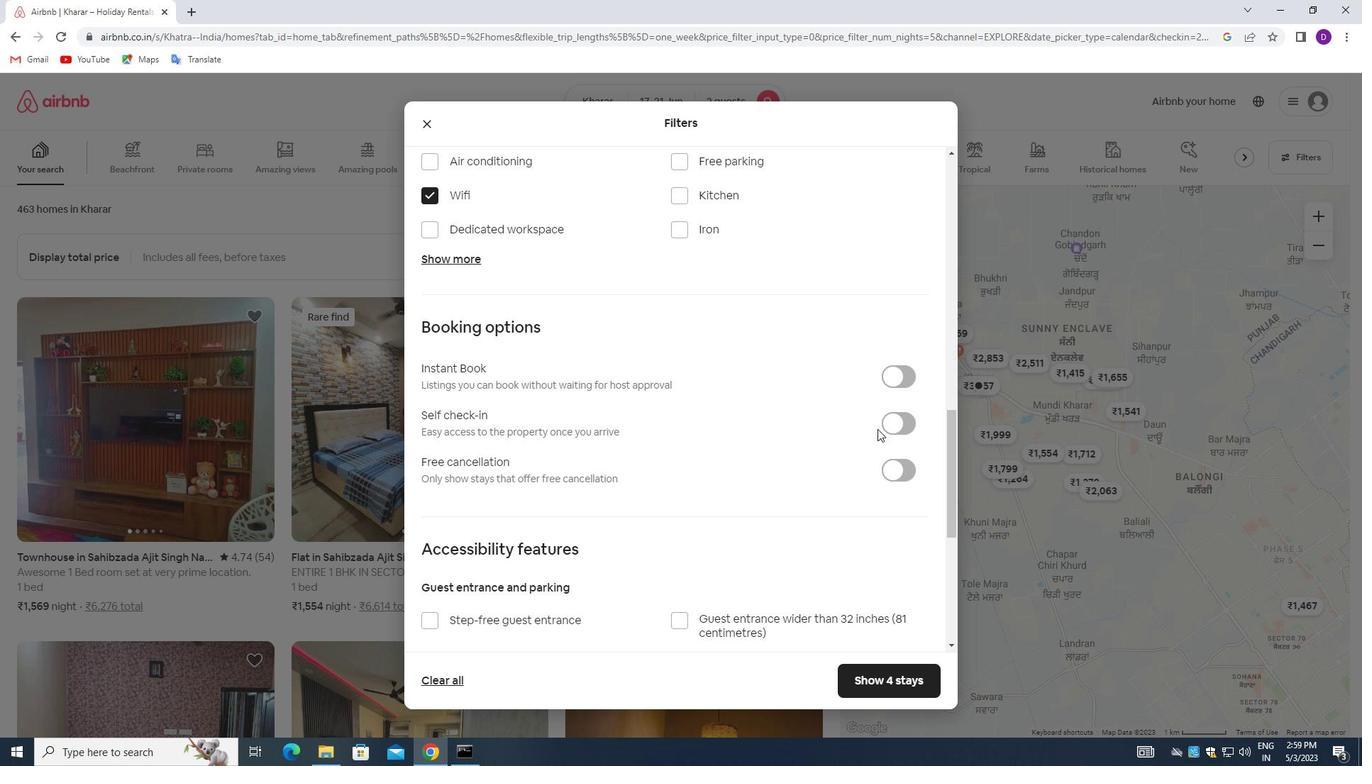 
Action: Mouse pressed left at (891, 424)
Screenshot: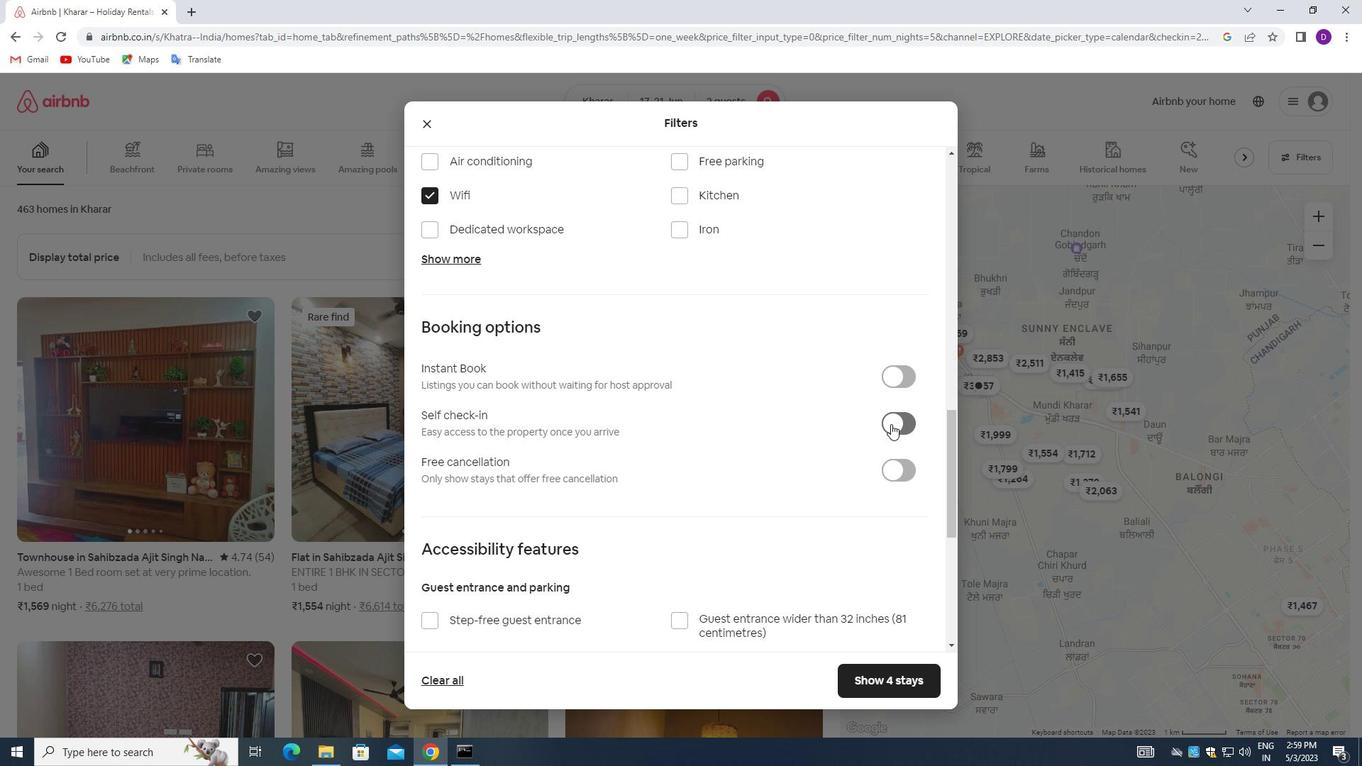 
Action: Mouse moved to (661, 399)
Screenshot: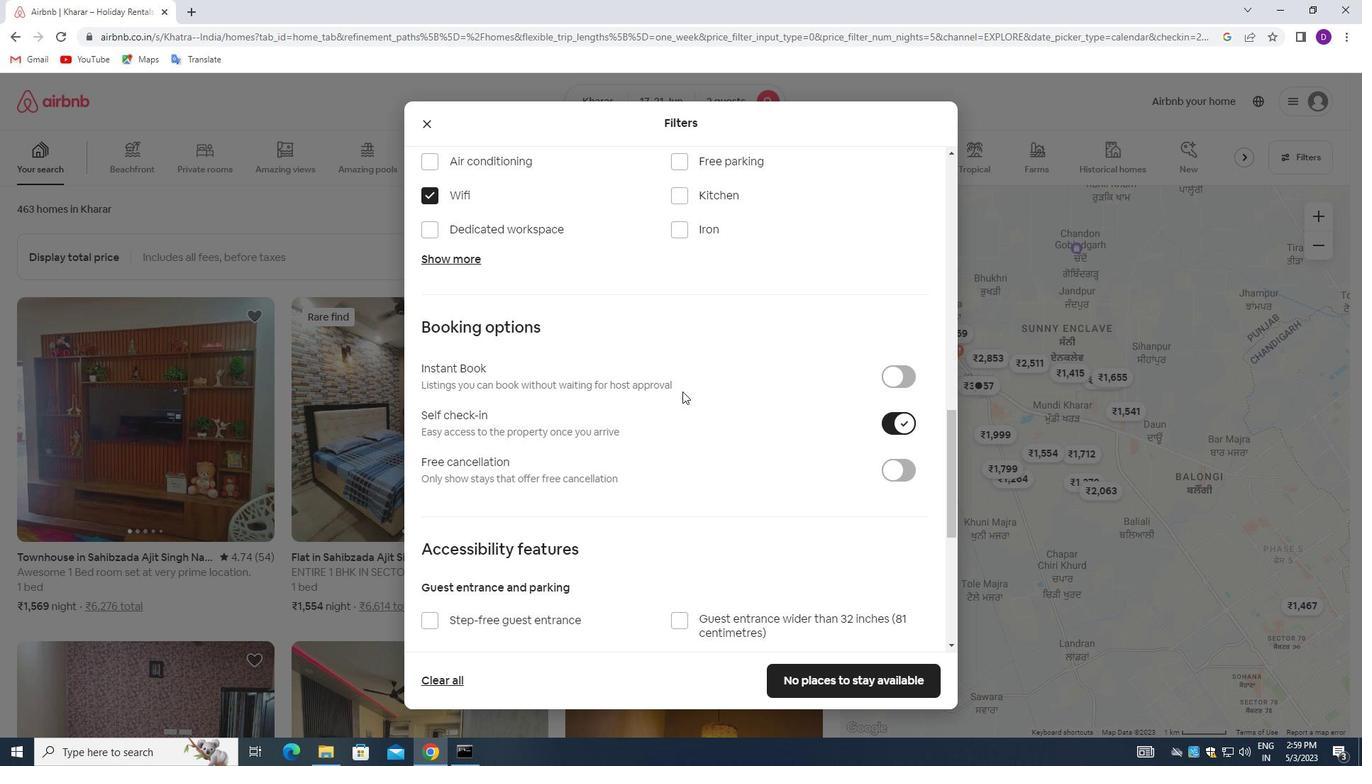 
Action: Mouse scrolled (661, 398) with delta (0, 0)
Screenshot: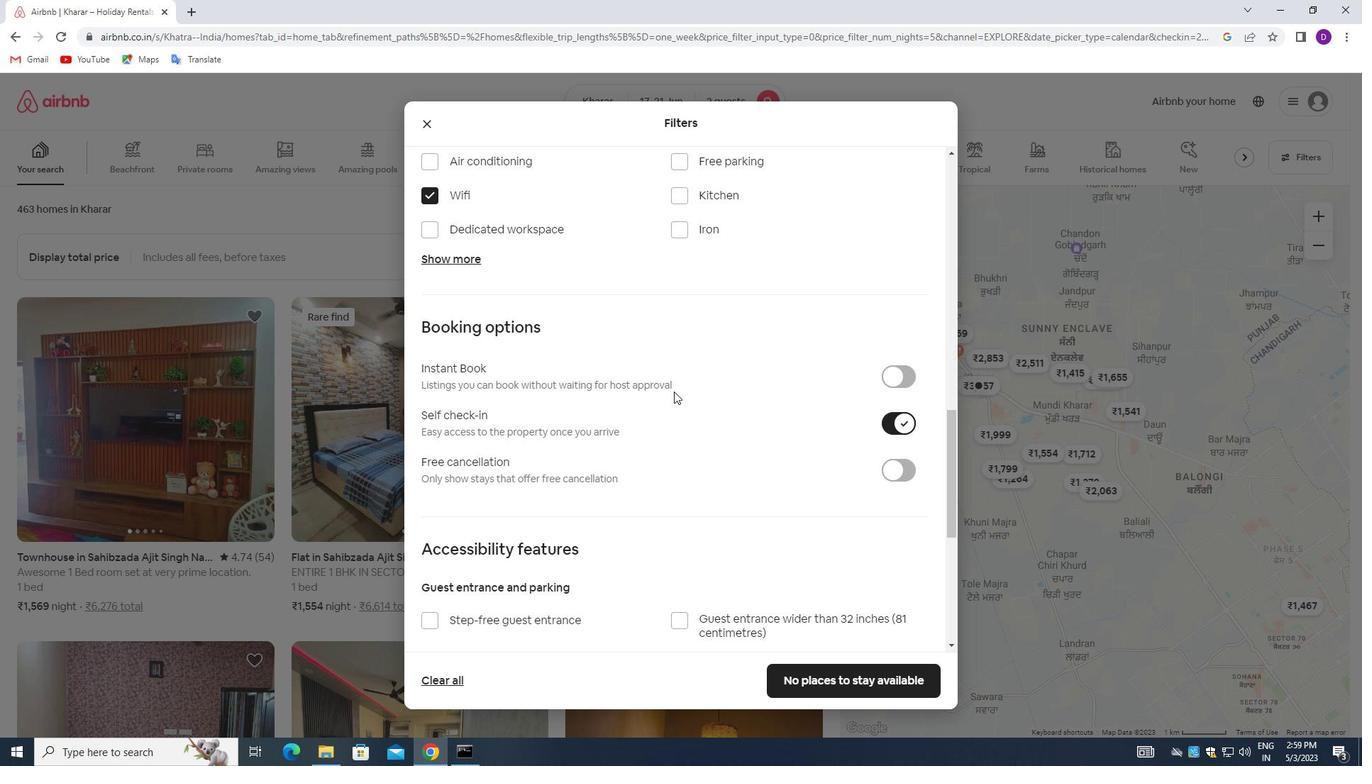 
Action: Mouse scrolled (661, 398) with delta (0, 0)
Screenshot: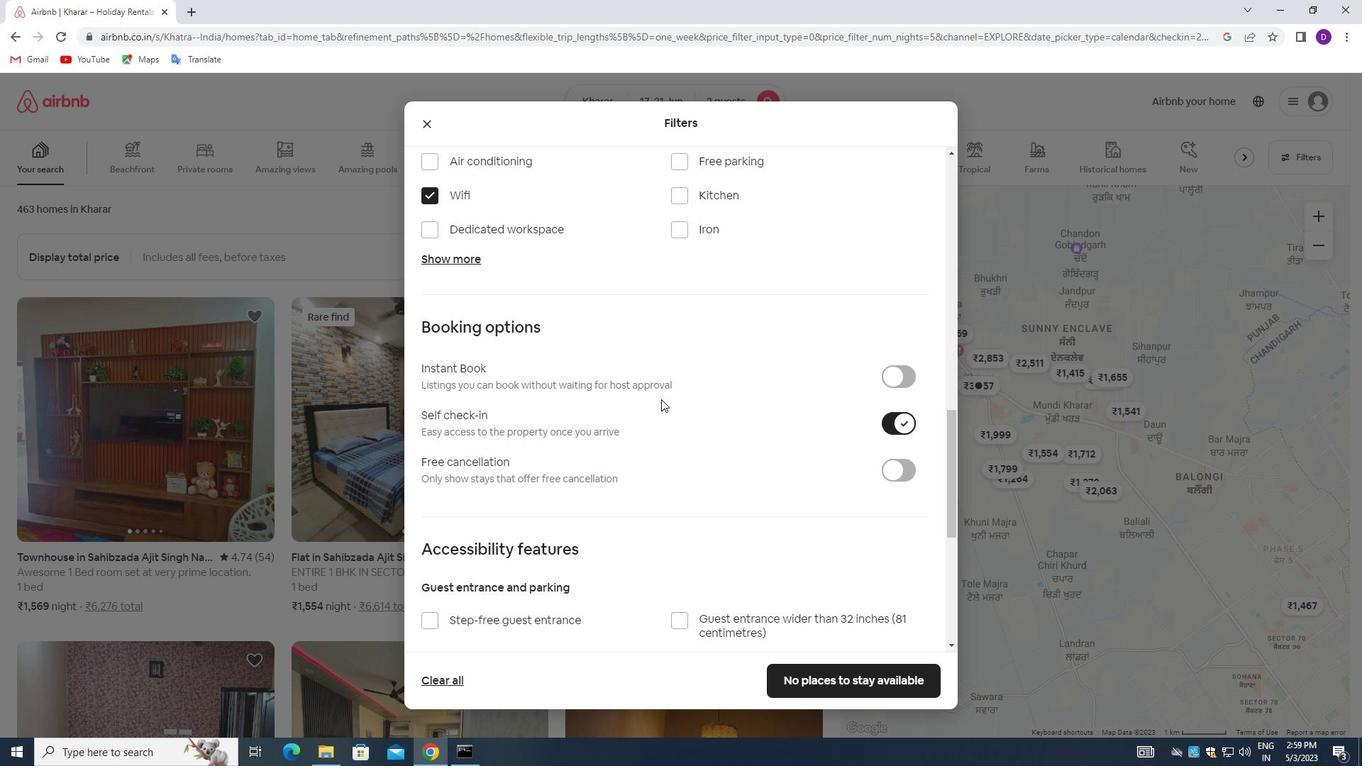 
Action: Mouse scrolled (661, 398) with delta (0, 0)
Screenshot: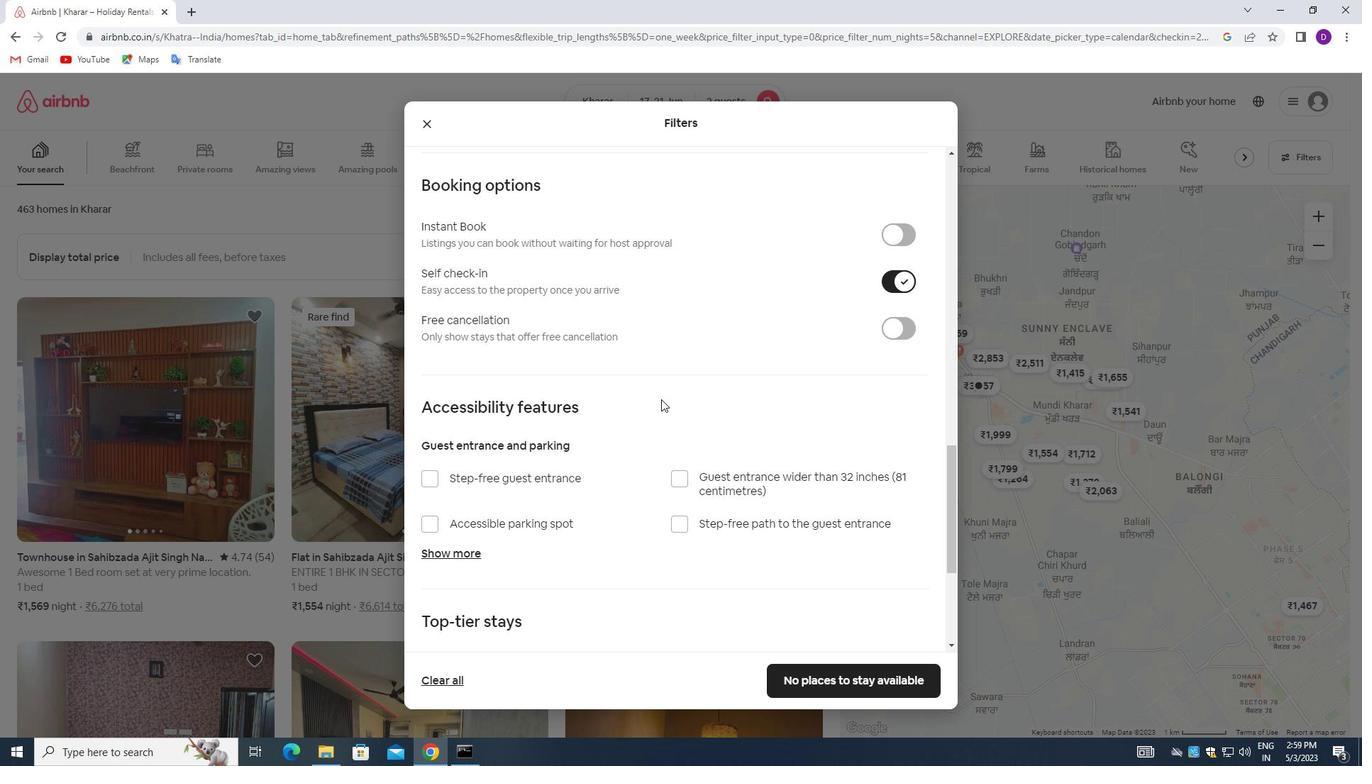 
Action: Mouse scrolled (661, 398) with delta (0, 0)
Screenshot: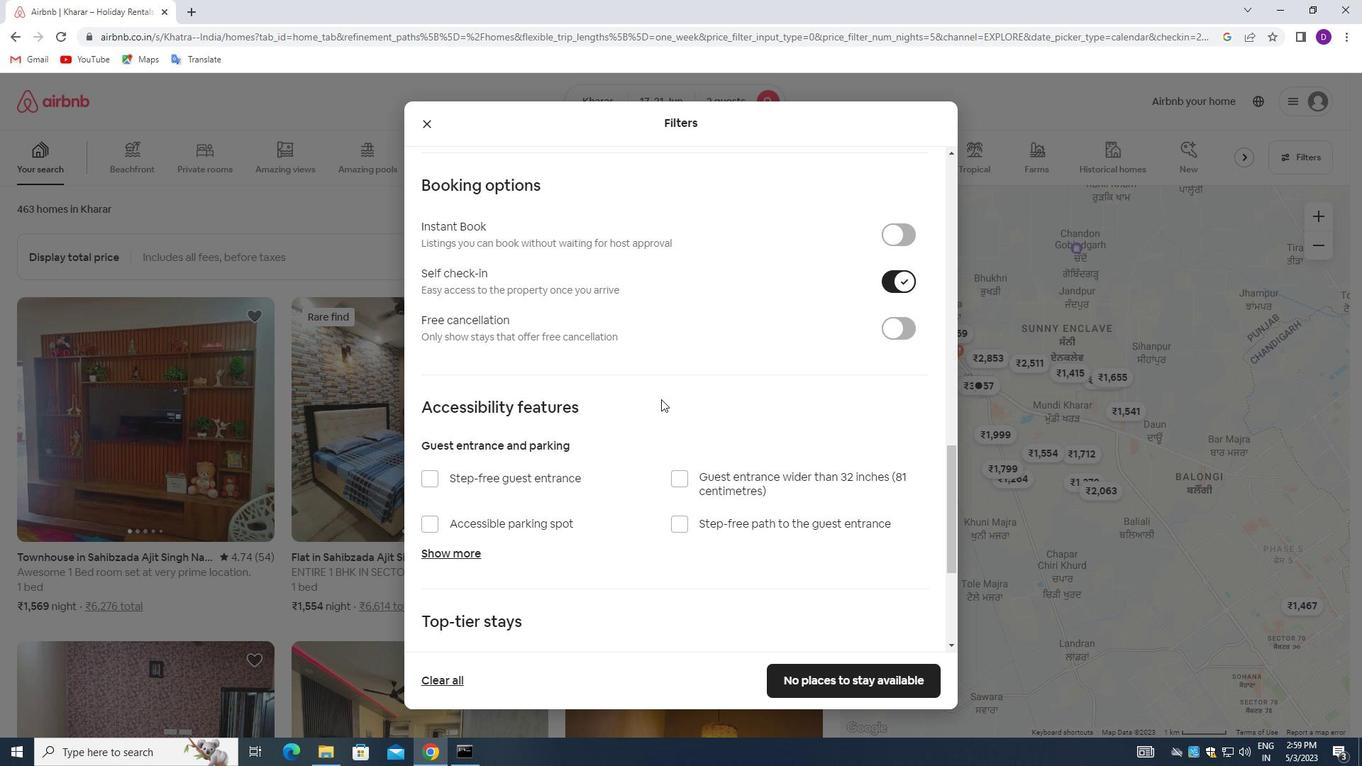 
Action: Mouse scrolled (661, 398) with delta (0, 0)
Screenshot: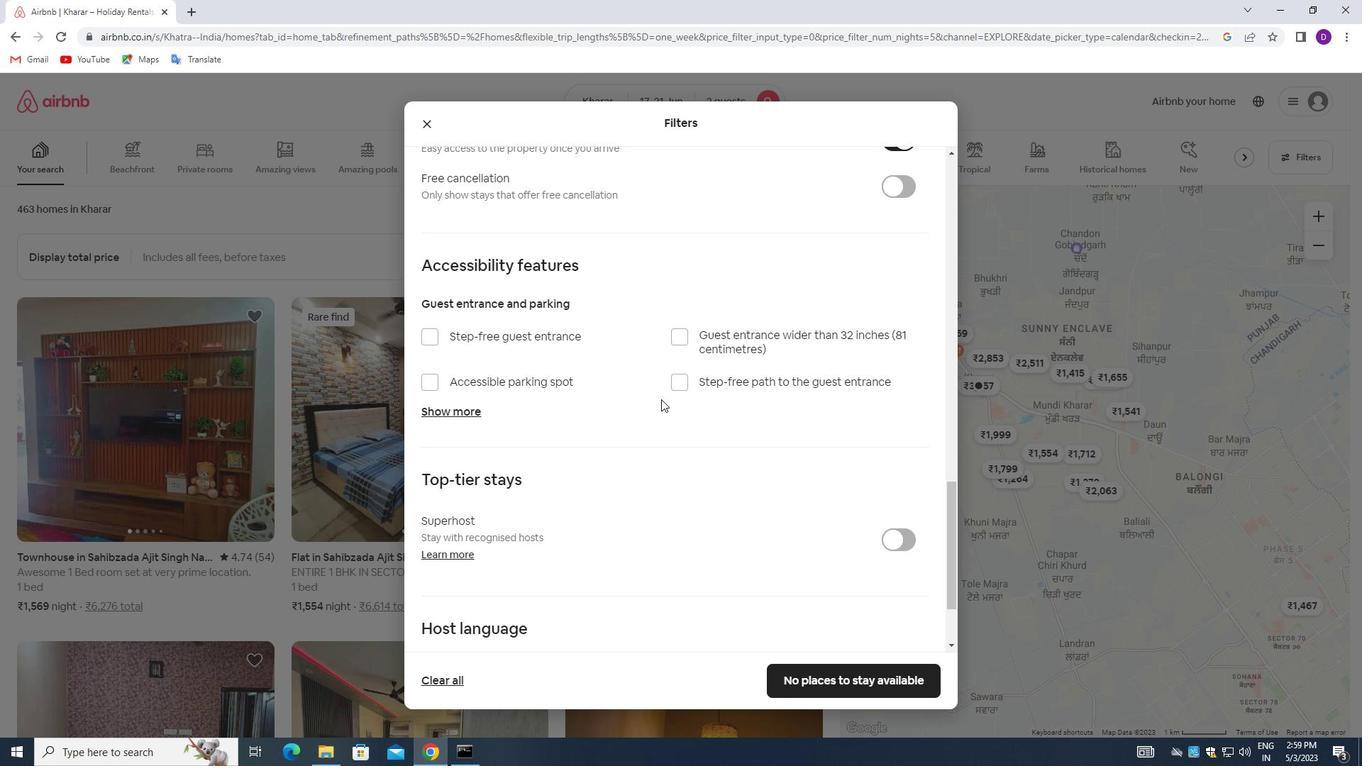
Action: Mouse scrolled (661, 398) with delta (0, 0)
Screenshot: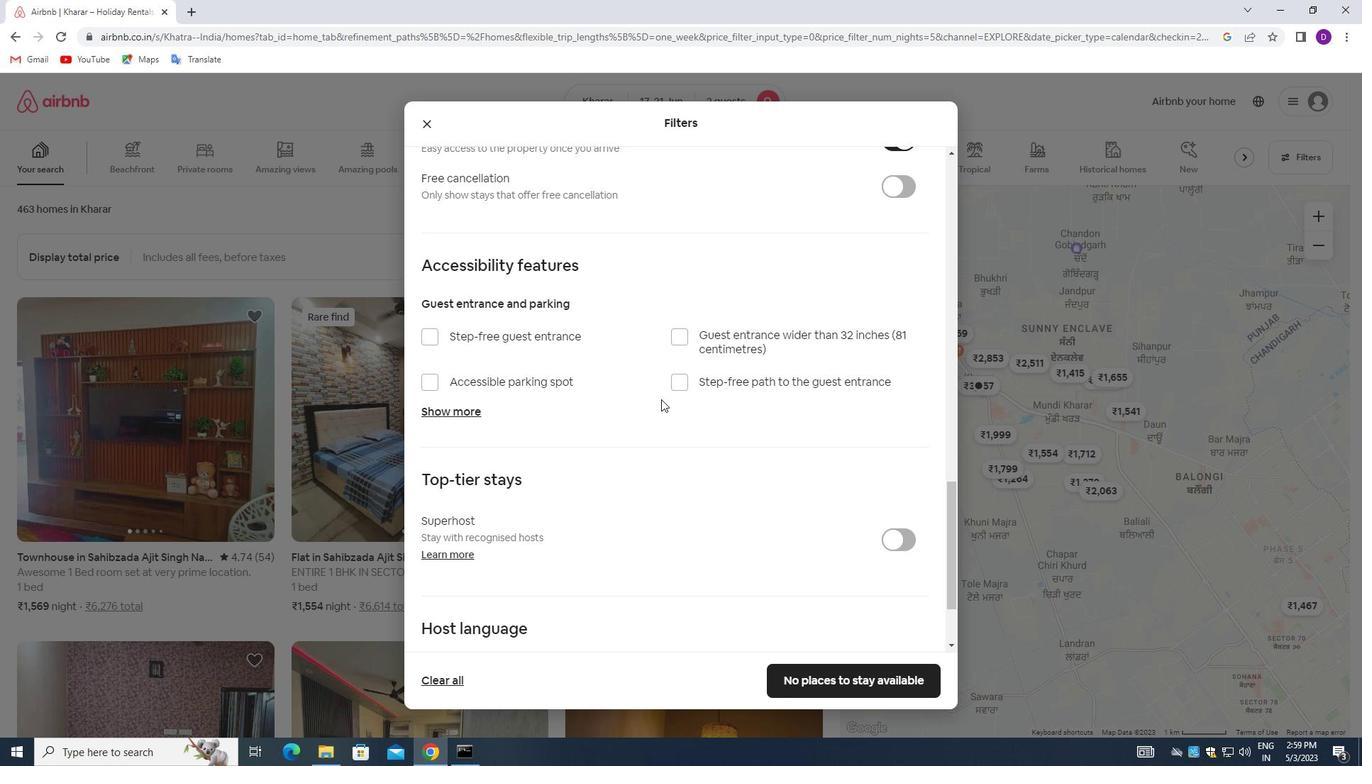 
Action: Mouse moved to (664, 417)
Screenshot: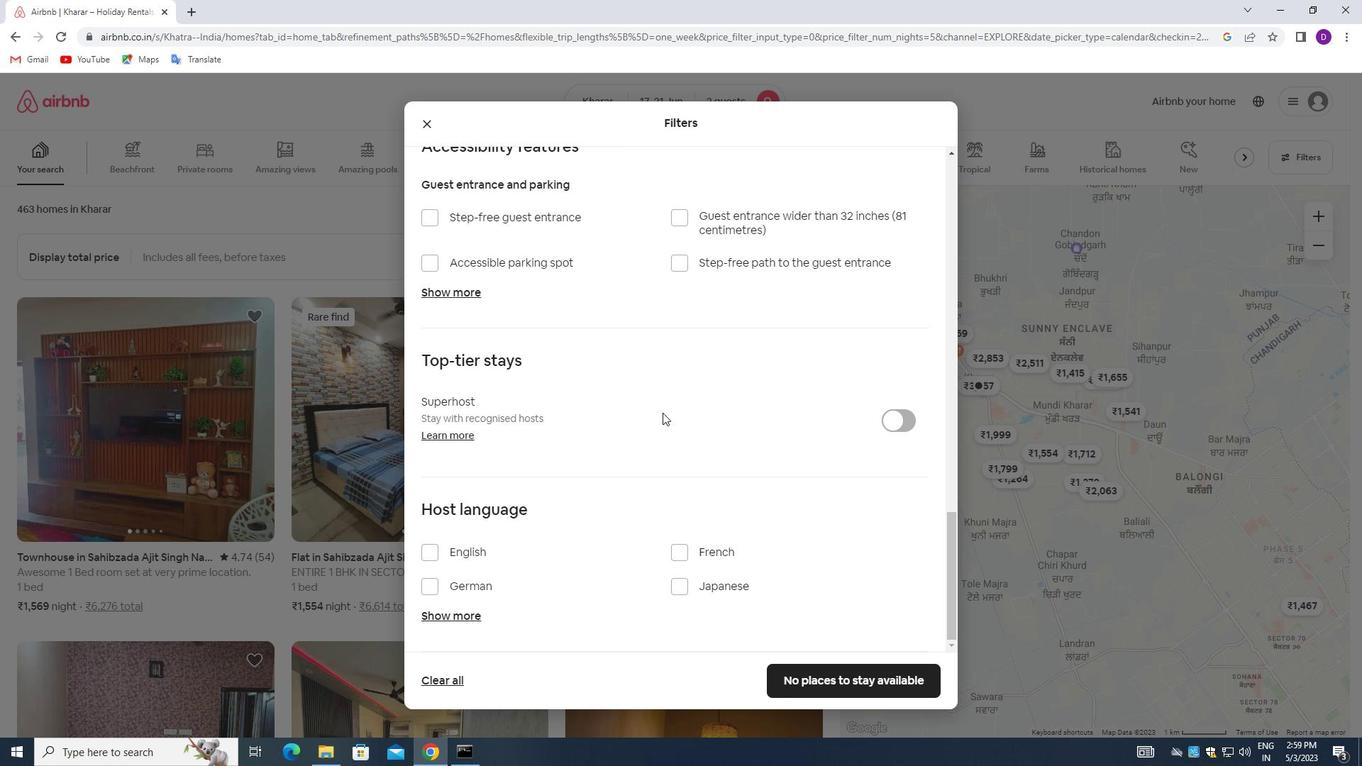
Action: Mouse scrolled (664, 416) with delta (0, 0)
Screenshot: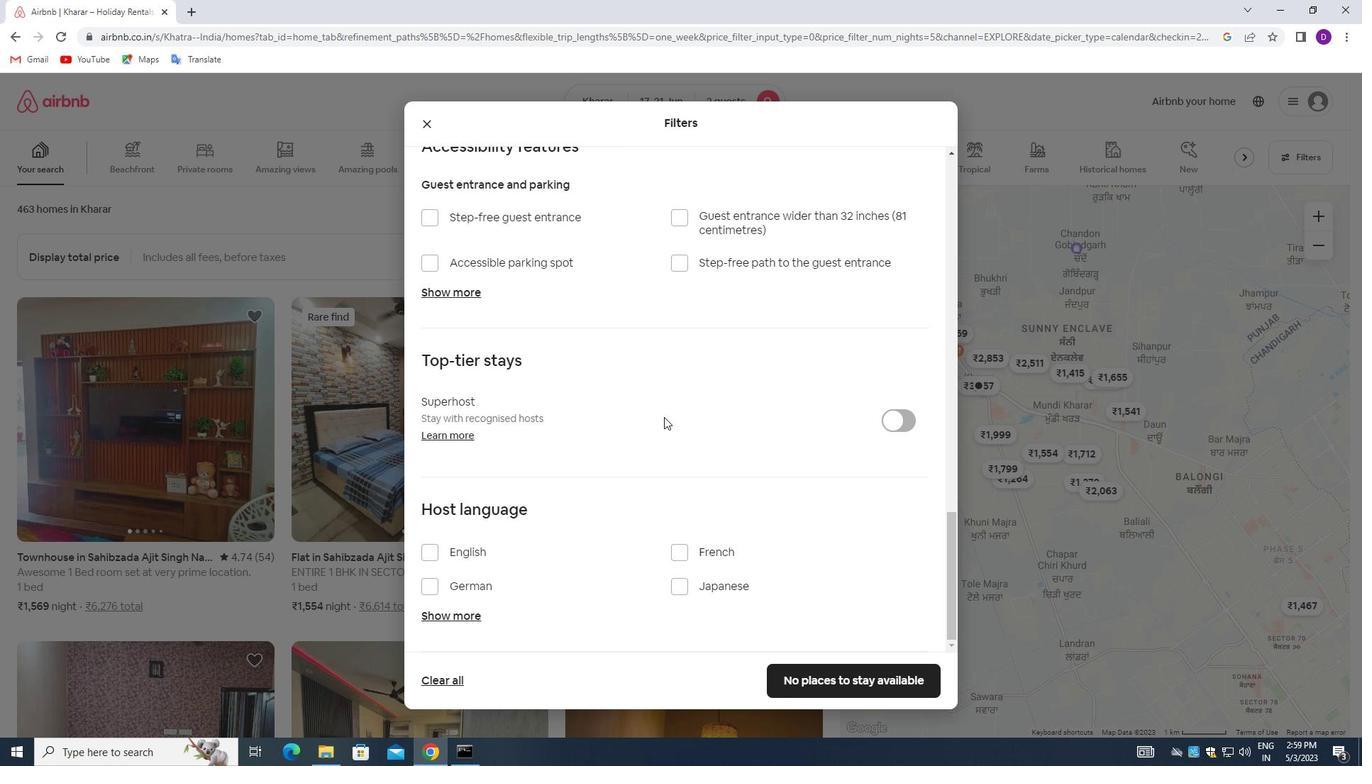
Action: Mouse moved to (664, 418)
Screenshot: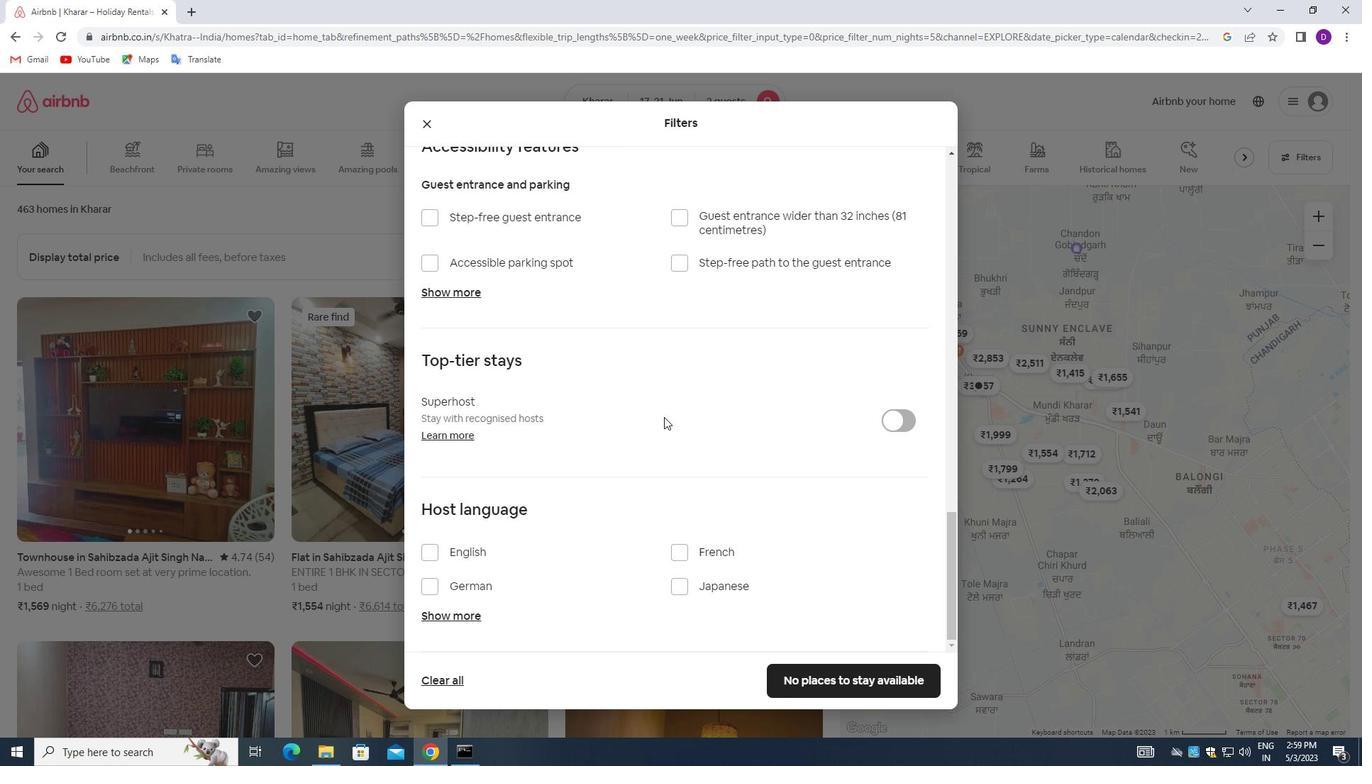 
Action: Mouse scrolled (664, 418) with delta (0, 0)
Screenshot: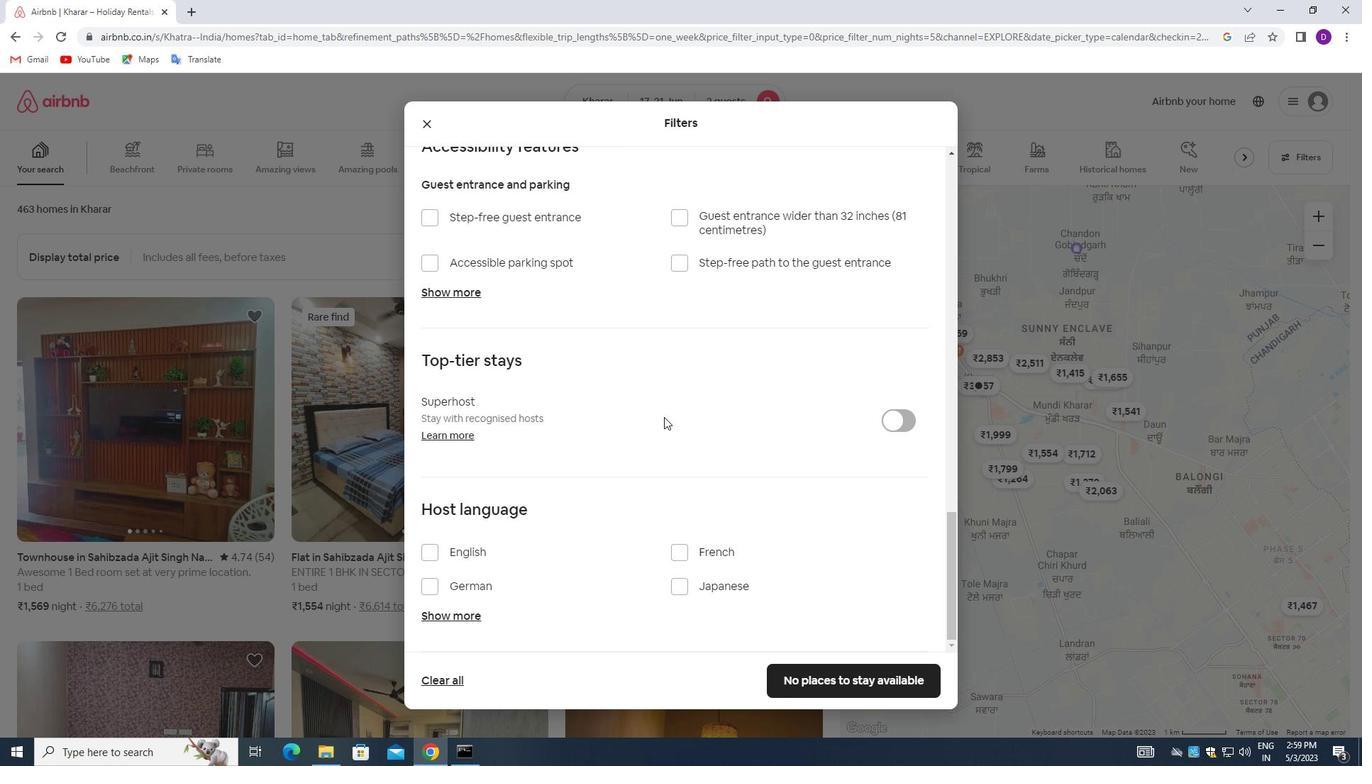 
Action: Mouse moved to (664, 419)
Screenshot: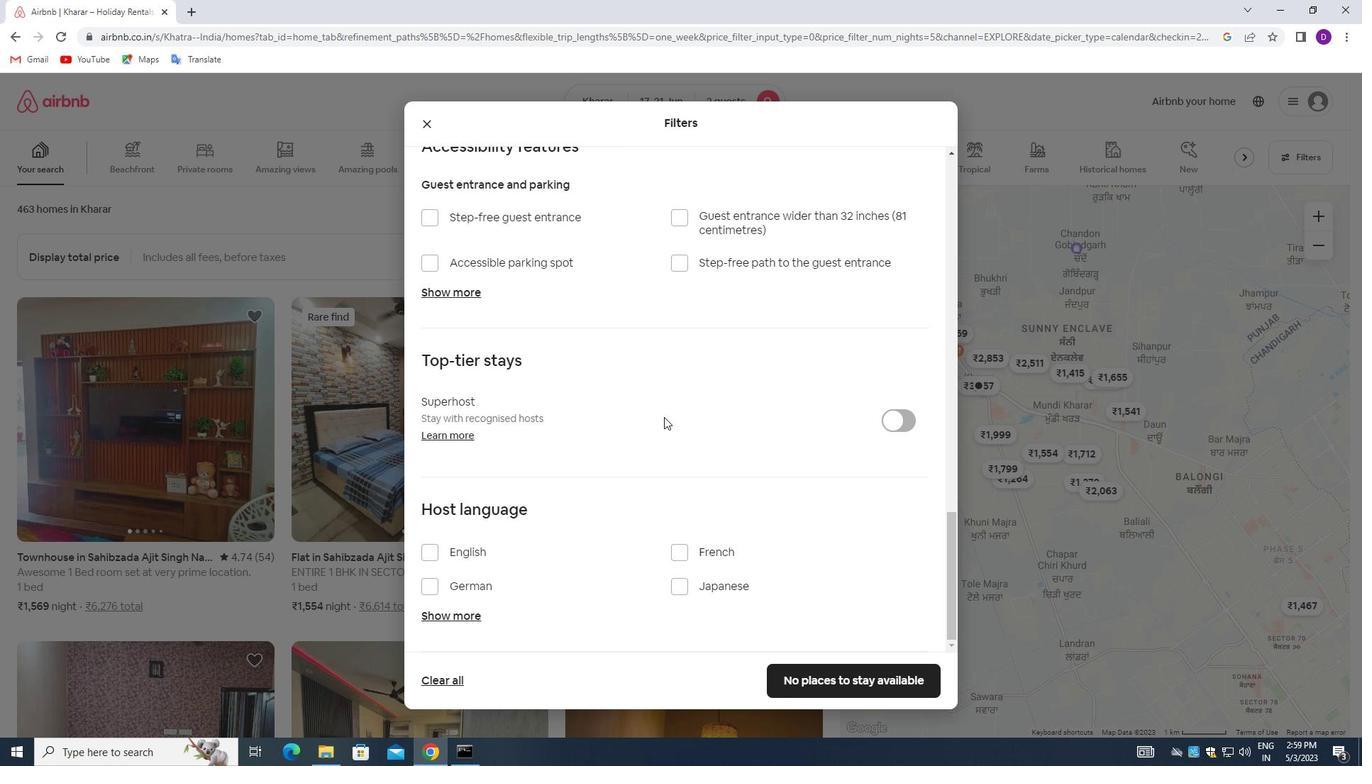 
Action: Mouse scrolled (664, 418) with delta (0, 0)
Screenshot: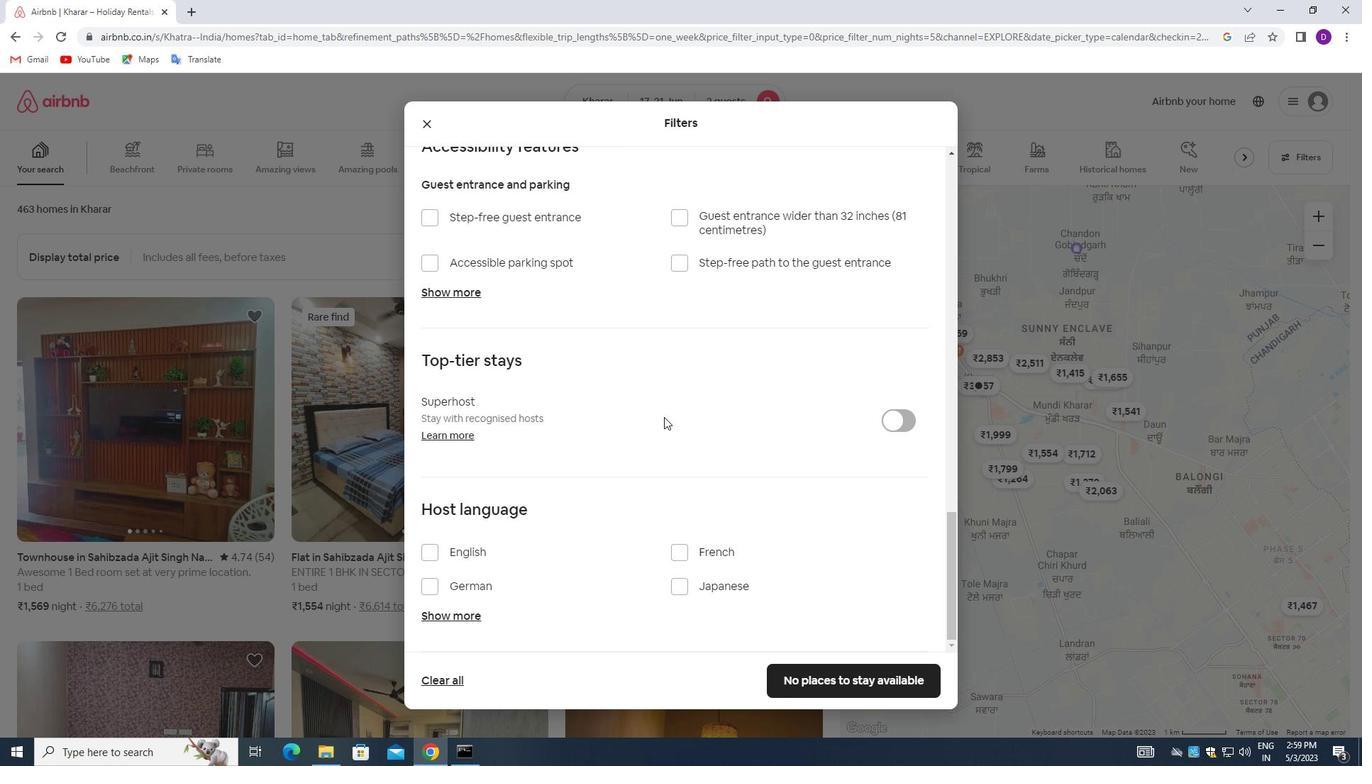 
Action: Mouse moved to (664, 420)
Screenshot: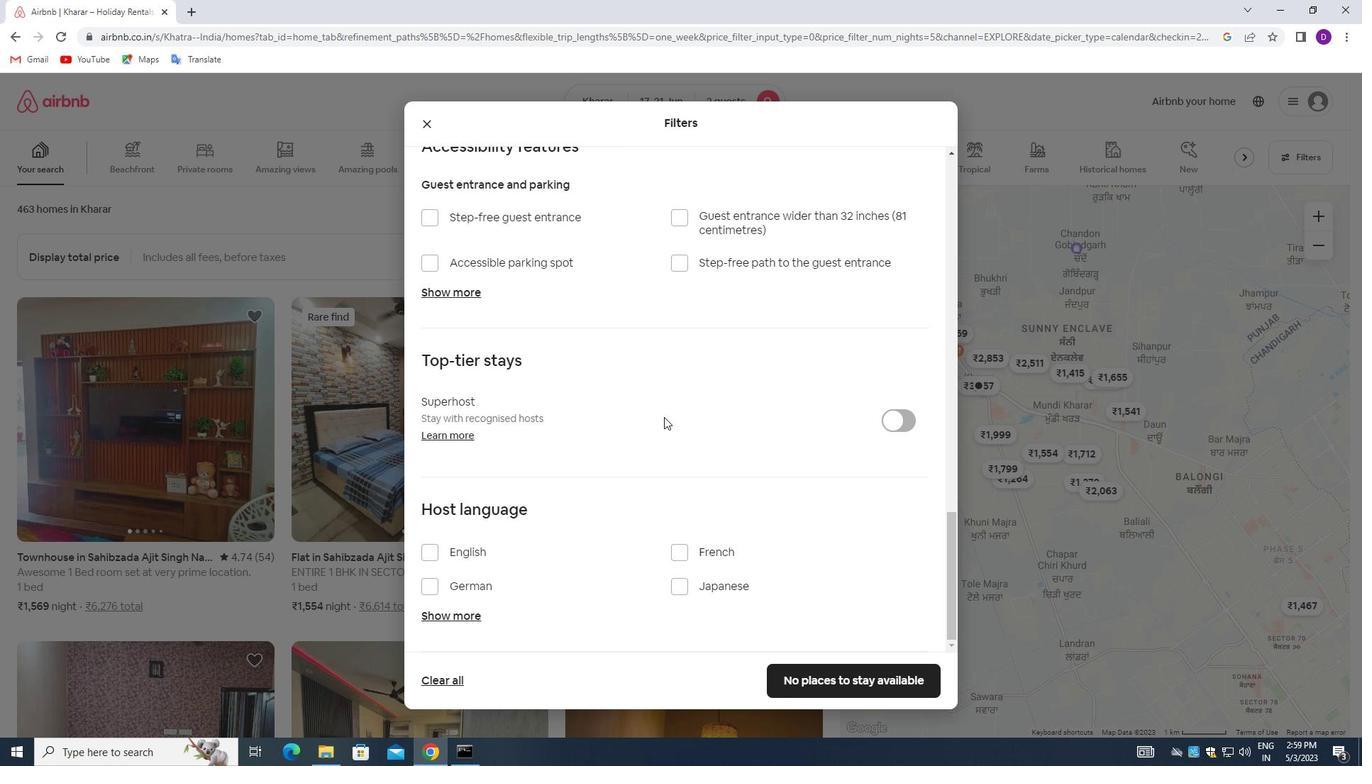 
Action: Mouse scrolled (664, 419) with delta (0, 0)
Screenshot: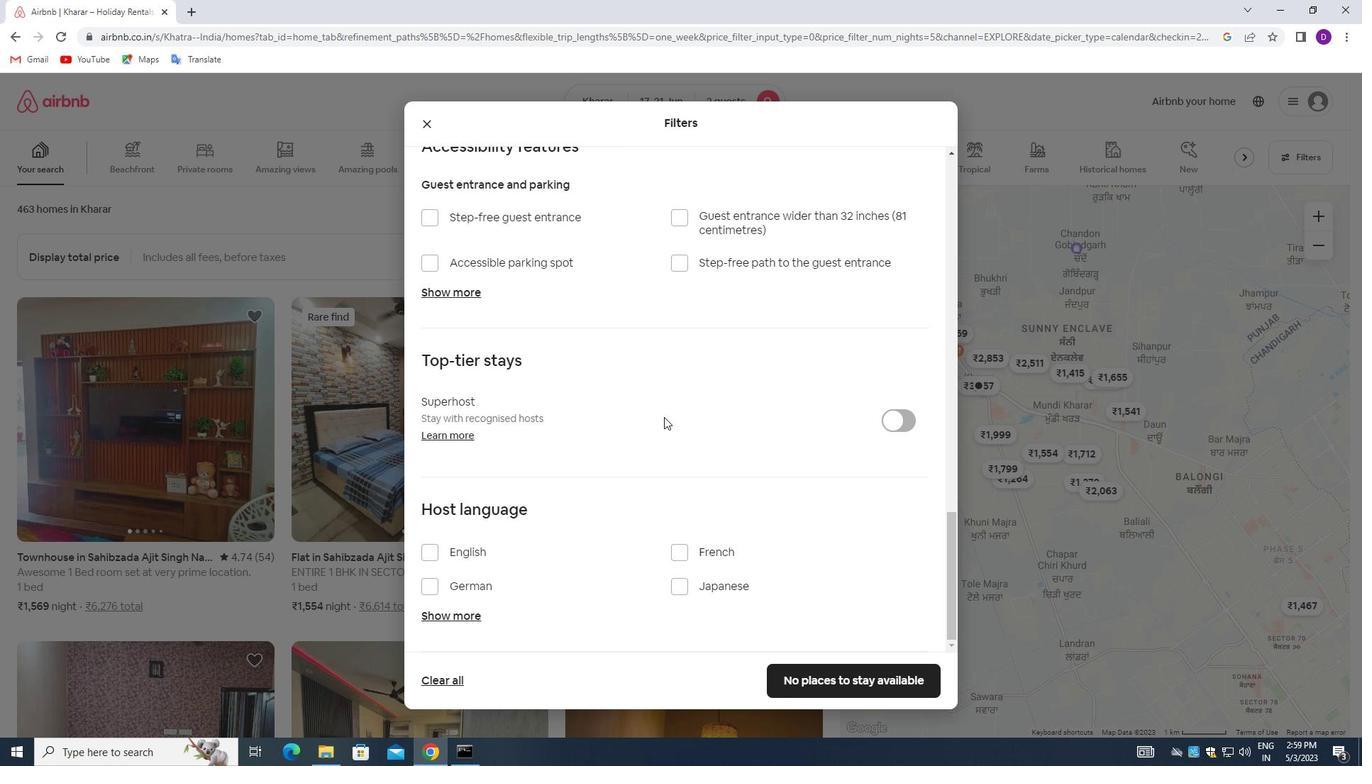 
Action: Mouse moved to (433, 552)
Screenshot: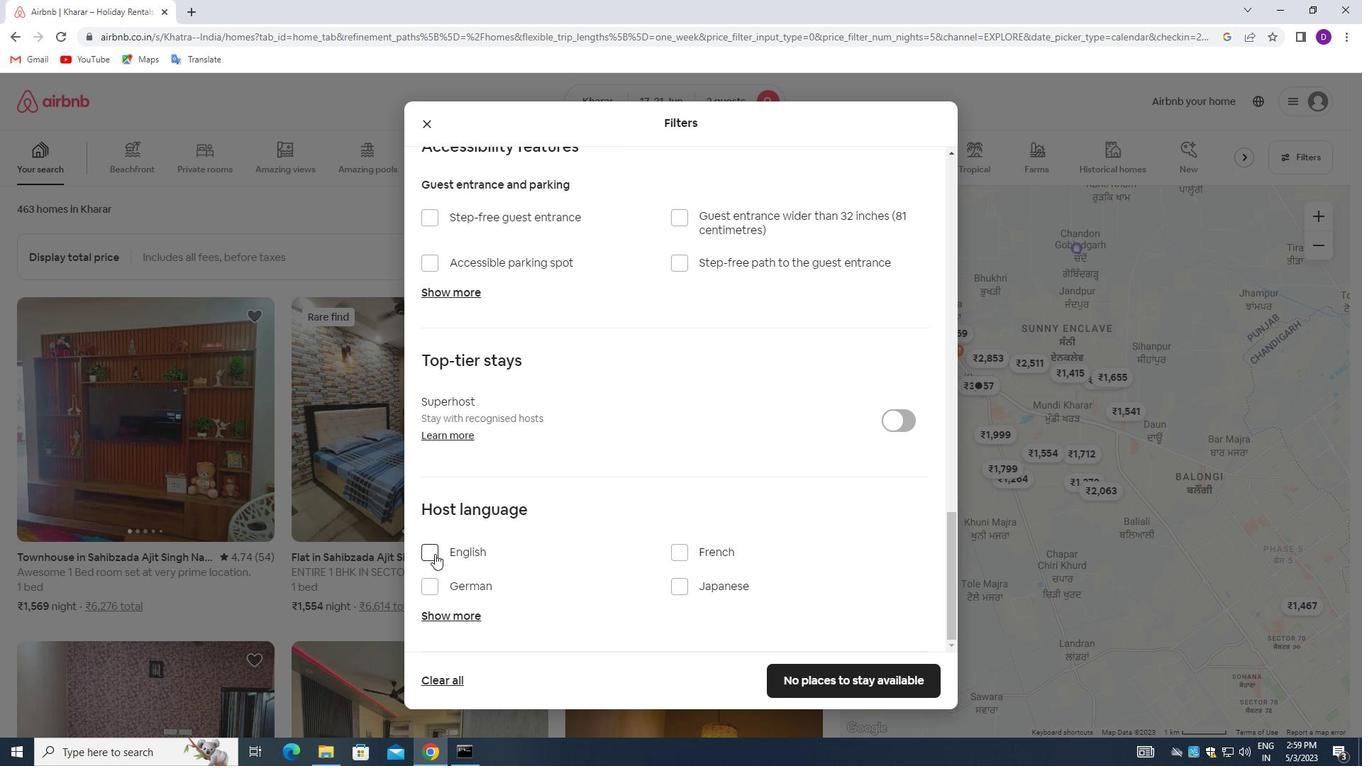
Action: Mouse pressed left at (433, 552)
Screenshot: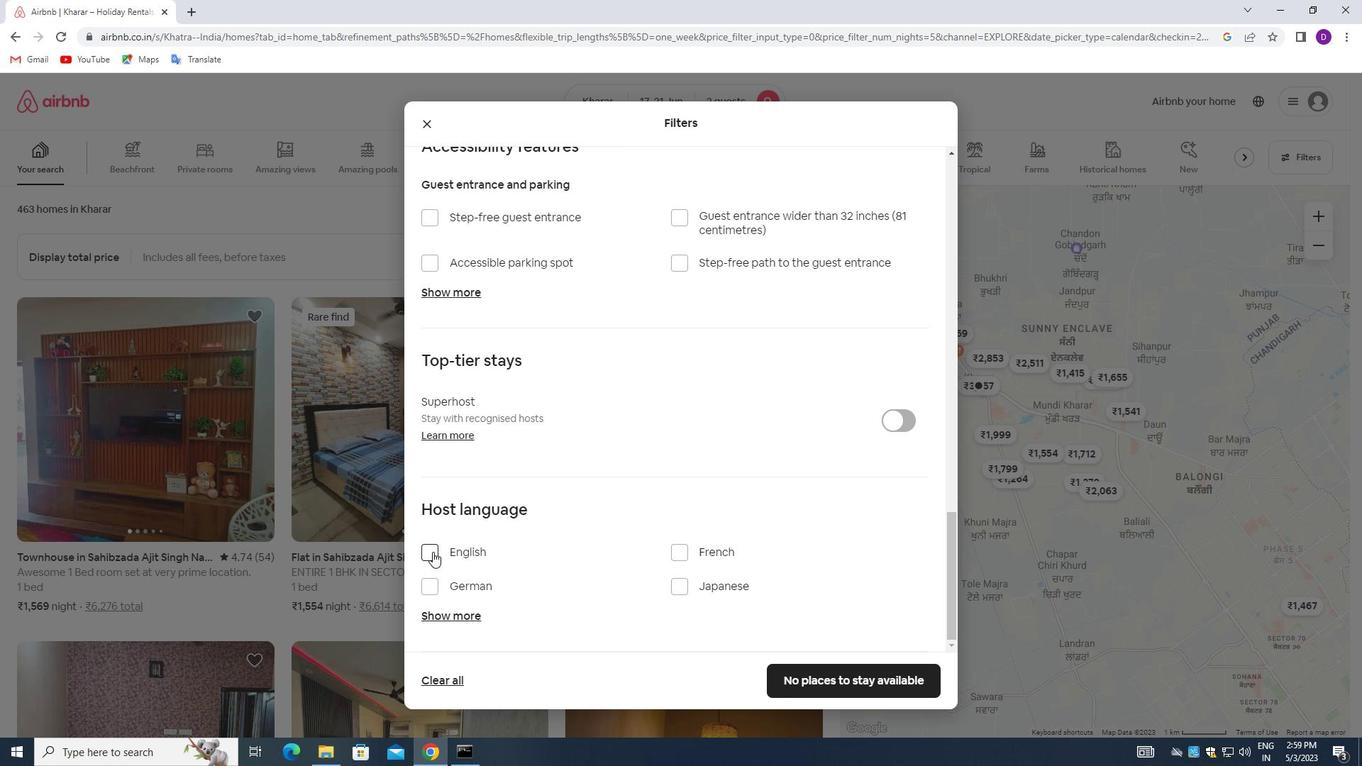 
Action: Mouse moved to (802, 595)
Screenshot: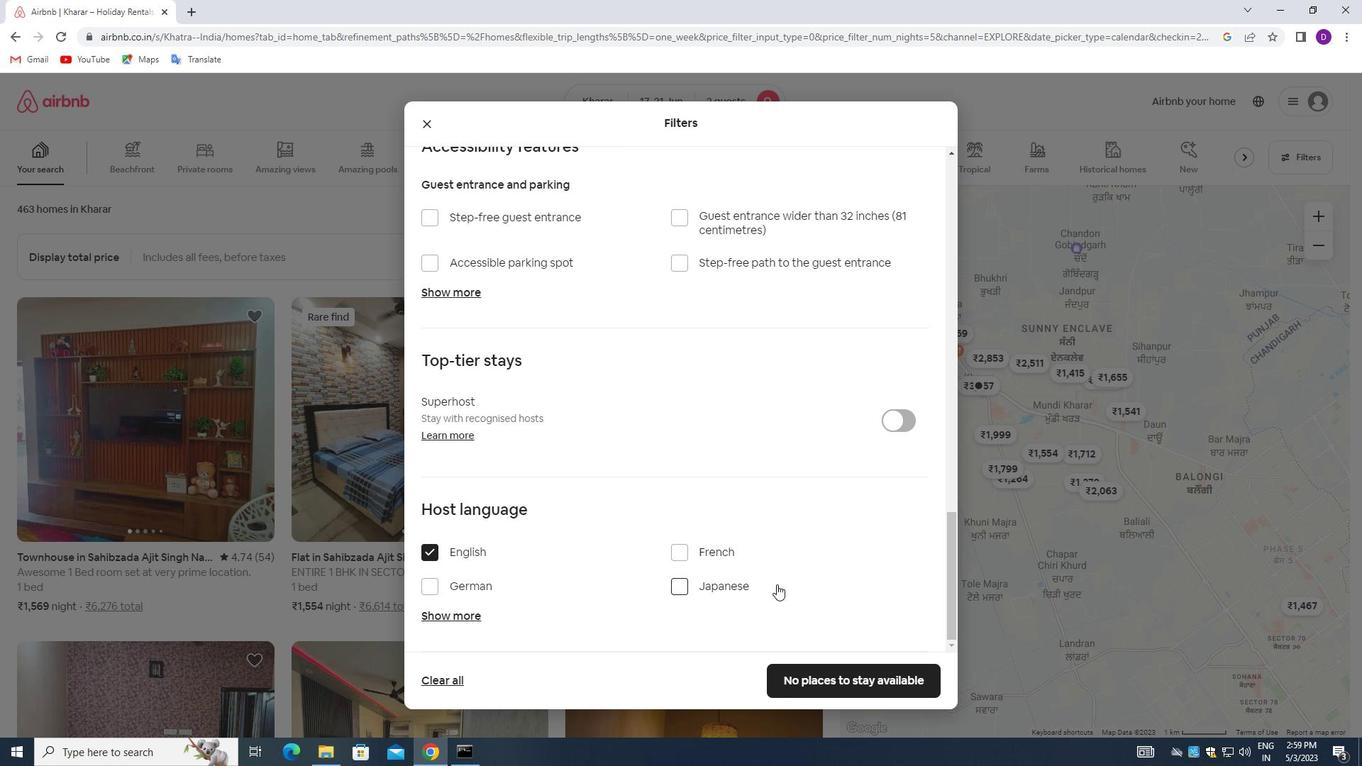 
Action: Mouse scrolled (802, 594) with delta (0, 0)
Screenshot: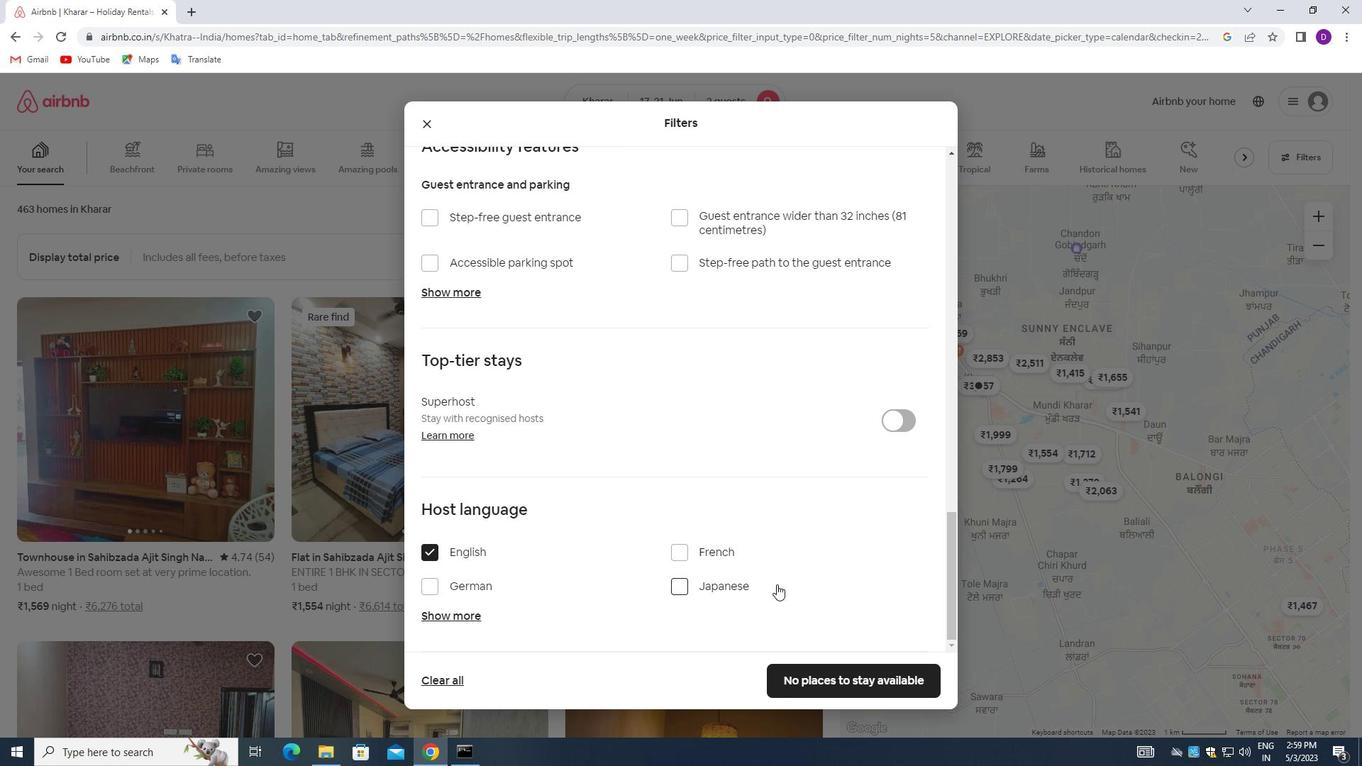 
Action: Mouse moved to (807, 602)
Screenshot: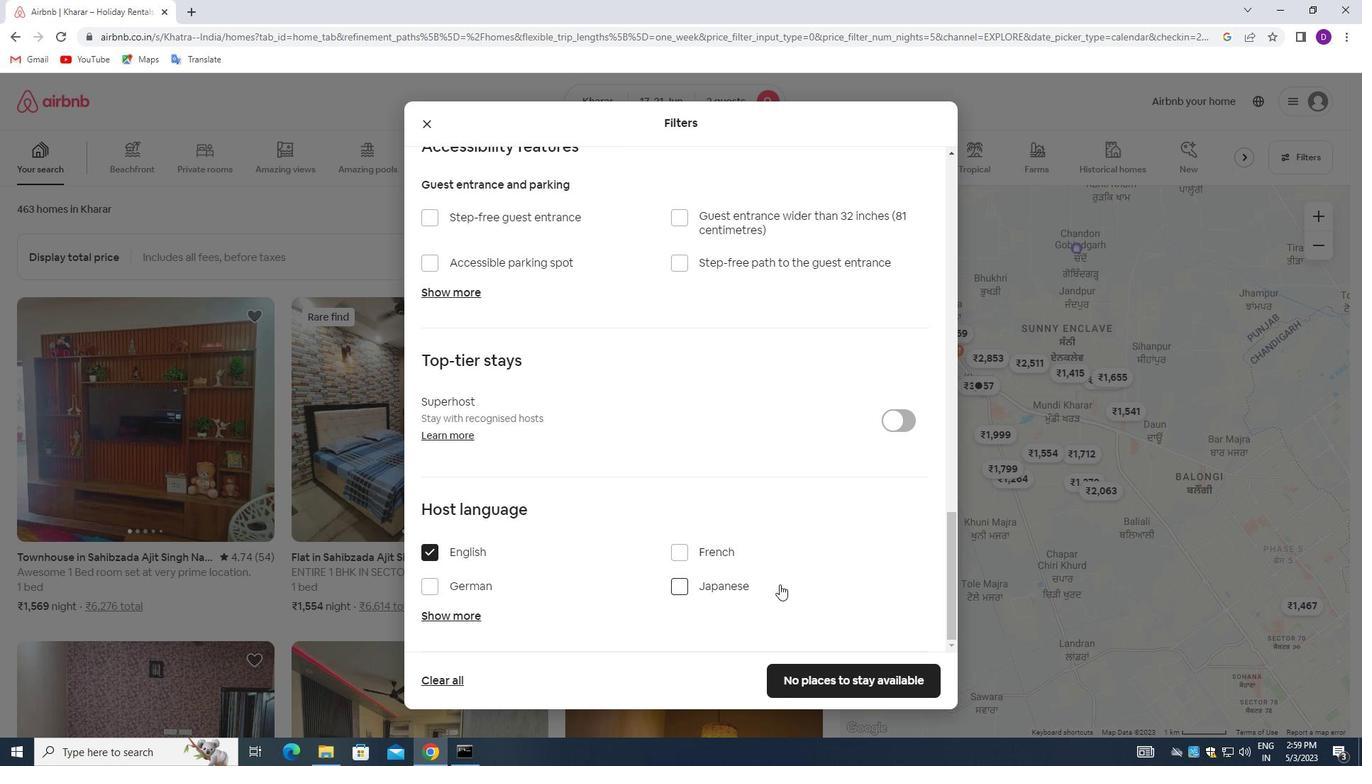 
Action: Mouse scrolled (807, 601) with delta (0, 0)
Screenshot: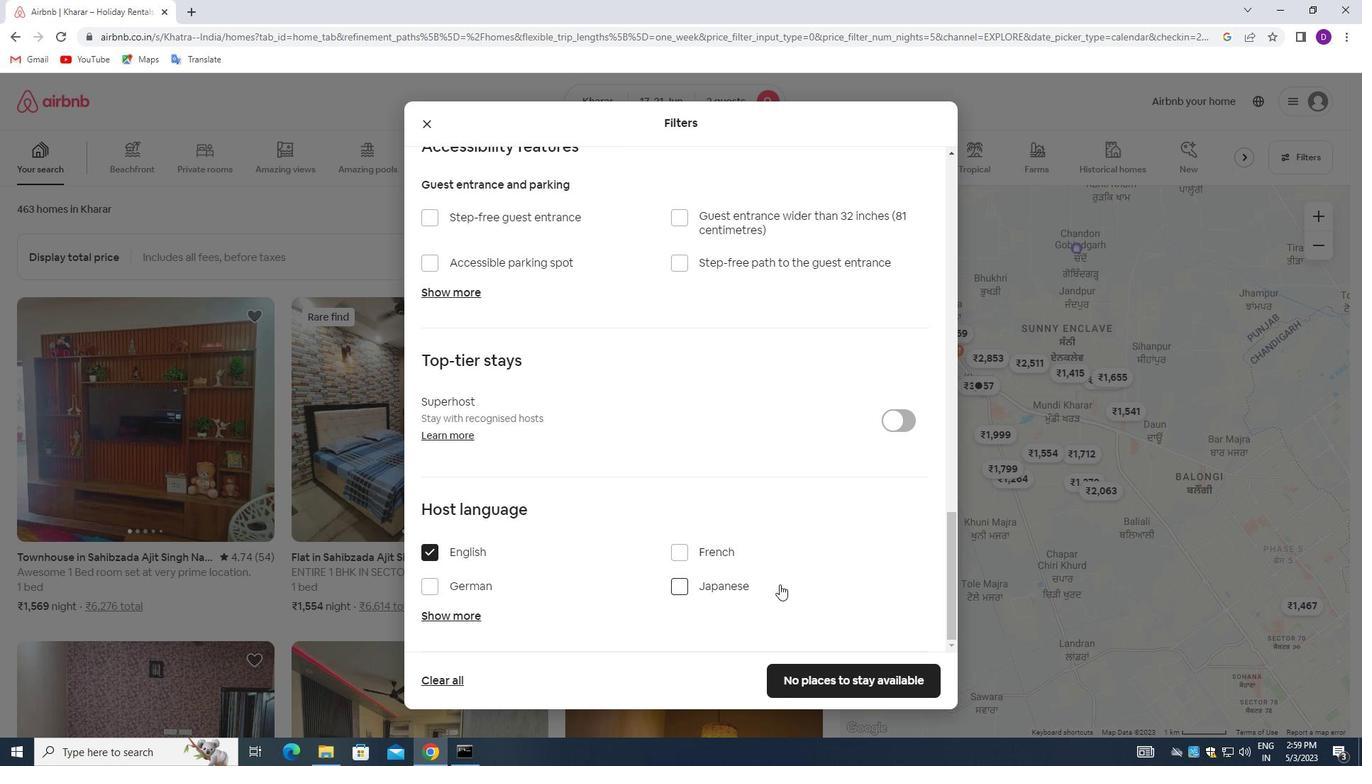 
Action: Mouse moved to (814, 614)
Screenshot: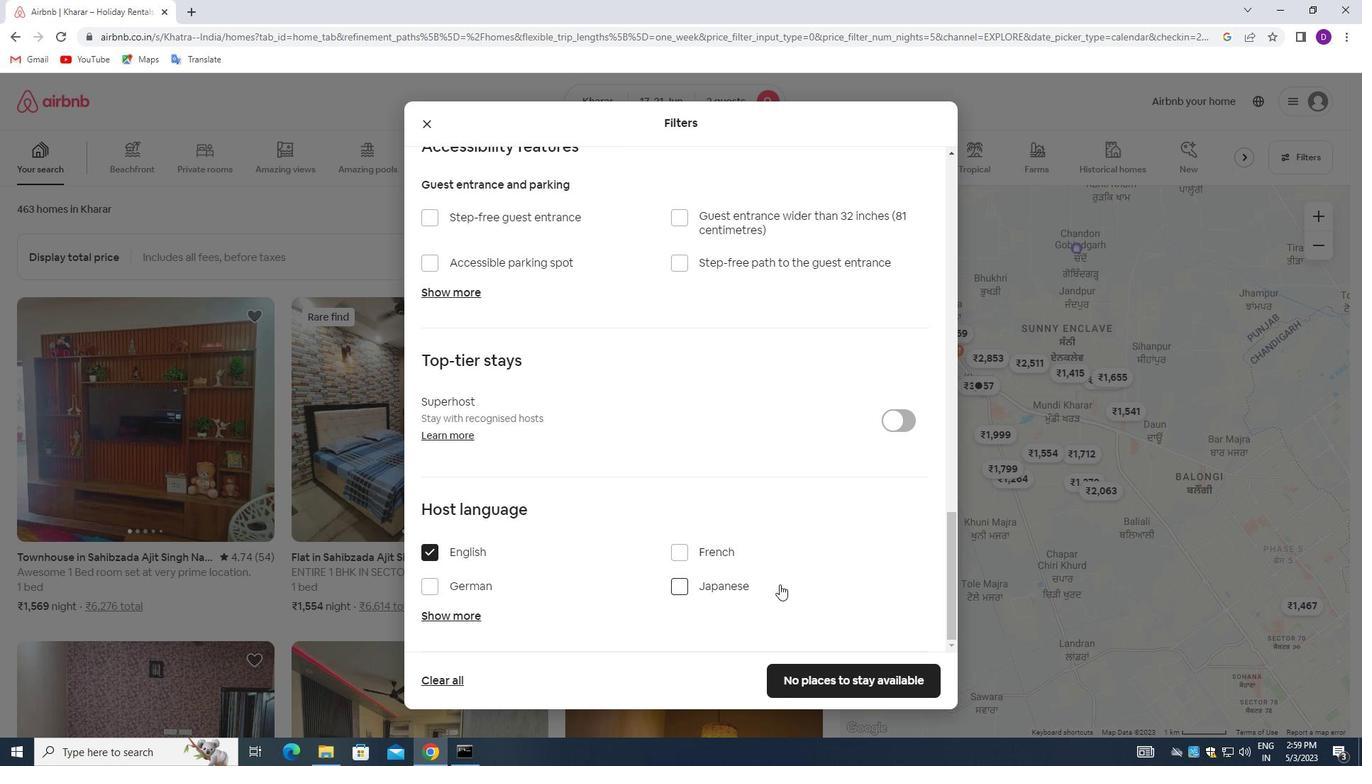 
Action: Mouse scrolled (814, 613) with delta (0, 0)
Screenshot: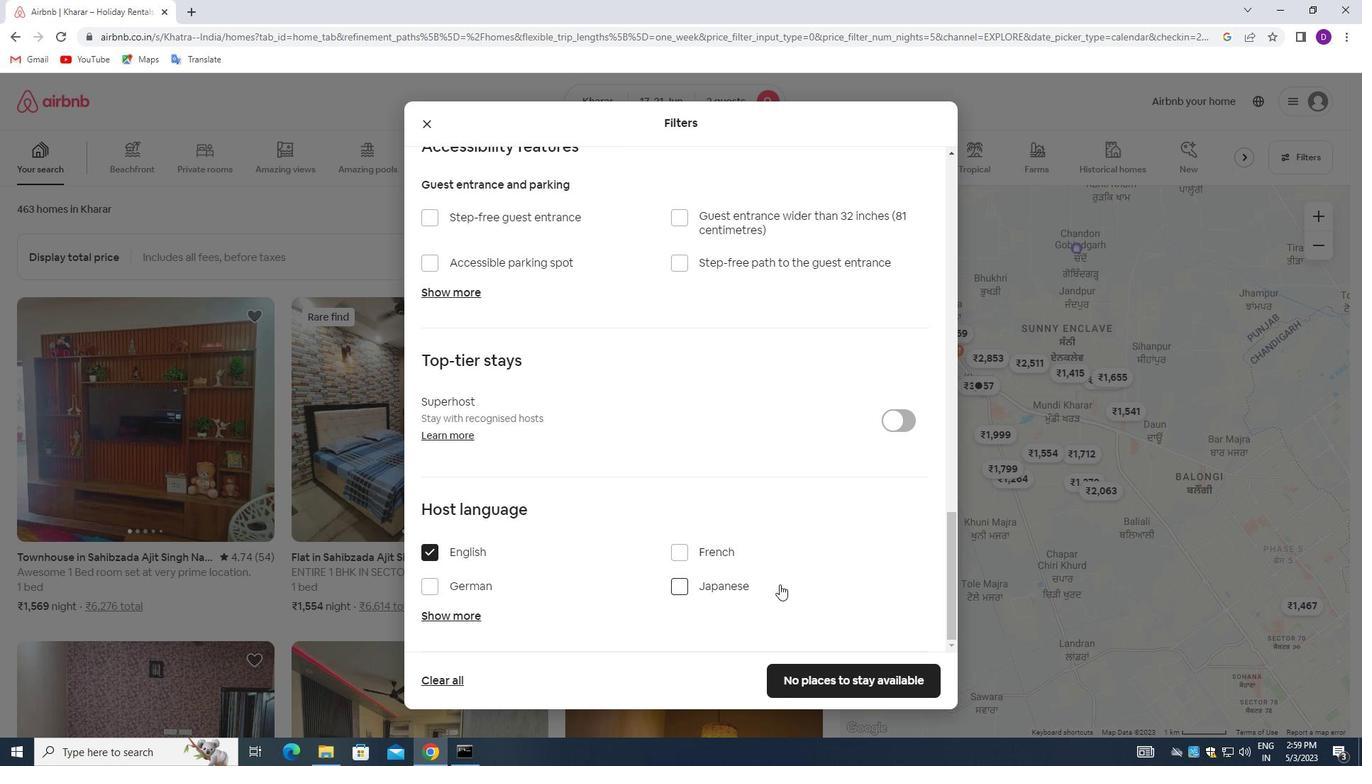 
Action: Mouse moved to (822, 675)
Screenshot: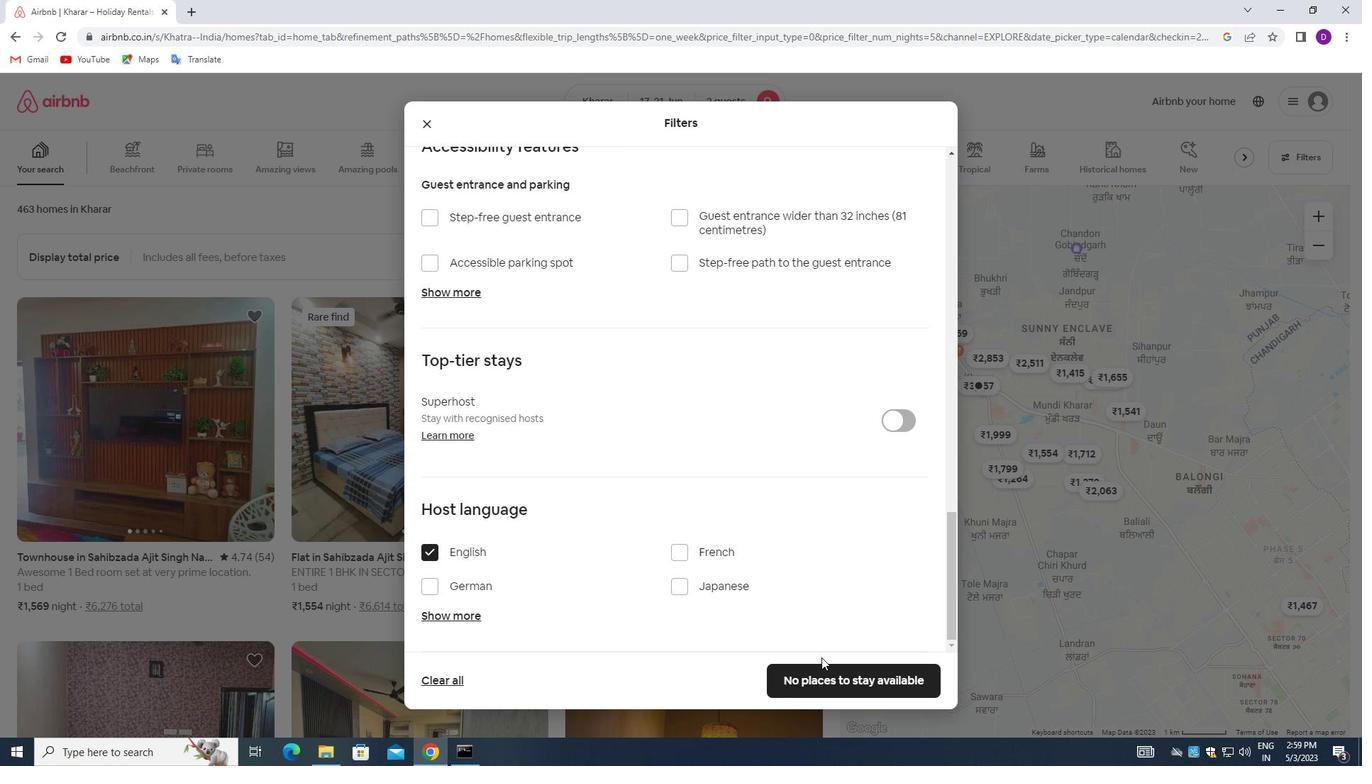 
Action: Mouse pressed left at (822, 675)
Screenshot: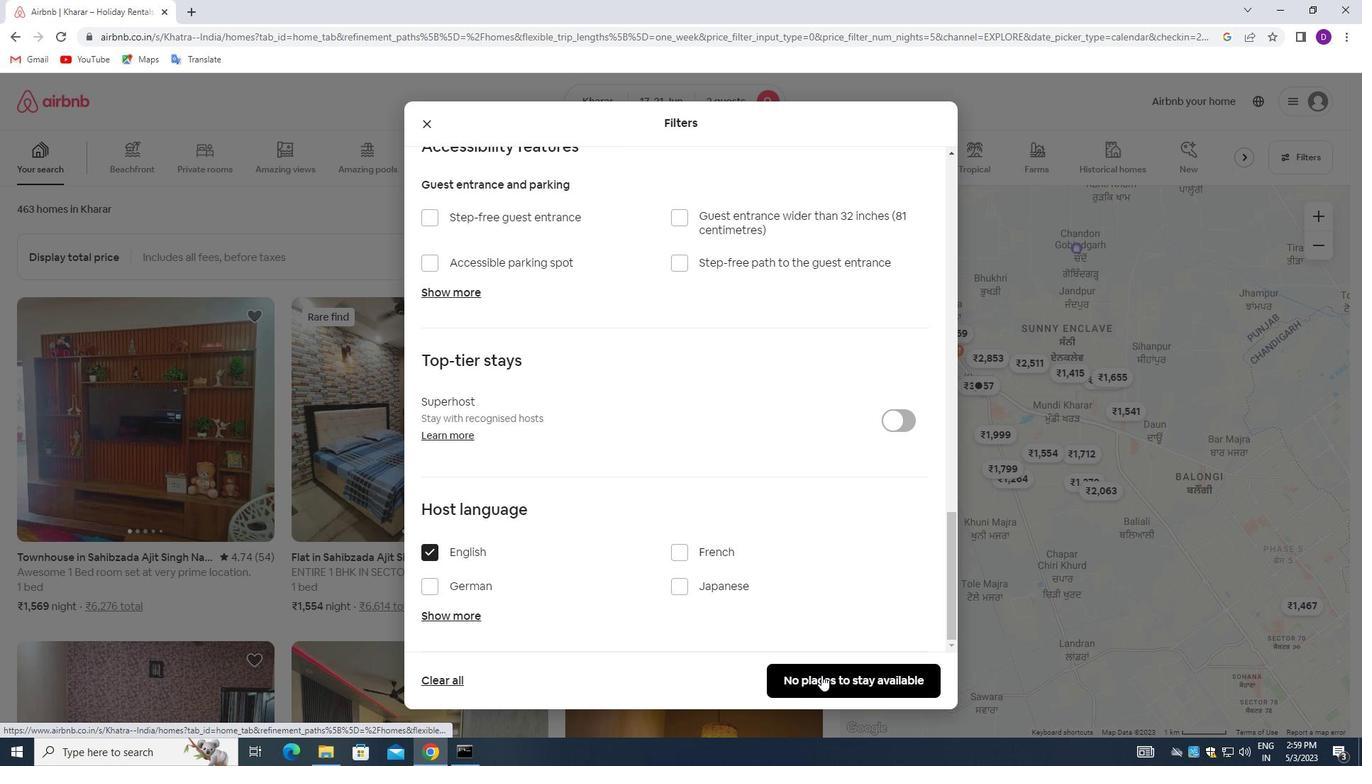 
Action: Mouse moved to (799, 462)
Screenshot: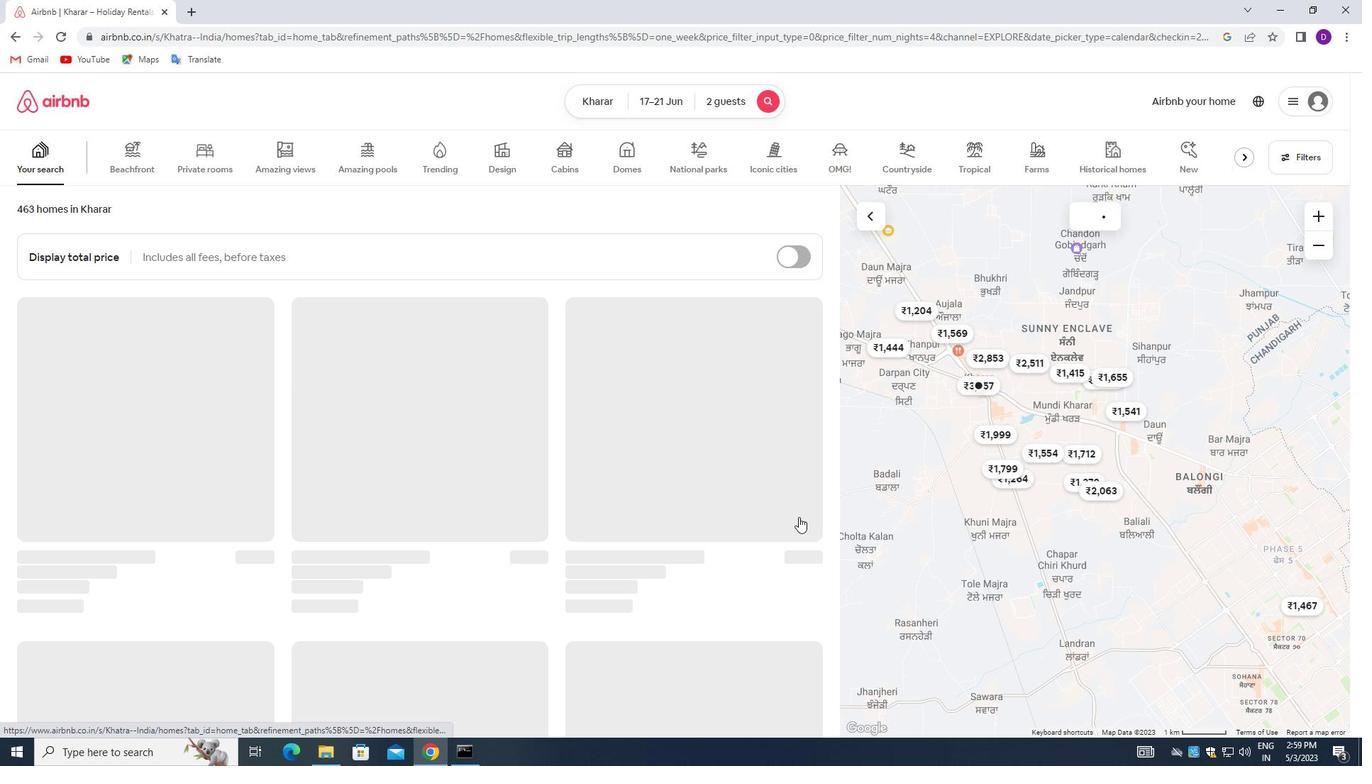 
